 Task: Find connections with filter location Yashan with filter topic #leadershipwith filter profile language Spanish with filter current company MyGov India with filter school Careers for youth in BANGALORE with filter industry Gambling Facilities and Casinos with filter service category Executive Coaching with filter keywords title Animal Trainer
Action: Mouse moved to (557, 82)
Screenshot: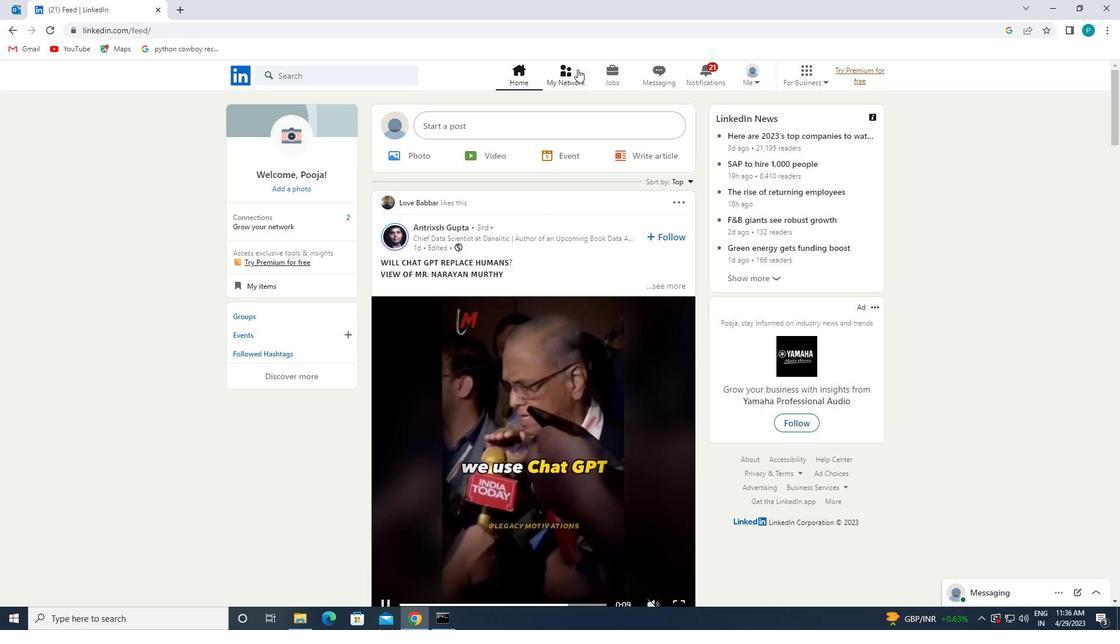 
Action: Mouse pressed left at (557, 82)
Screenshot: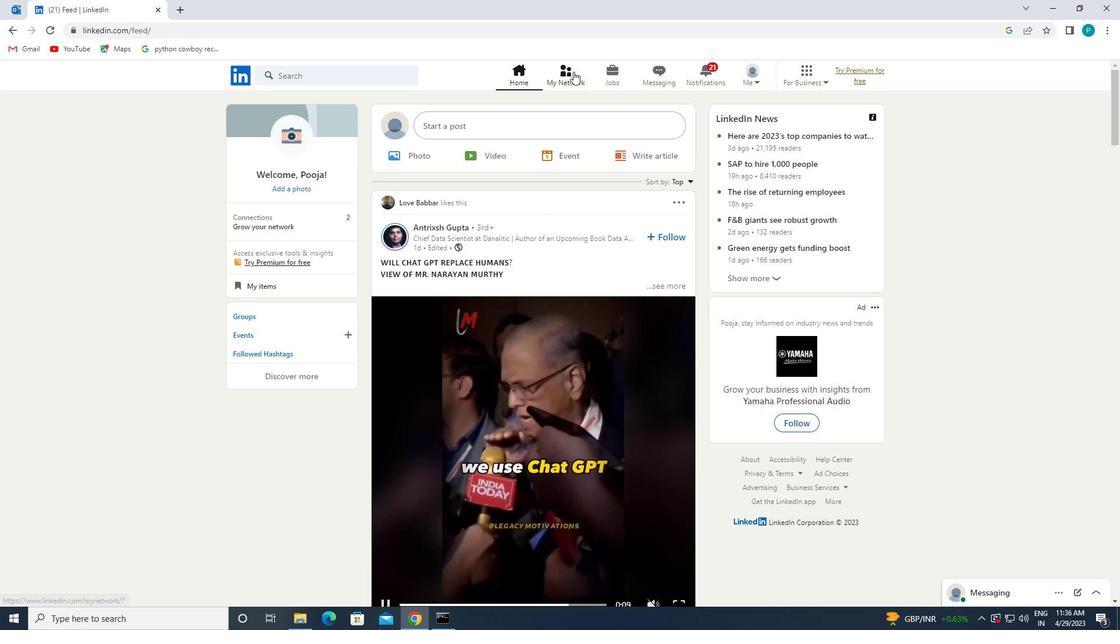 
Action: Mouse moved to (372, 137)
Screenshot: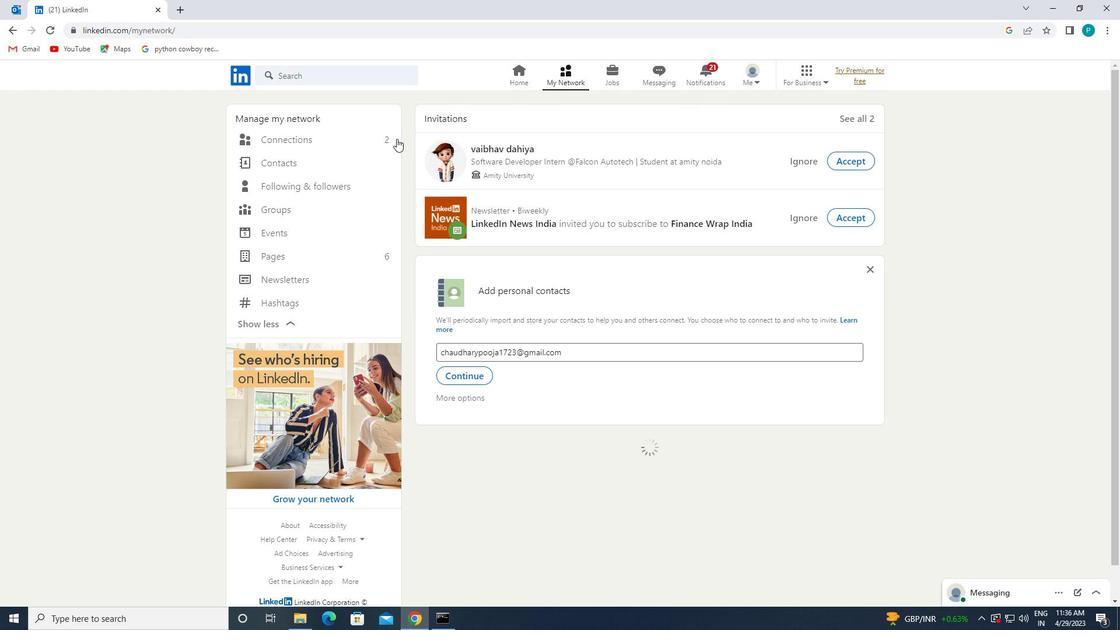 
Action: Mouse pressed left at (372, 137)
Screenshot: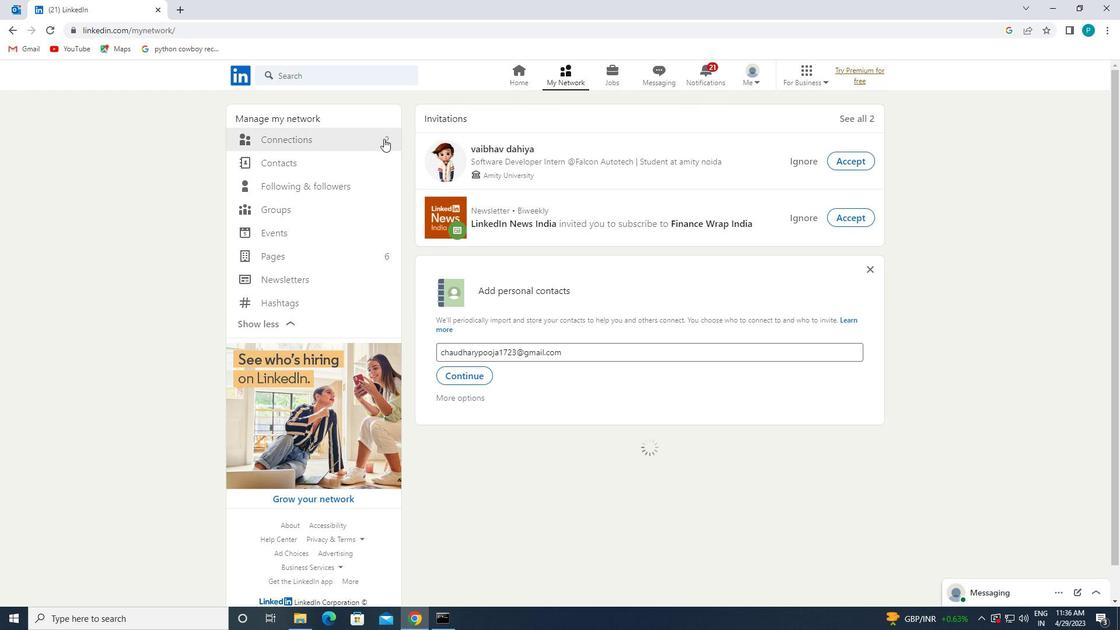 
Action: Mouse moved to (682, 139)
Screenshot: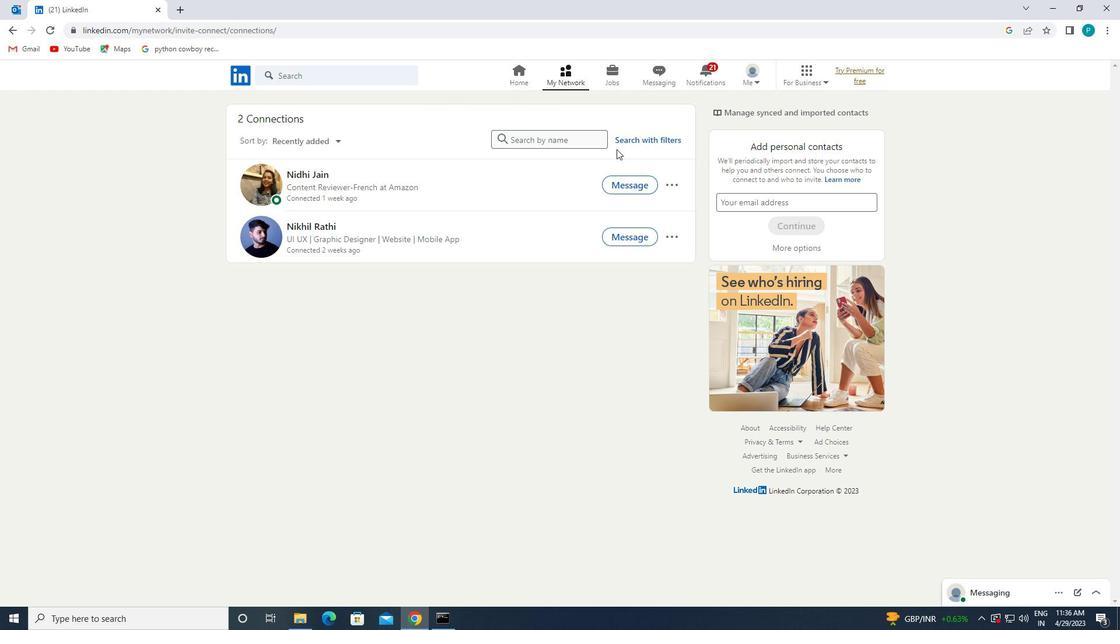 
Action: Mouse pressed left at (682, 139)
Screenshot: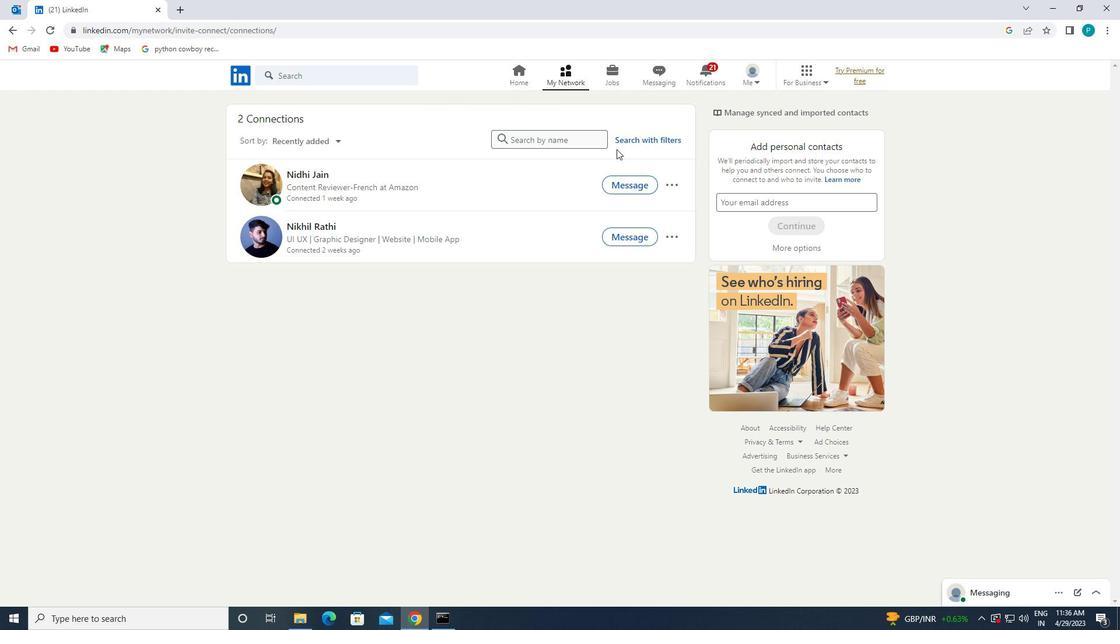 
Action: Mouse moved to (671, 138)
Screenshot: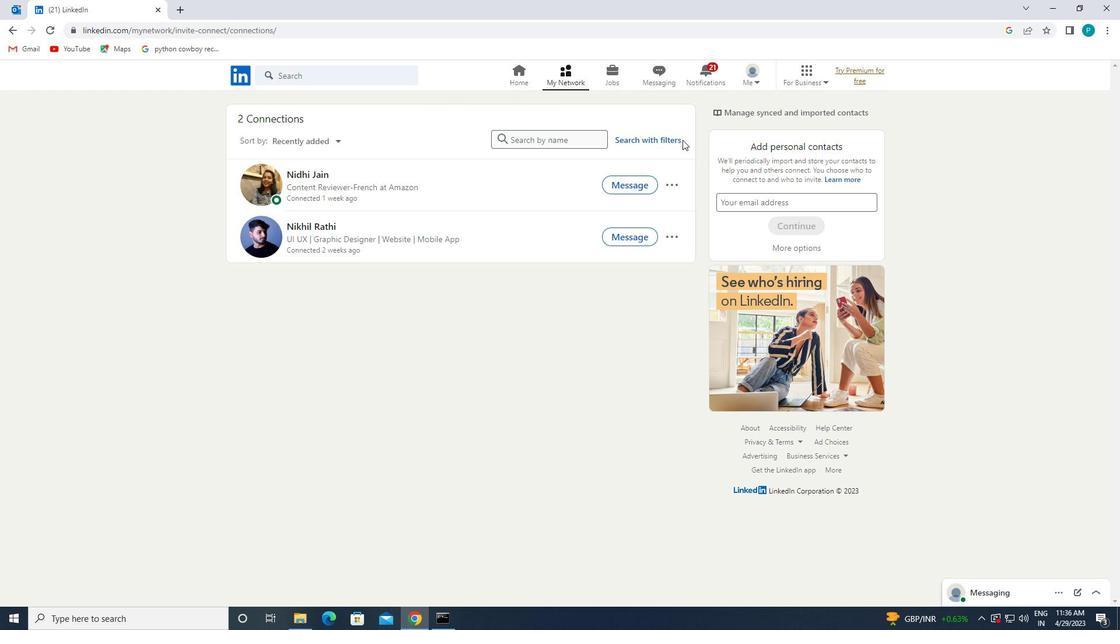 
Action: Mouse pressed left at (671, 138)
Screenshot: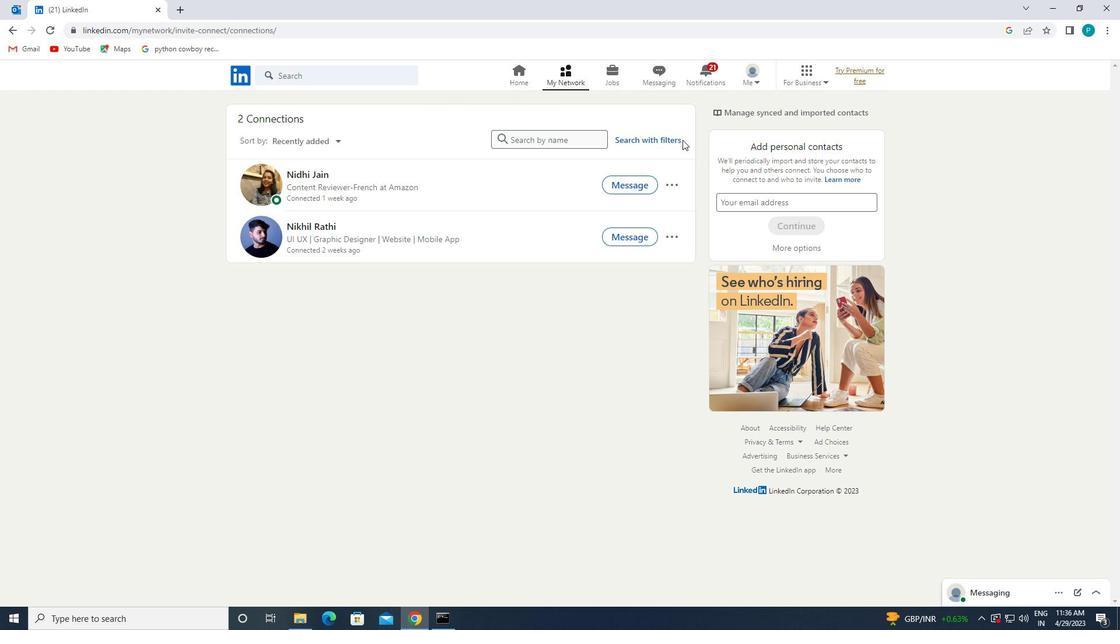 
Action: Mouse moved to (589, 116)
Screenshot: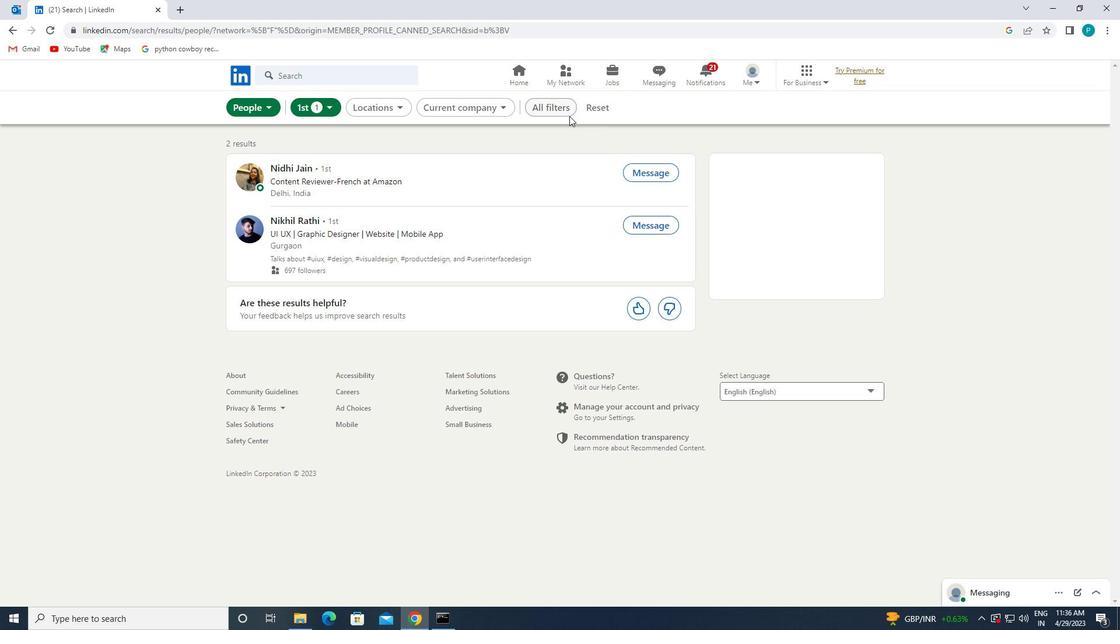 
Action: Mouse pressed left at (589, 116)
Screenshot: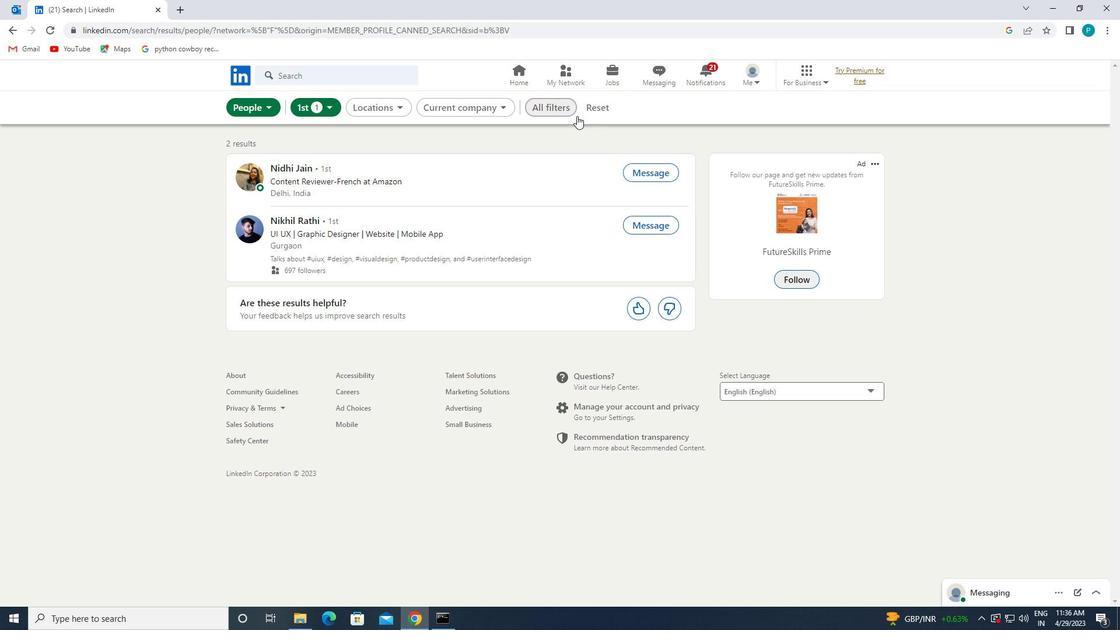 
Action: Mouse moved to (548, 109)
Screenshot: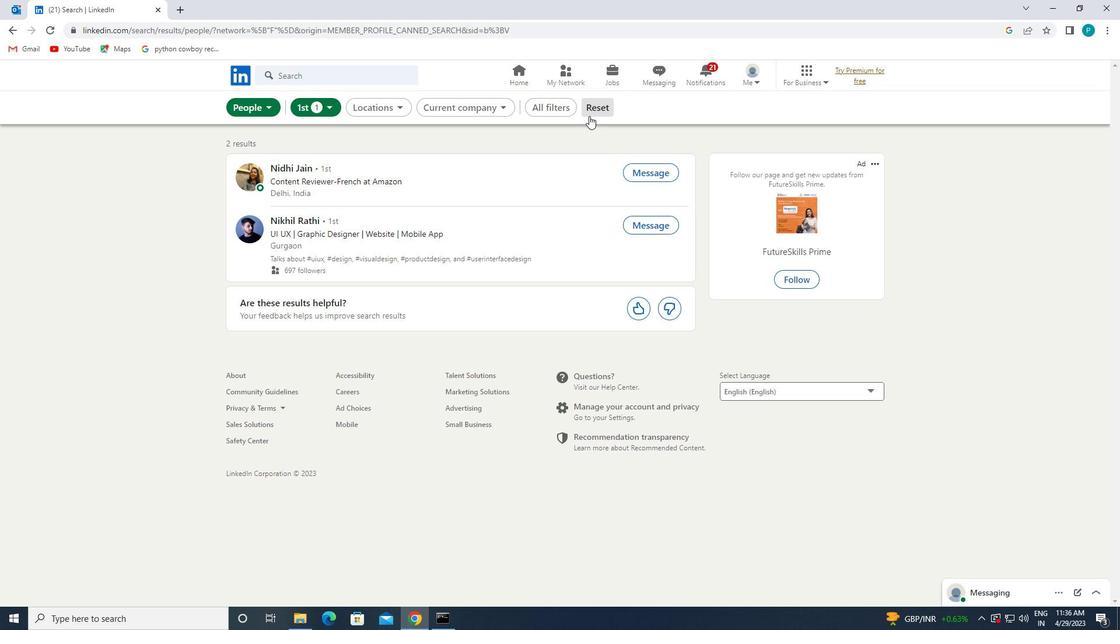 
Action: Mouse pressed left at (548, 109)
Screenshot: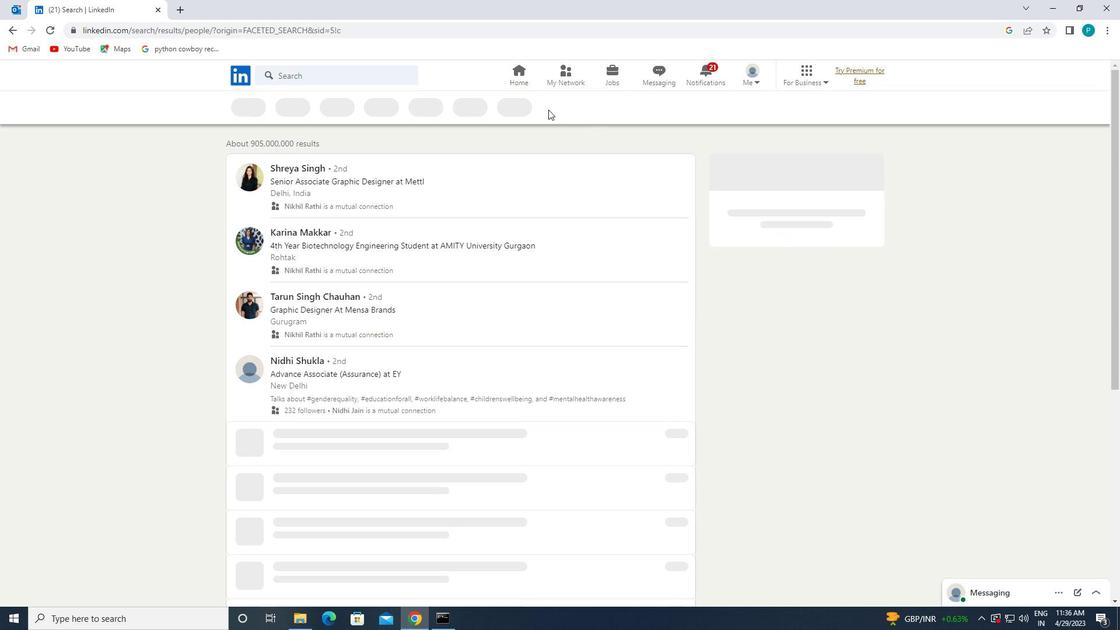 
Action: Mouse moved to (581, 110)
Screenshot: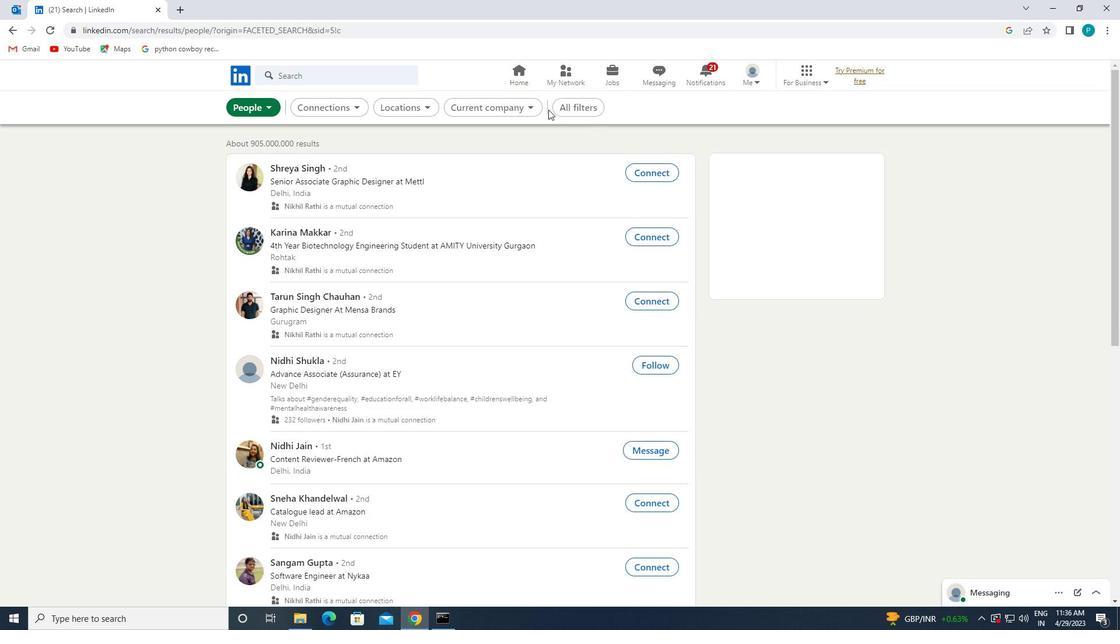
Action: Mouse pressed left at (581, 110)
Screenshot: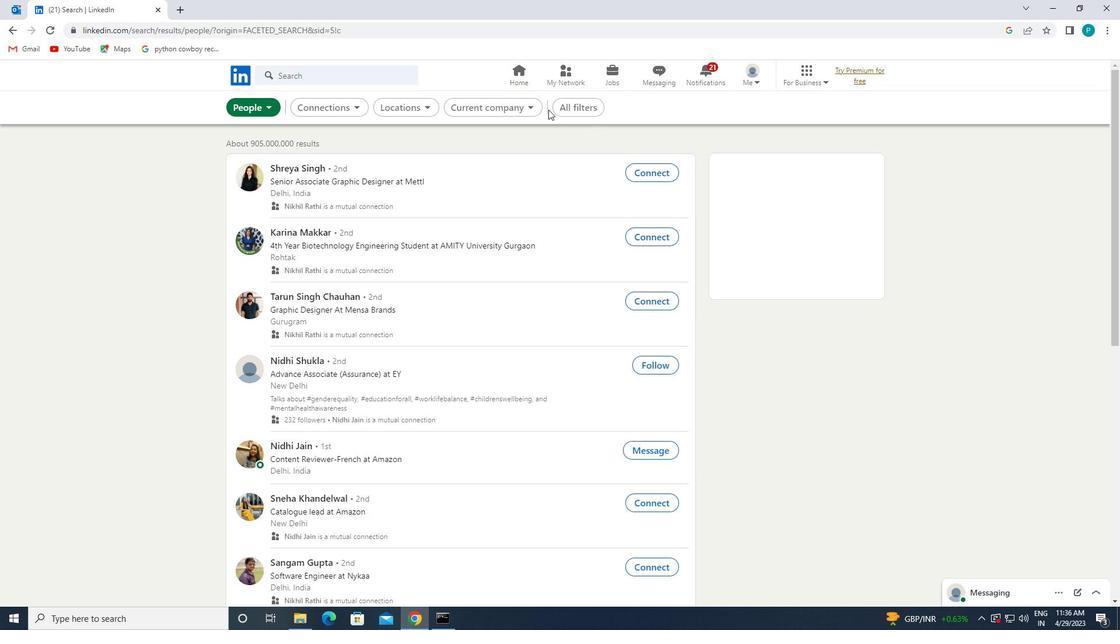 
Action: Mouse moved to (831, 295)
Screenshot: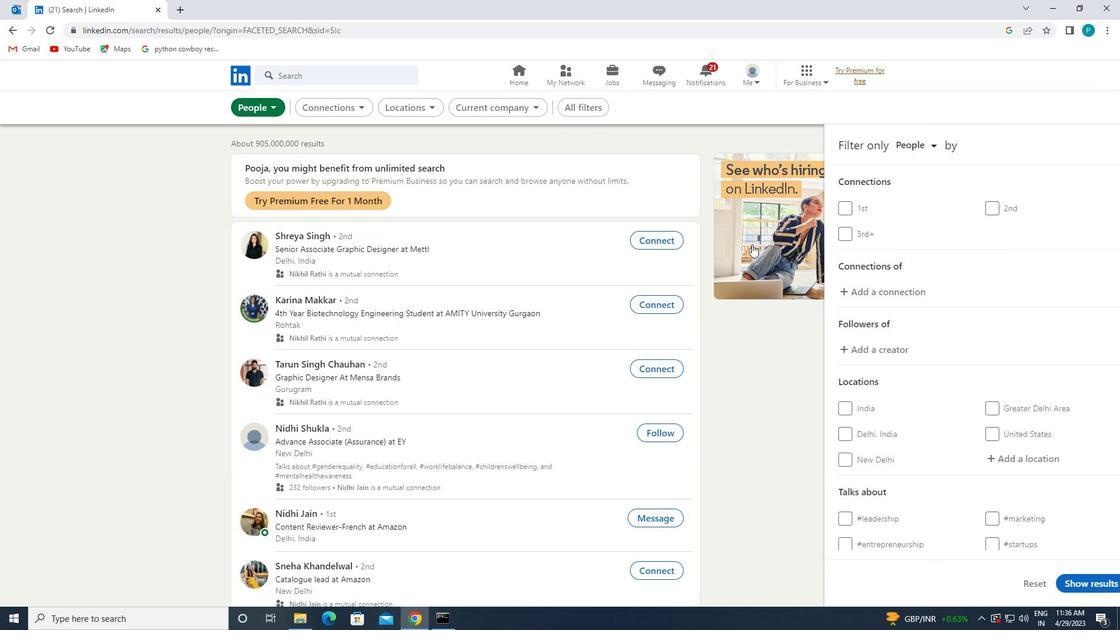 
Action: Mouse scrolled (831, 295) with delta (0, 0)
Screenshot: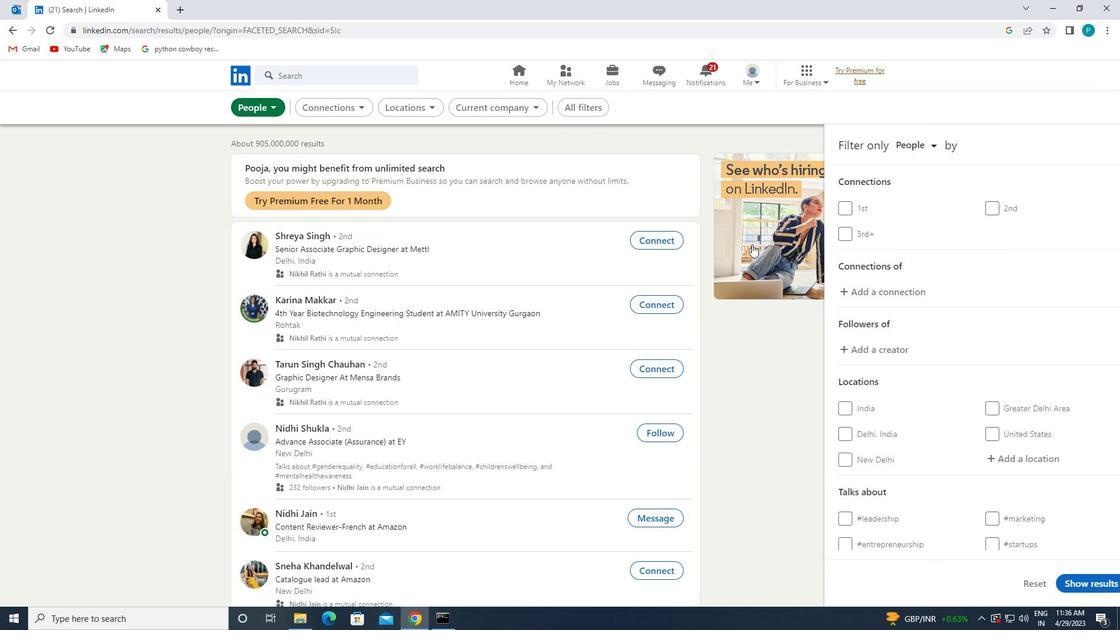 
Action: Mouse moved to (860, 305)
Screenshot: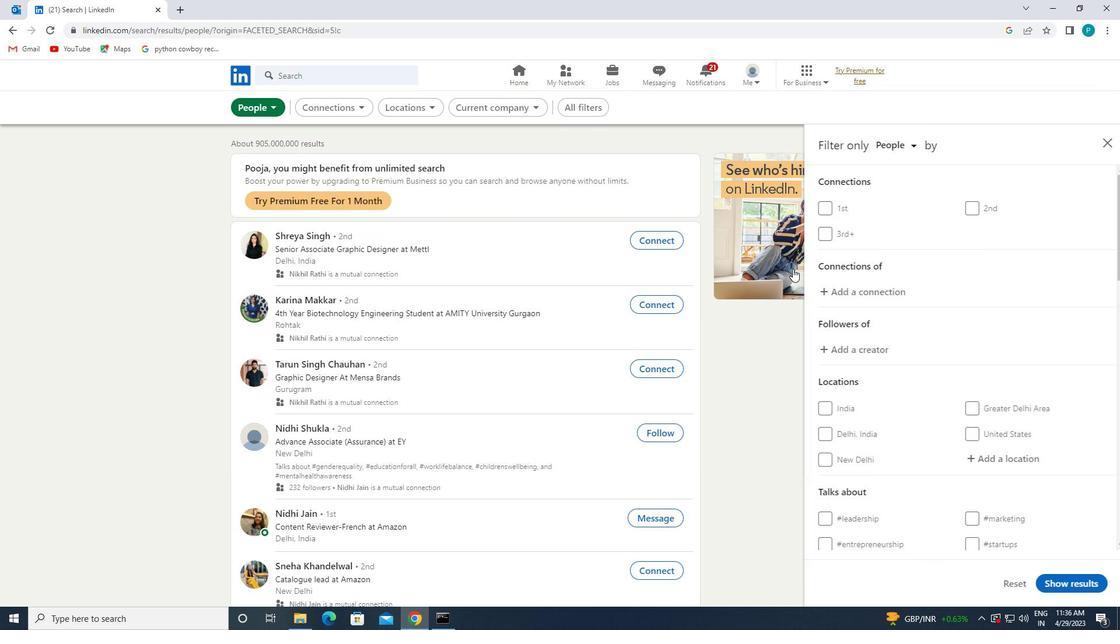 
Action: Mouse scrolled (860, 305) with delta (0, 0)
Screenshot: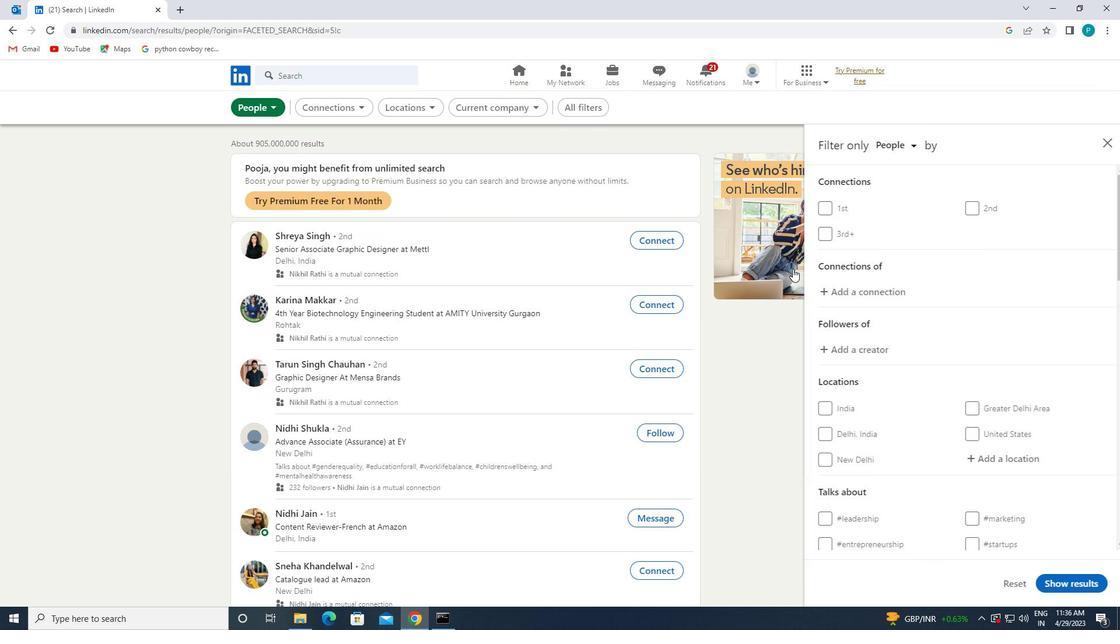 
Action: Mouse moved to (883, 307)
Screenshot: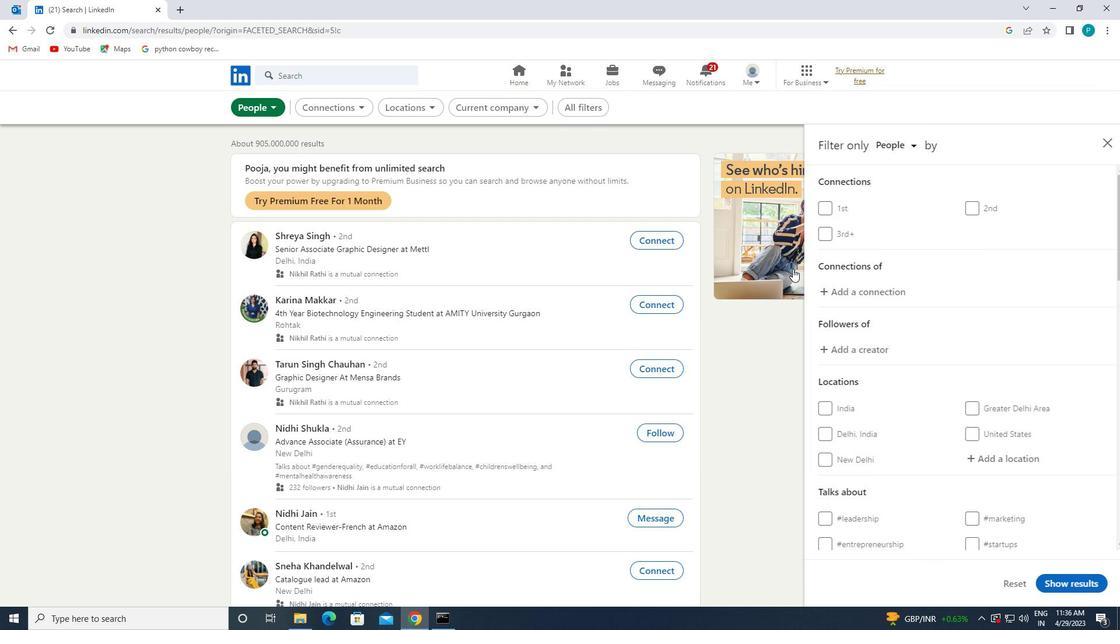 
Action: Mouse scrolled (883, 306) with delta (0, 0)
Screenshot: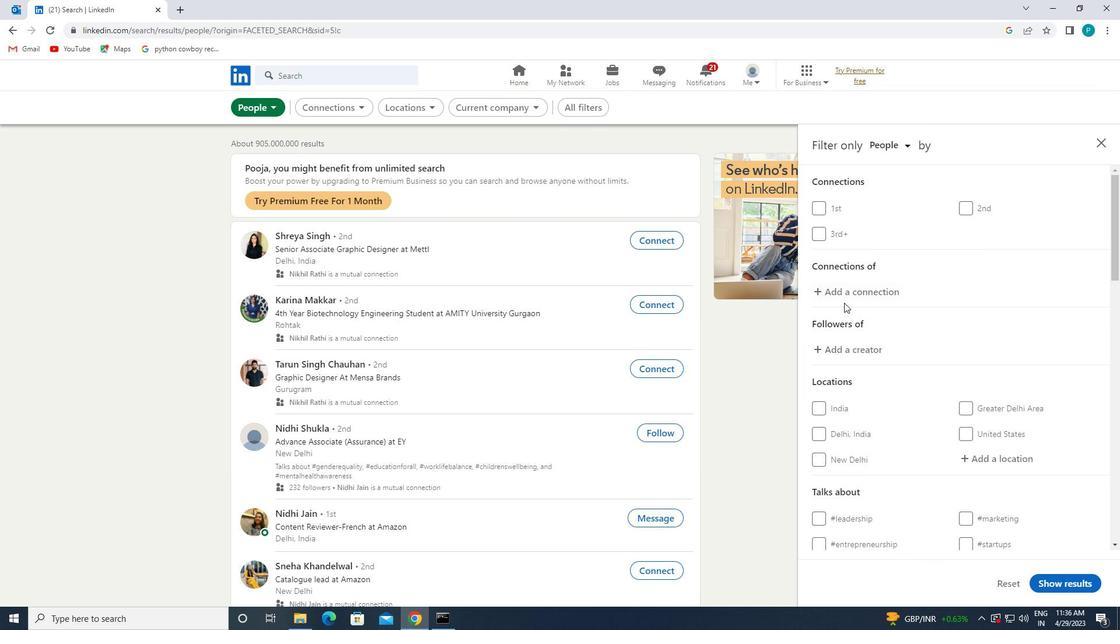 
Action: Mouse moved to (974, 289)
Screenshot: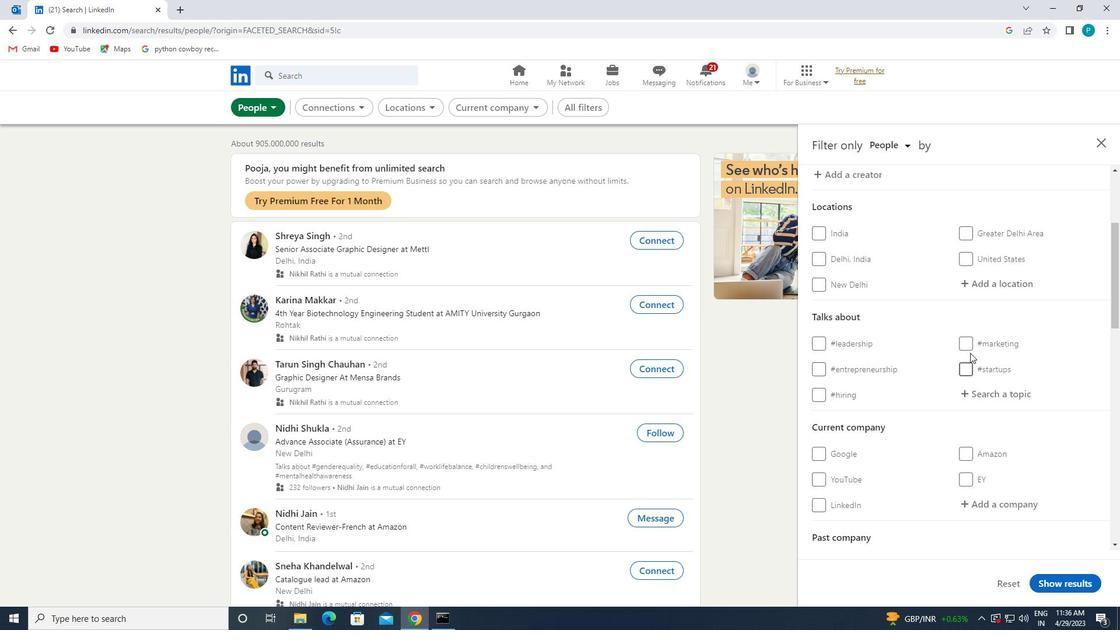 
Action: Mouse pressed left at (974, 289)
Screenshot: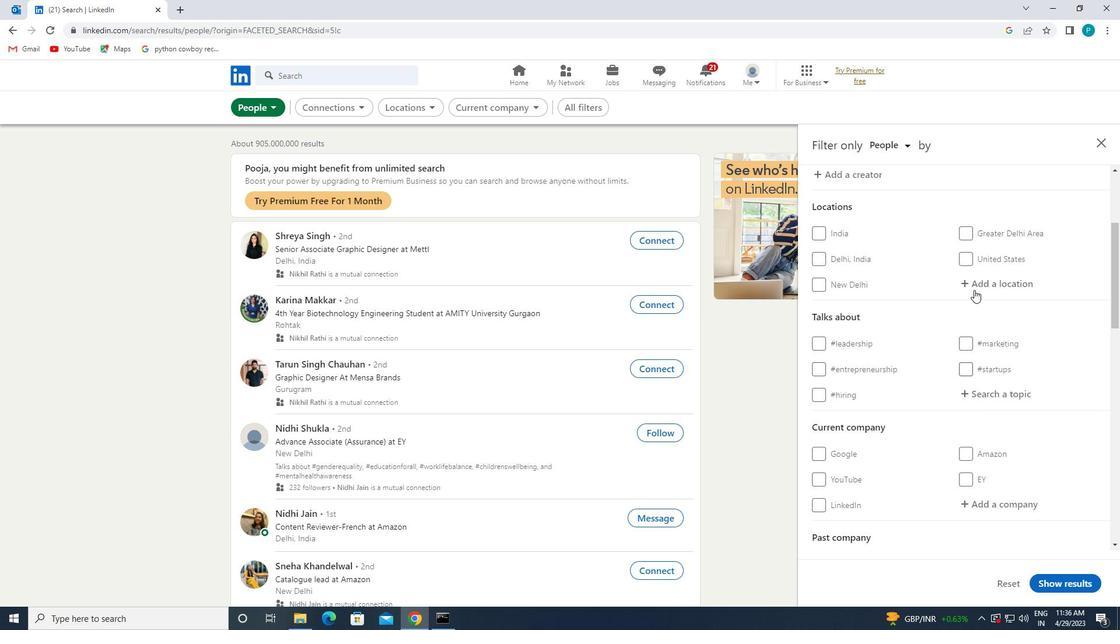 
Action: Mouse moved to (1001, 298)
Screenshot: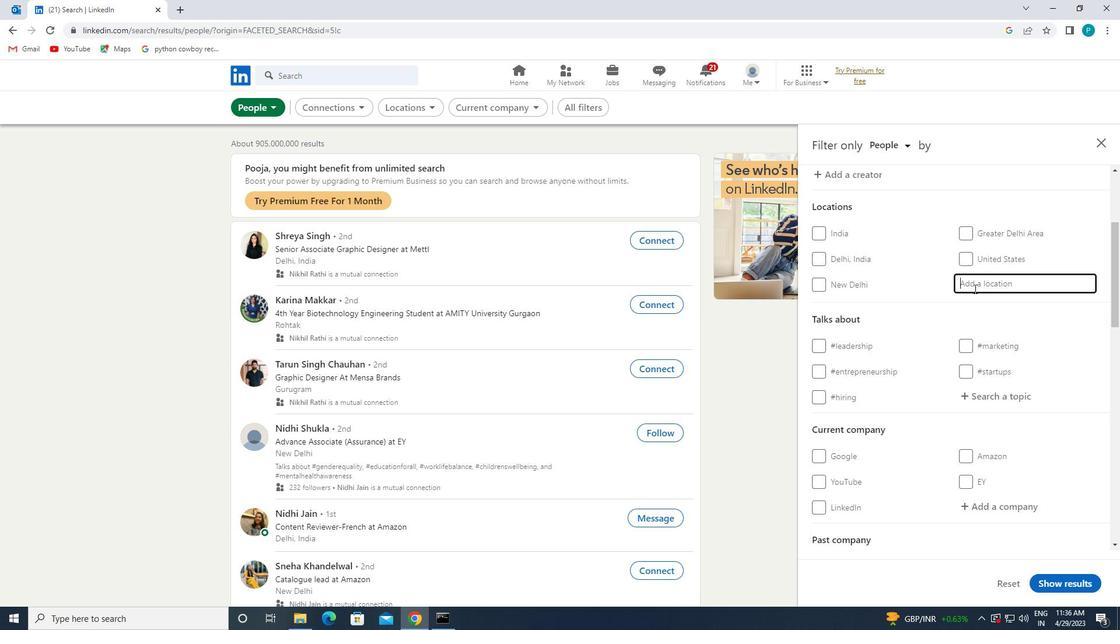 
Action: Key pressed <Key.caps_lock>y<Key.caps_lock>ashan
Screenshot: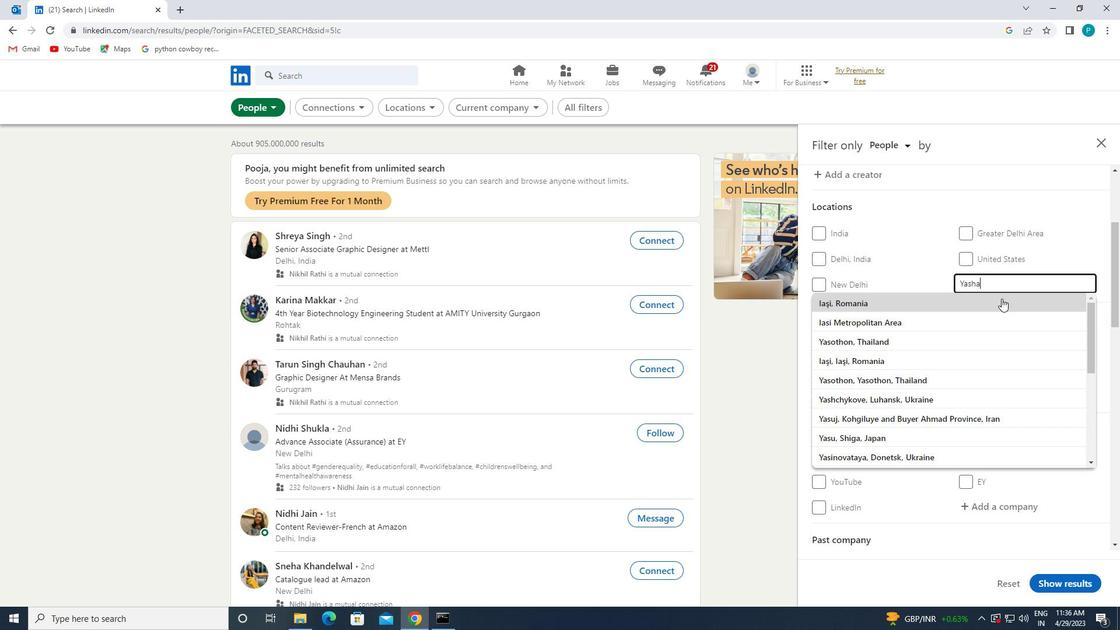 
Action: Mouse moved to (1005, 297)
Screenshot: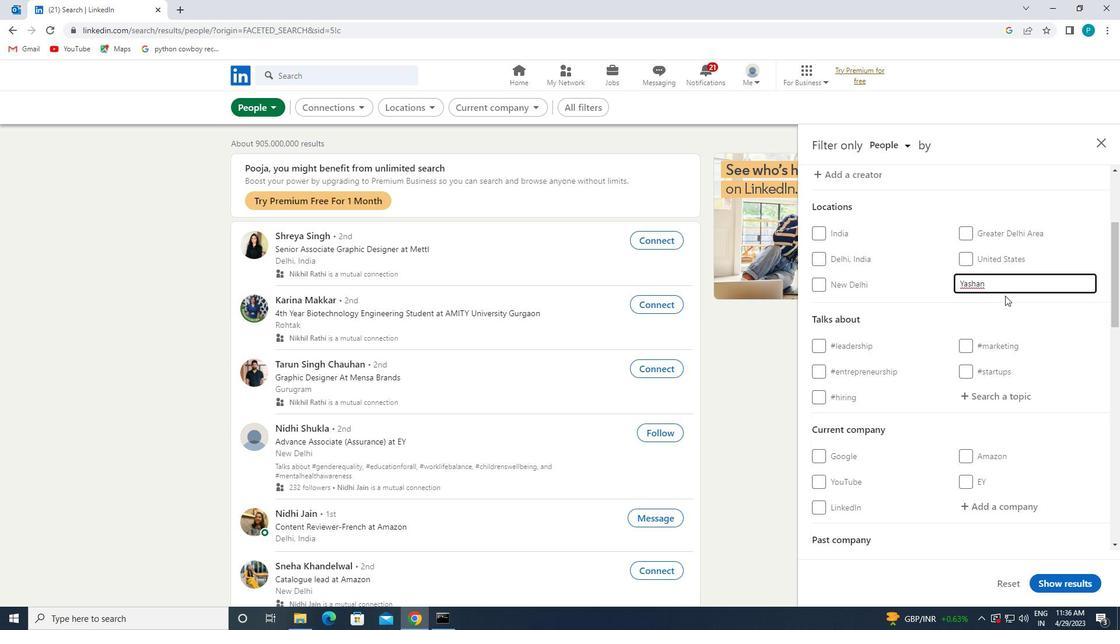 
Action: Mouse scrolled (1005, 296) with delta (0, 0)
Screenshot: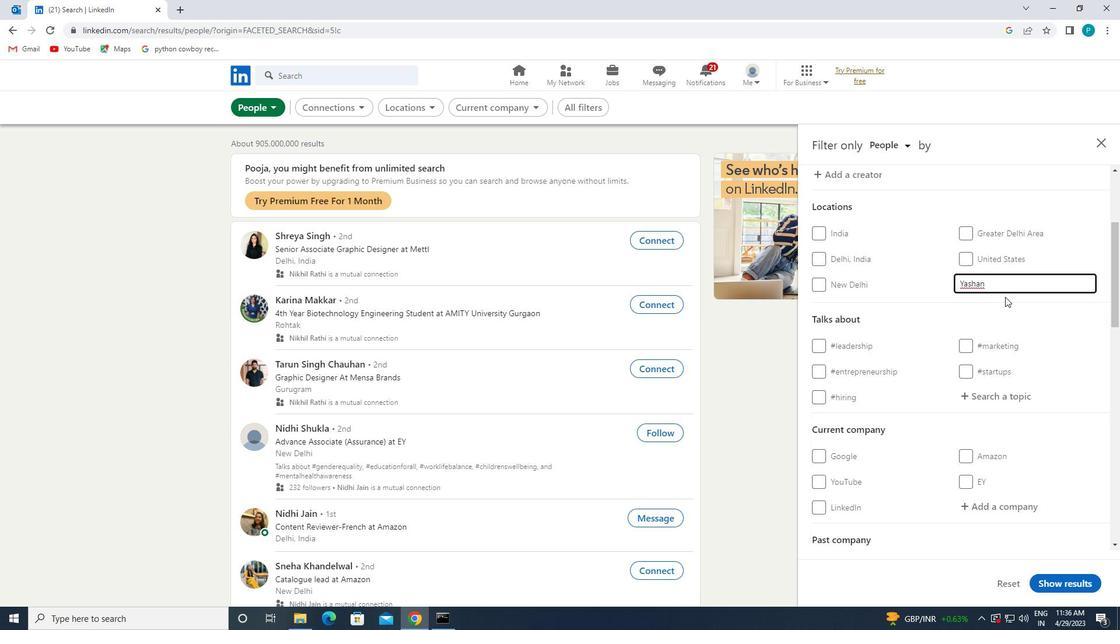 
Action: Mouse moved to (1004, 301)
Screenshot: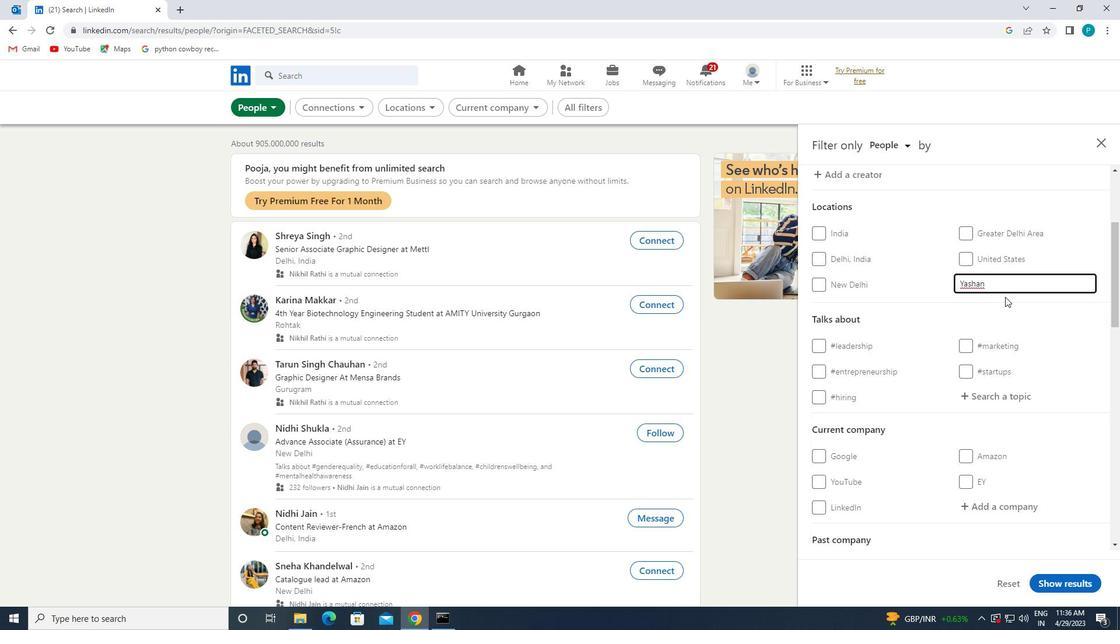 
Action: Mouse scrolled (1004, 300) with delta (0, 0)
Screenshot: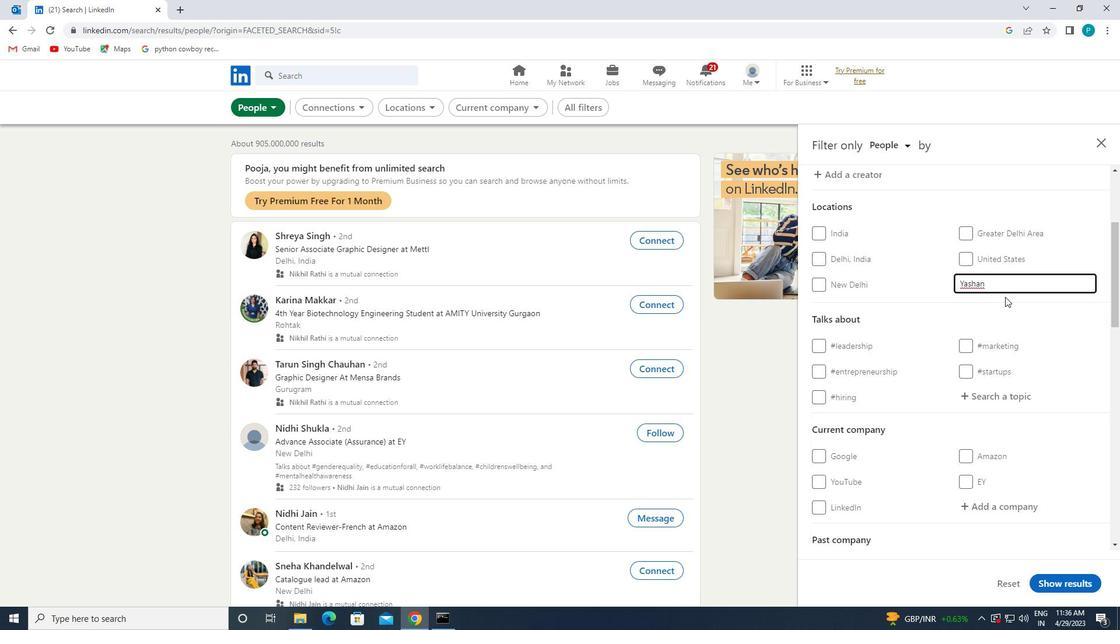 
Action: Mouse moved to (987, 284)
Screenshot: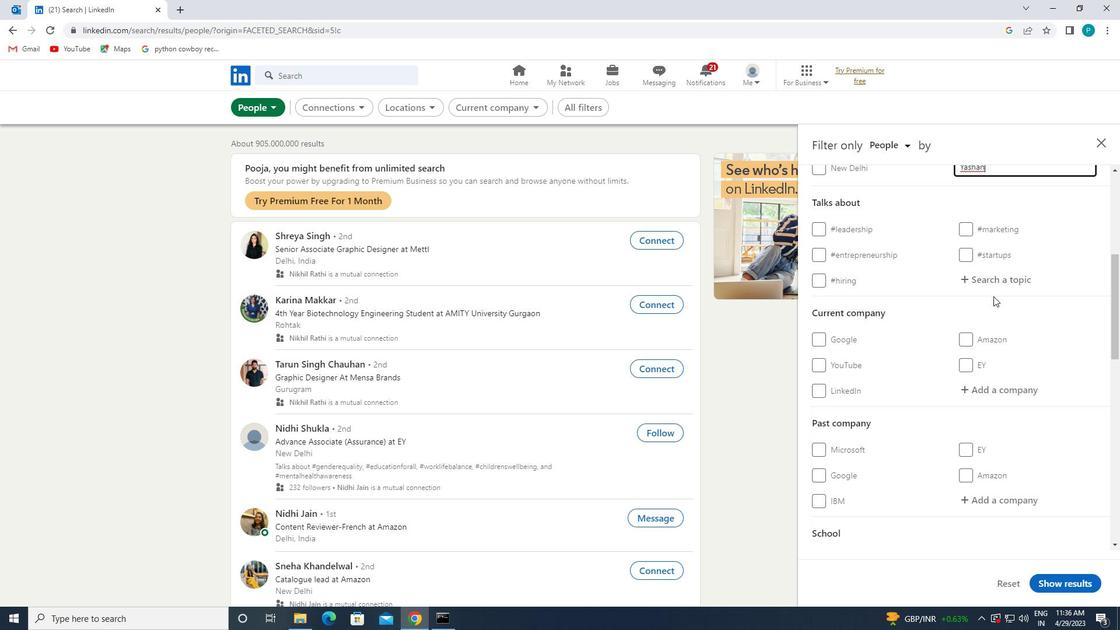 
Action: Mouse pressed left at (987, 284)
Screenshot: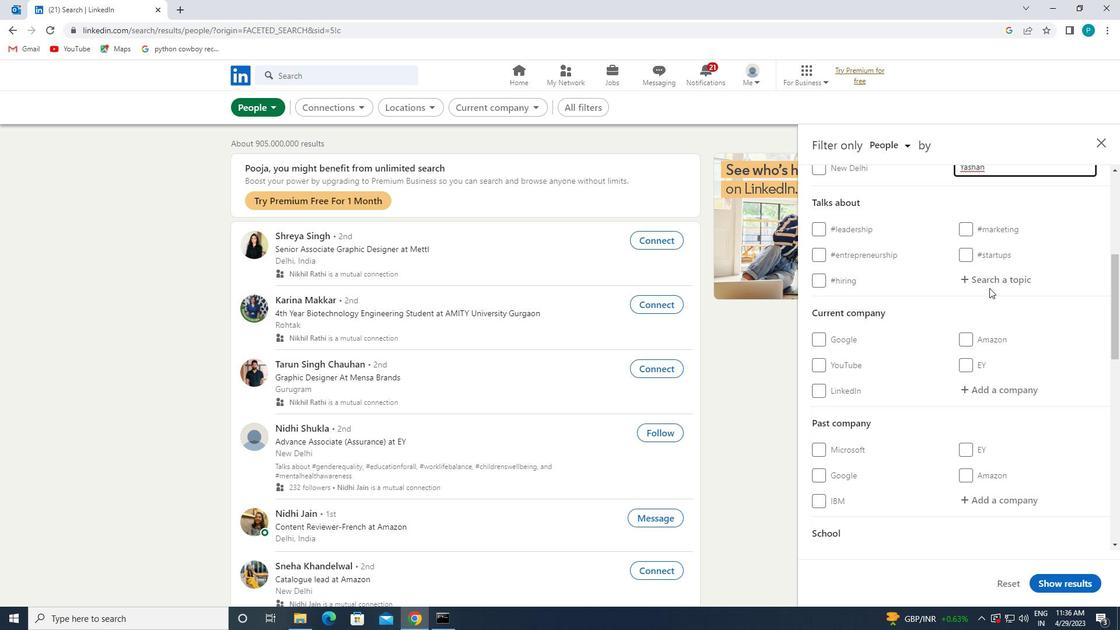 
Action: Mouse moved to (986, 285)
Screenshot: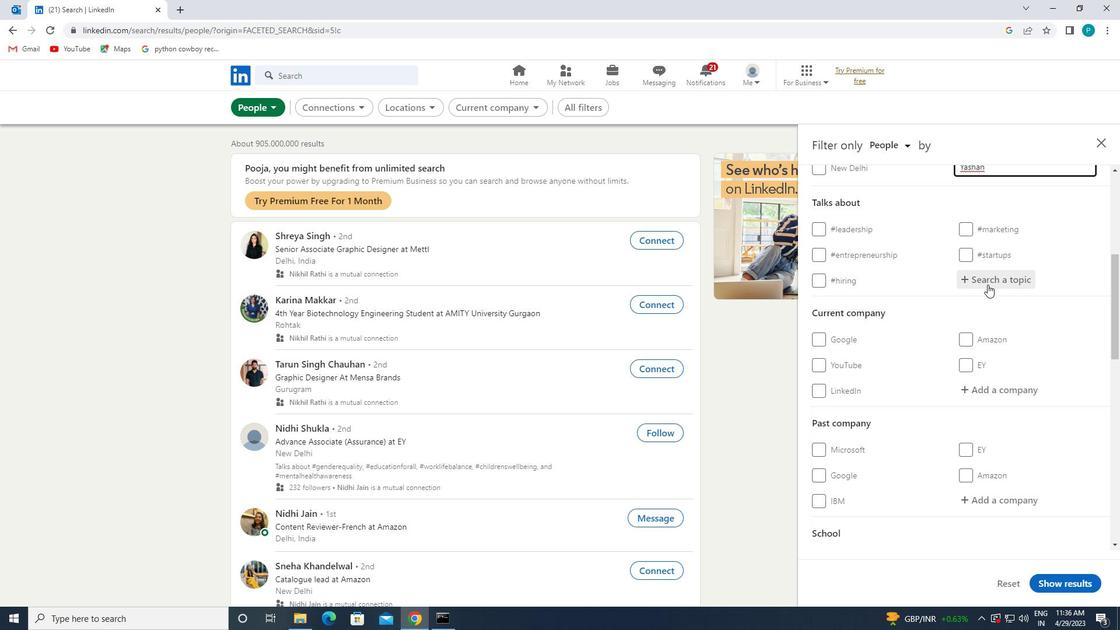 
Action: Key pressed <Key.shift>#LEARN<Key.backspace><Key.backspace><Key.backspace>ADERSHIP
Screenshot: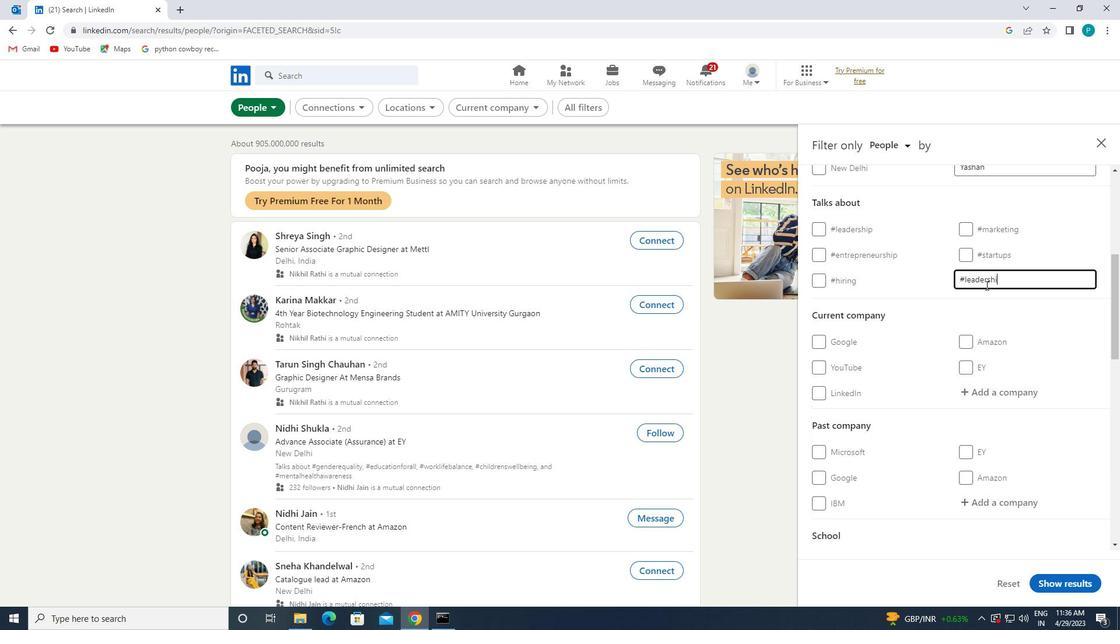 
Action: Mouse moved to (979, 283)
Screenshot: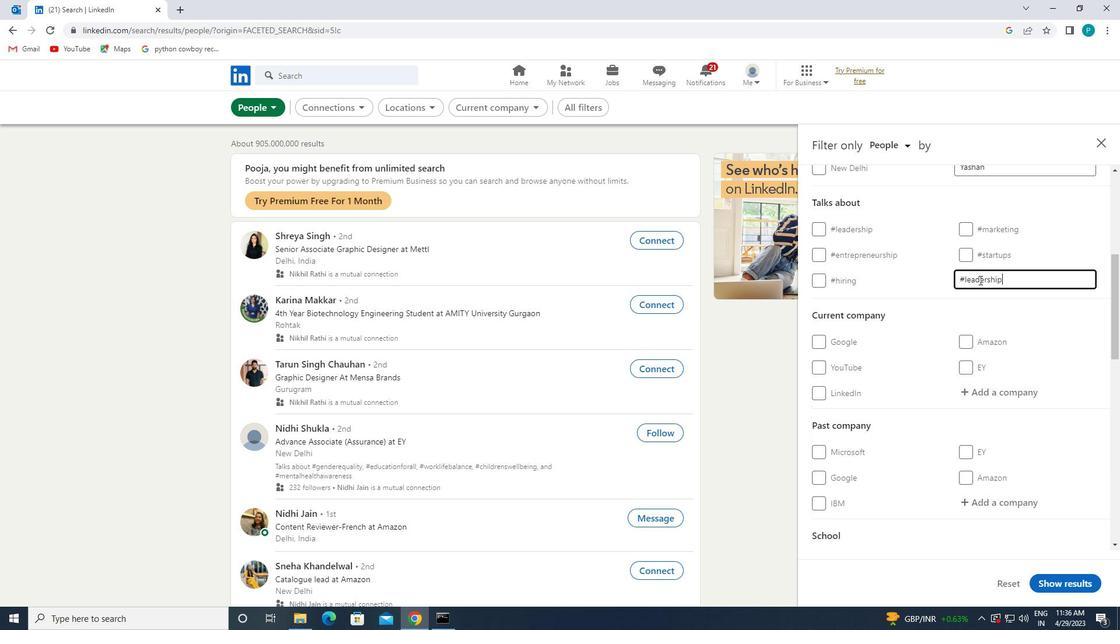 
Action: Mouse scrolled (979, 282) with delta (0, 0)
Screenshot: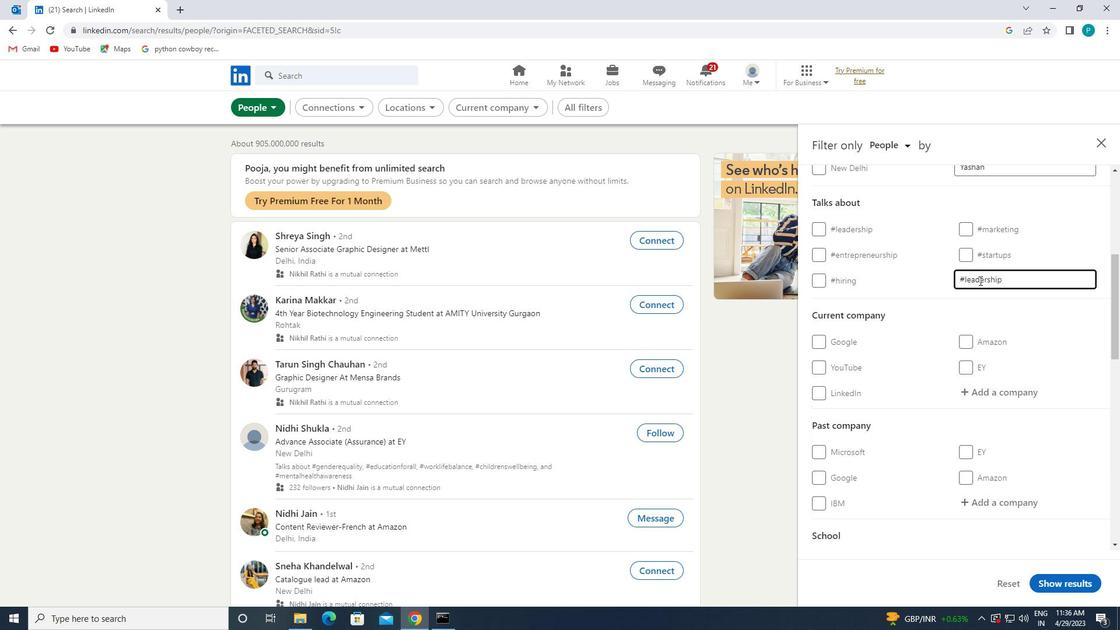 
Action: Mouse moved to (952, 334)
Screenshot: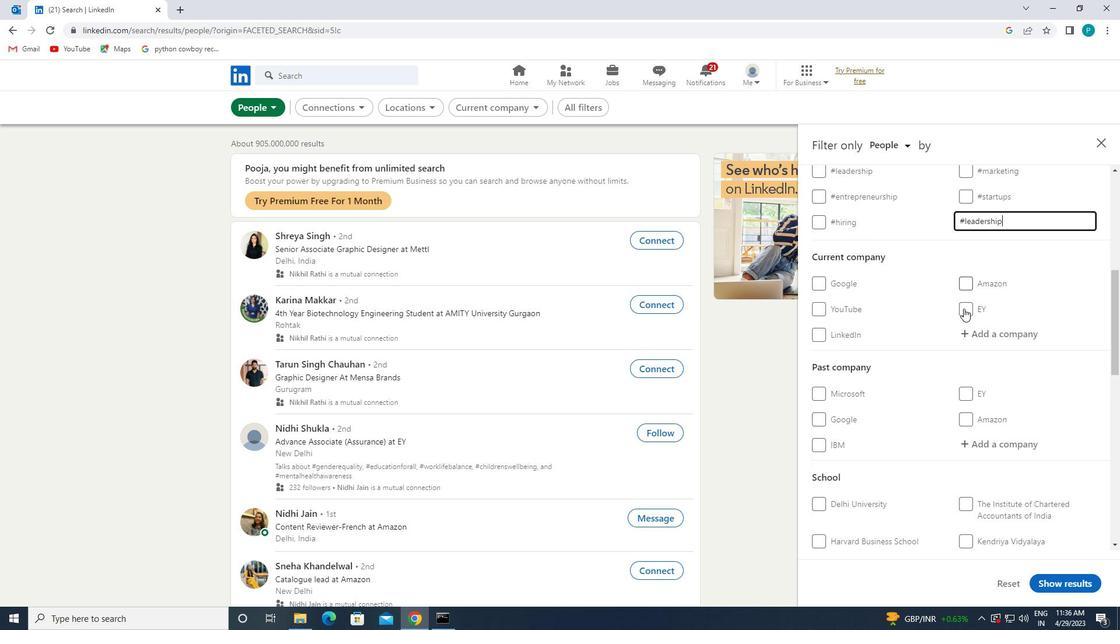 
Action: Mouse scrolled (952, 333) with delta (0, 0)
Screenshot: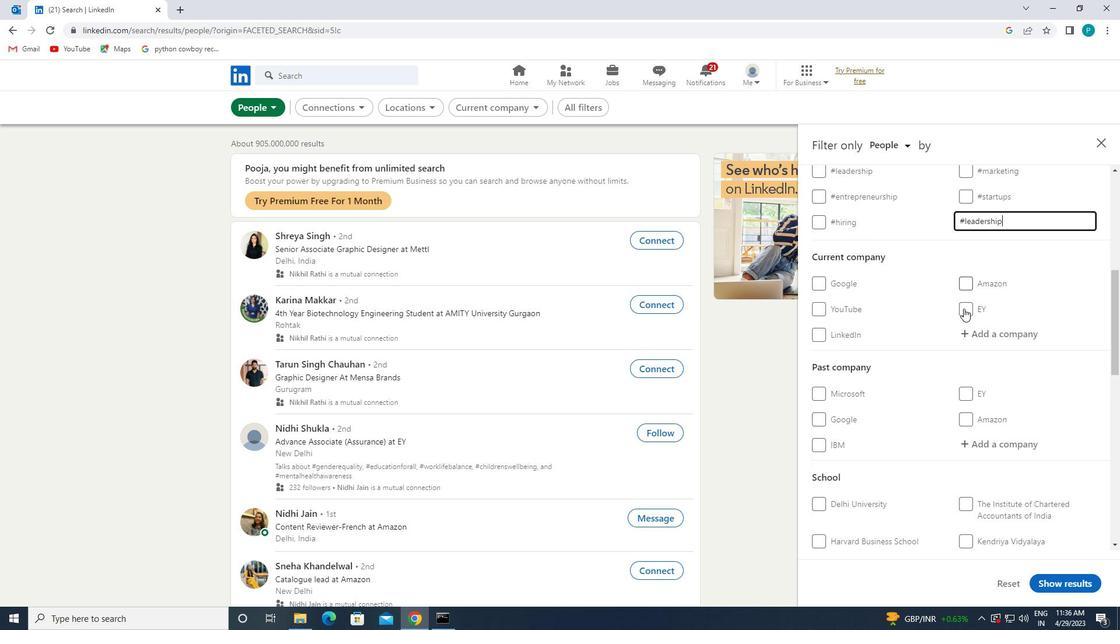 
Action: Mouse moved to (951, 336)
Screenshot: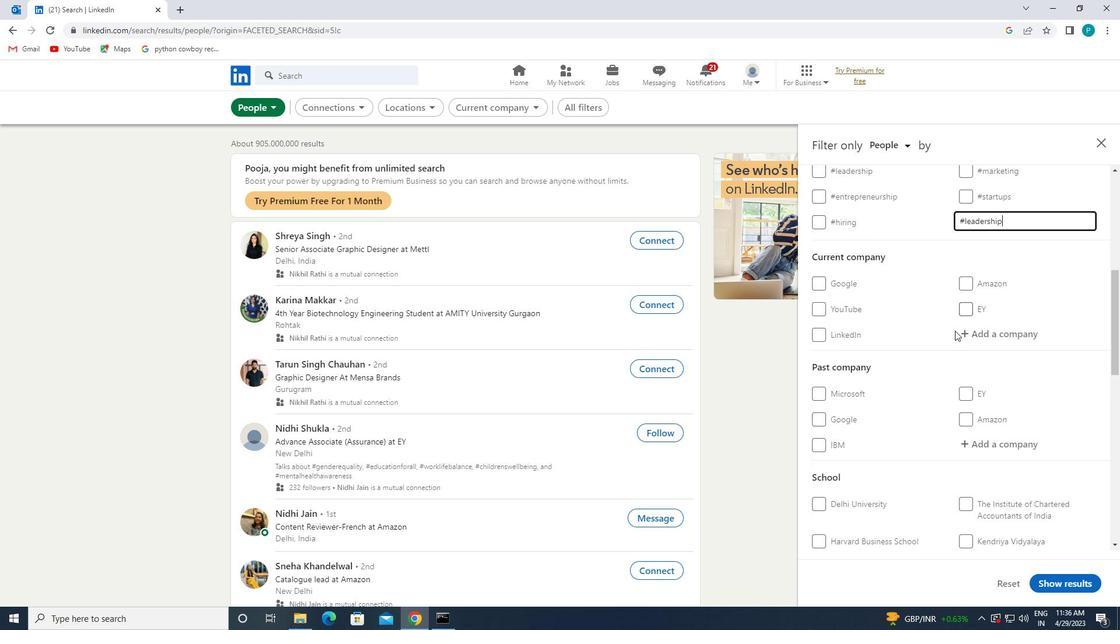 
Action: Mouse scrolled (951, 335) with delta (0, 0)
Screenshot: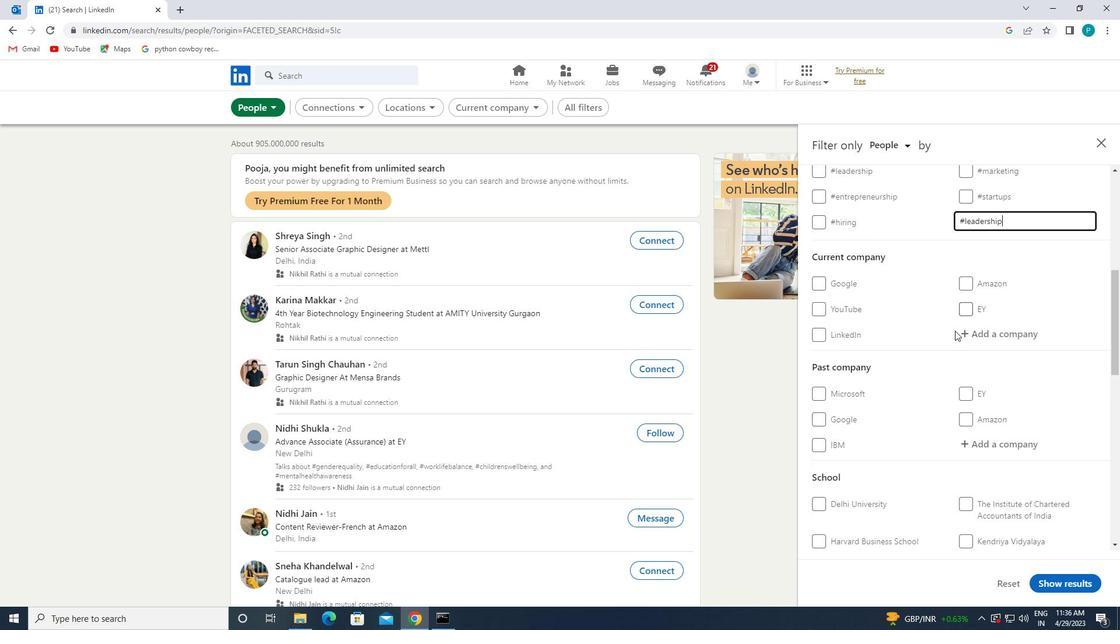 
Action: Mouse moved to (951, 336)
Screenshot: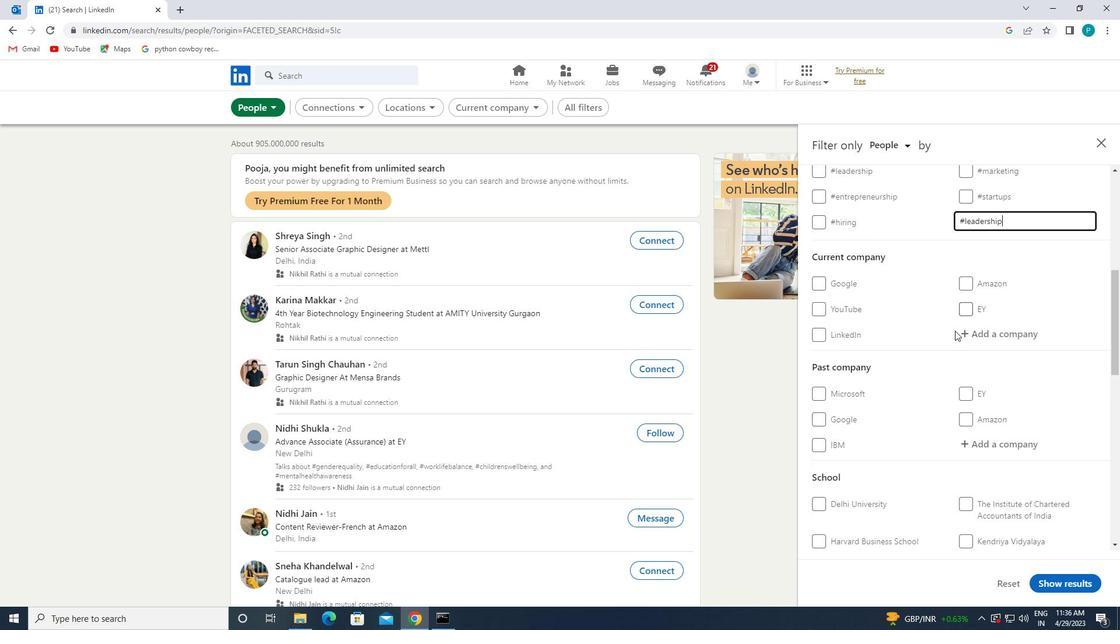 
Action: Mouse scrolled (951, 336) with delta (0, 0)
Screenshot: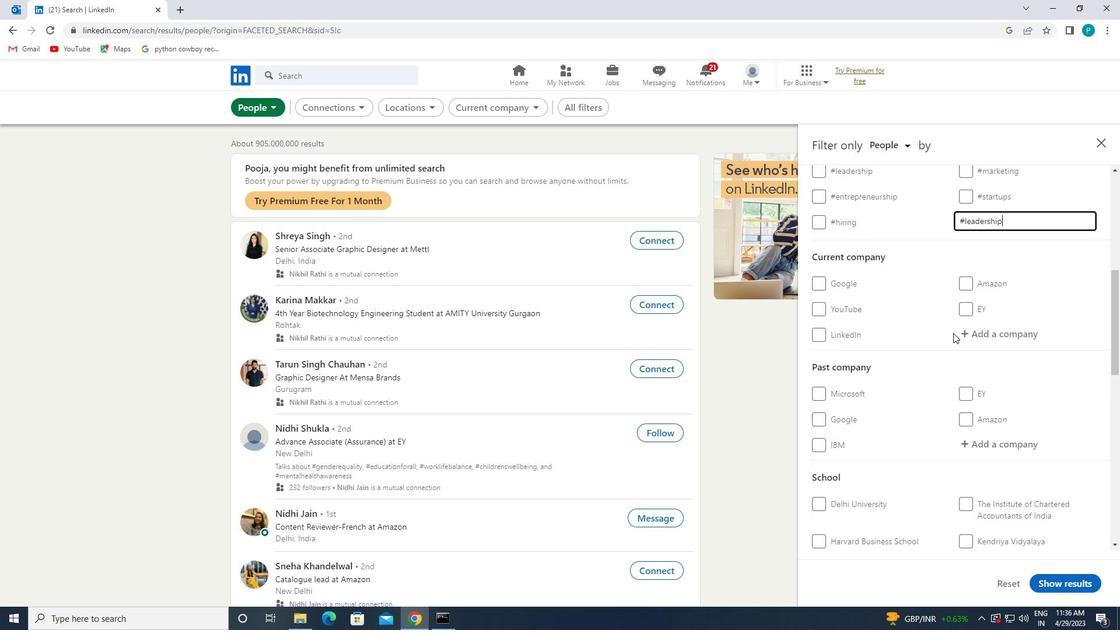
Action: Mouse moved to (946, 343)
Screenshot: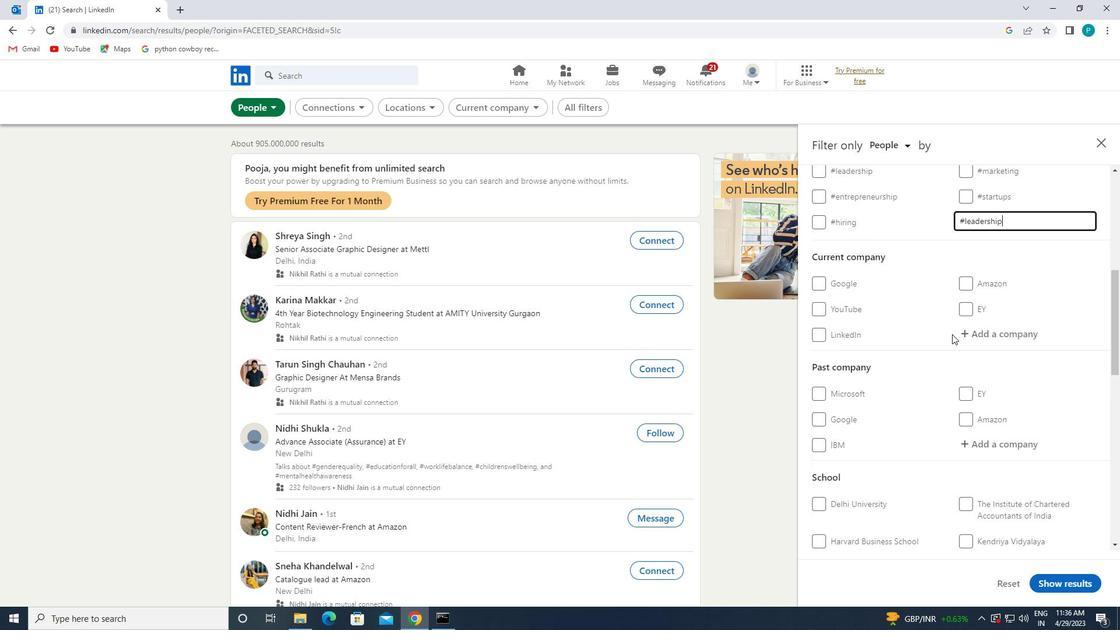 
Action: Mouse scrolled (946, 342) with delta (0, 0)
Screenshot: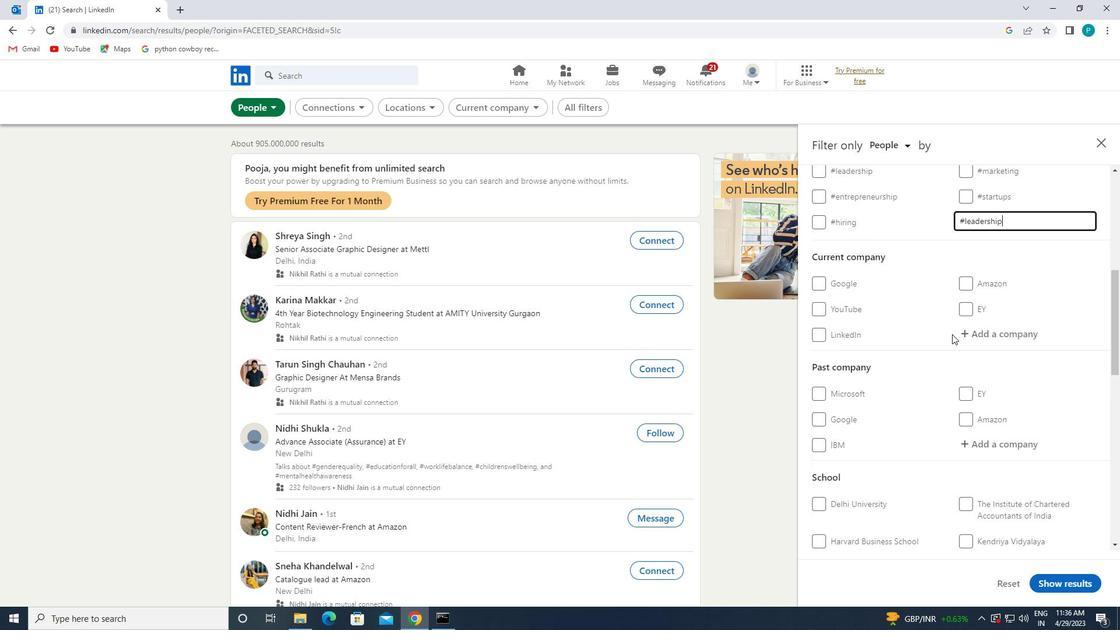 
Action: Mouse moved to (892, 386)
Screenshot: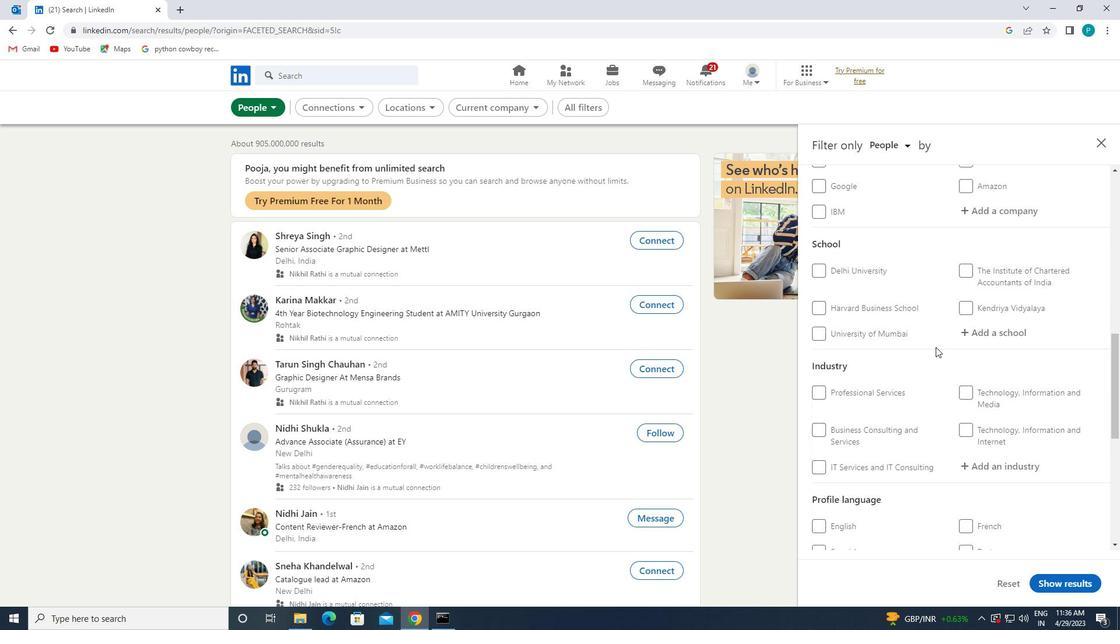 
Action: Mouse scrolled (892, 385) with delta (0, 0)
Screenshot: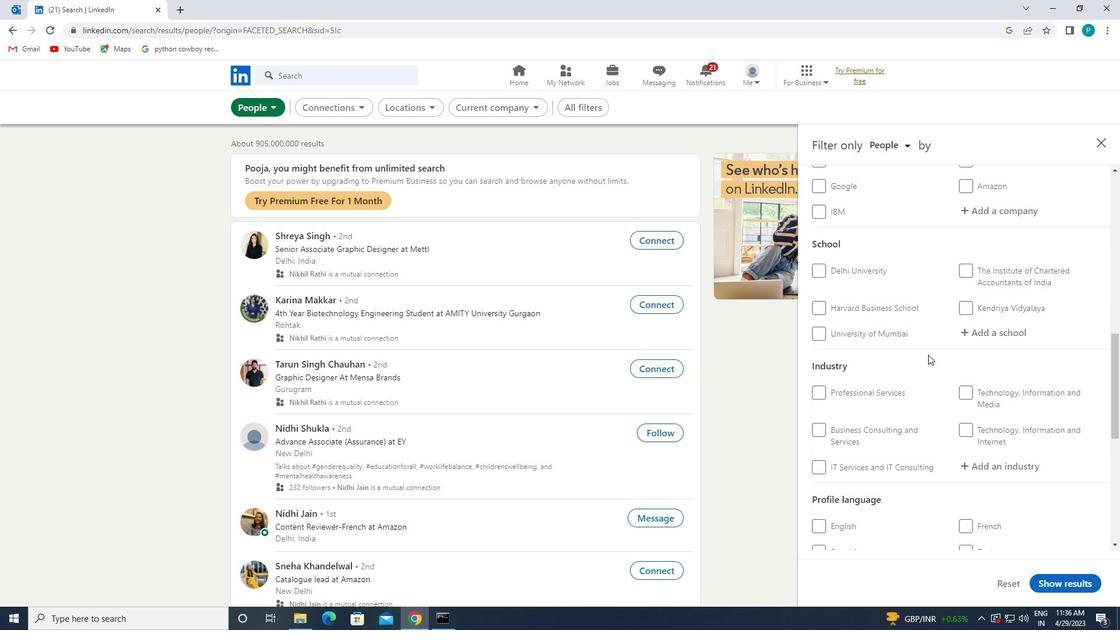 
Action: Mouse scrolled (892, 385) with delta (0, 0)
Screenshot: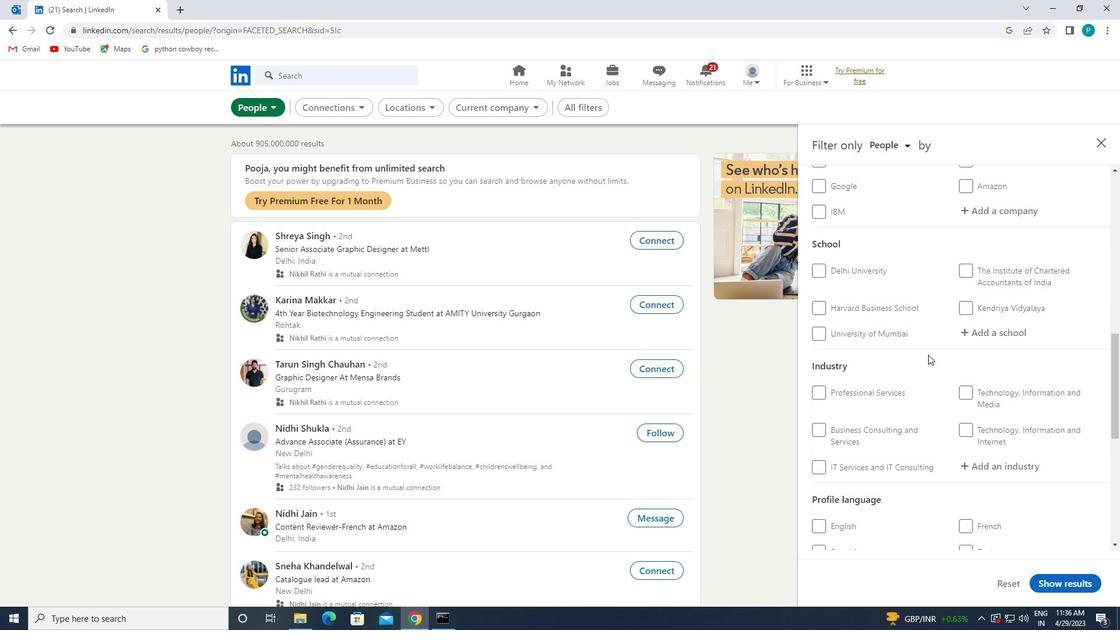 
Action: Mouse scrolled (892, 385) with delta (0, 0)
Screenshot: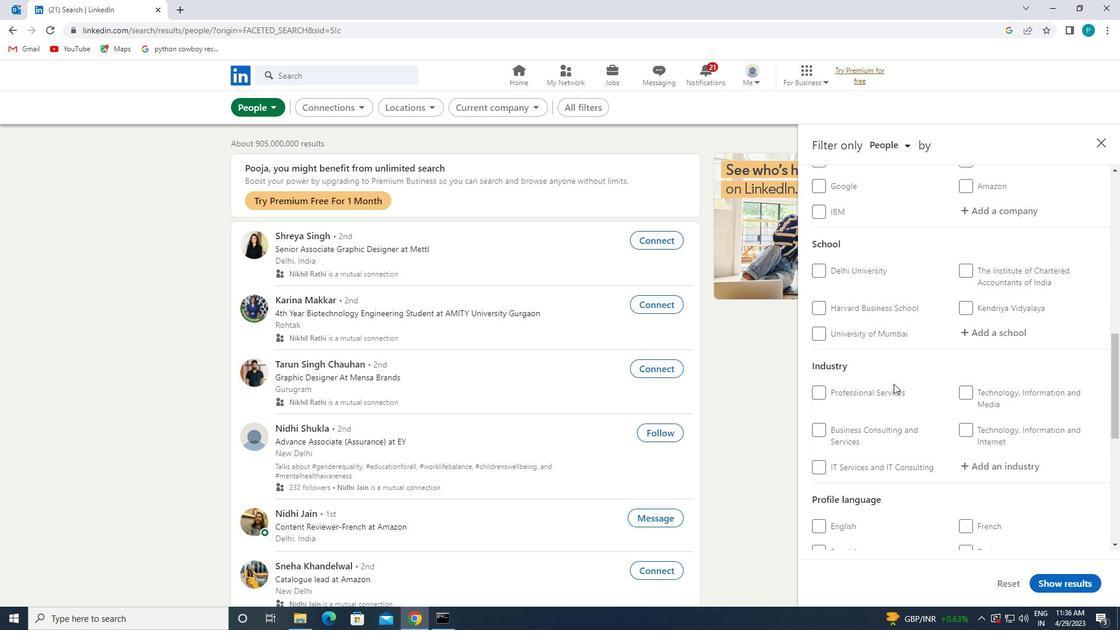 
Action: Mouse moved to (845, 379)
Screenshot: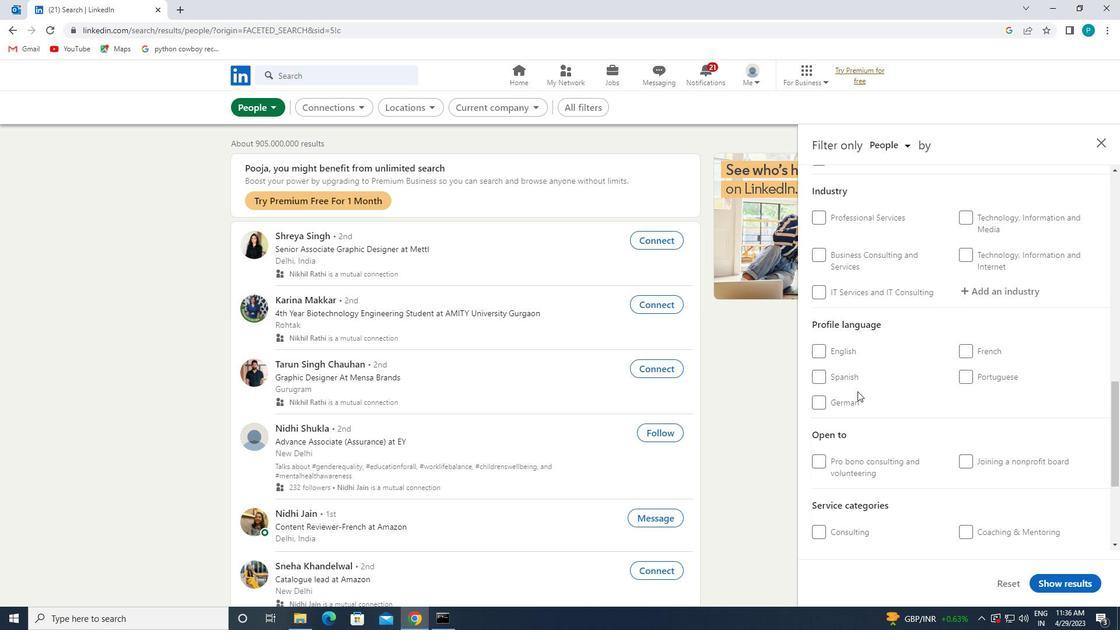 
Action: Mouse pressed left at (845, 379)
Screenshot: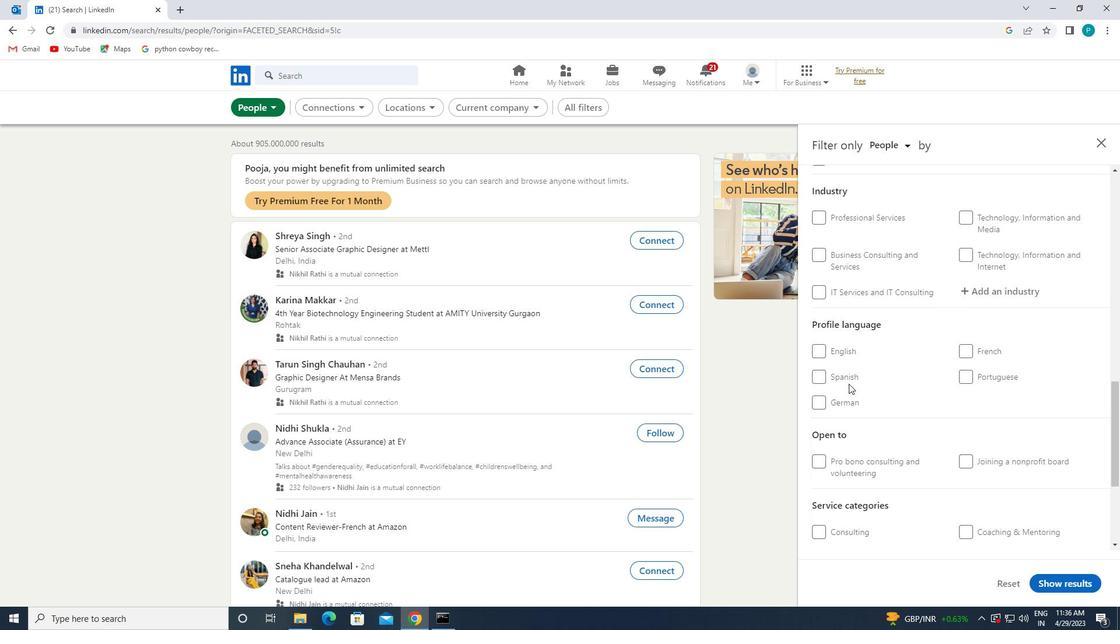 
Action: Mouse moved to (904, 383)
Screenshot: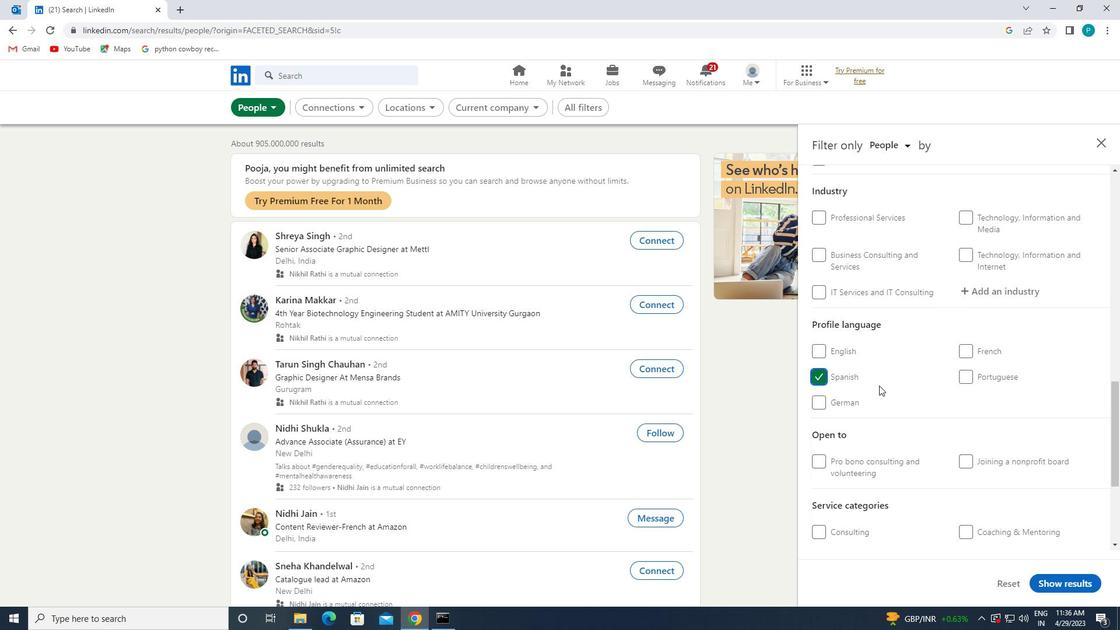 
Action: Mouse scrolled (904, 384) with delta (0, 0)
Screenshot: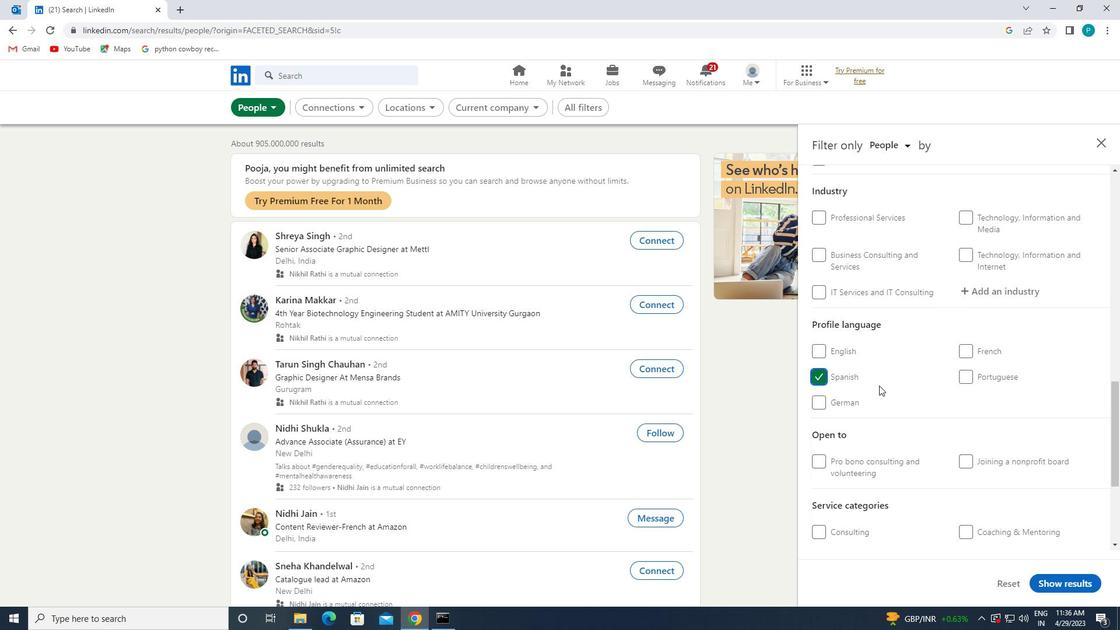 
Action: Mouse scrolled (904, 384) with delta (0, 0)
Screenshot: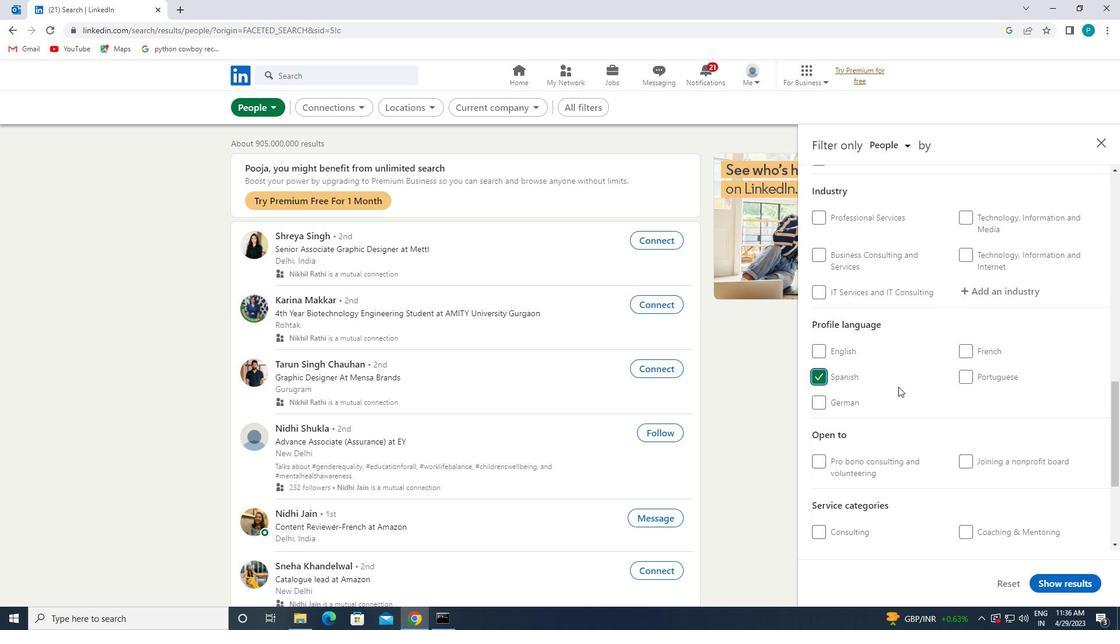 
Action: Mouse scrolled (904, 384) with delta (0, 0)
Screenshot: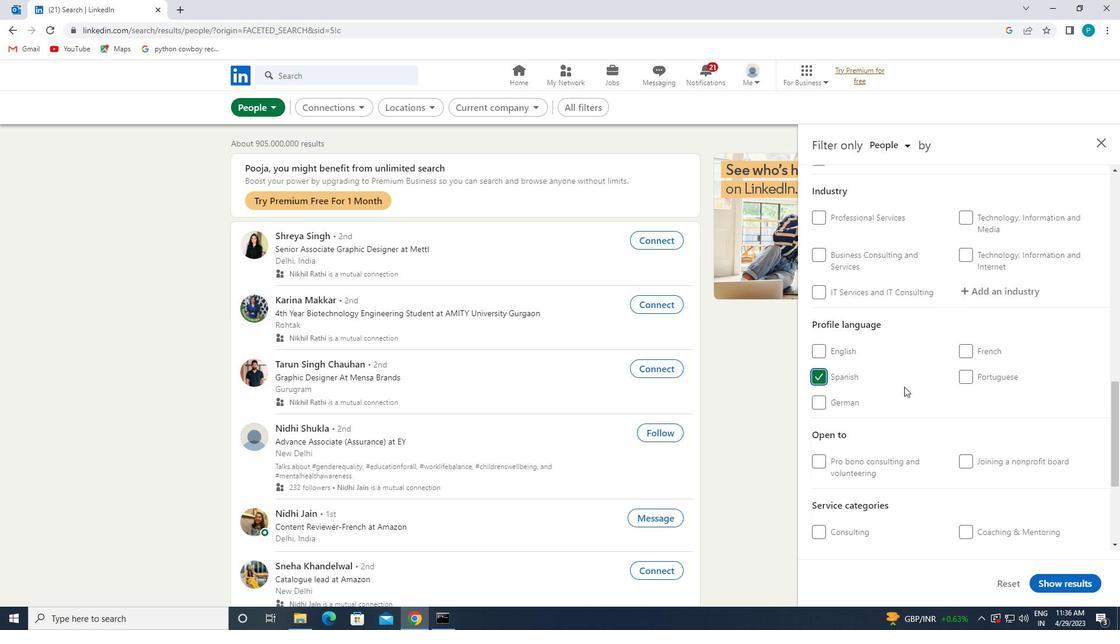 
Action: Mouse scrolled (904, 384) with delta (0, 0)
Screenshot: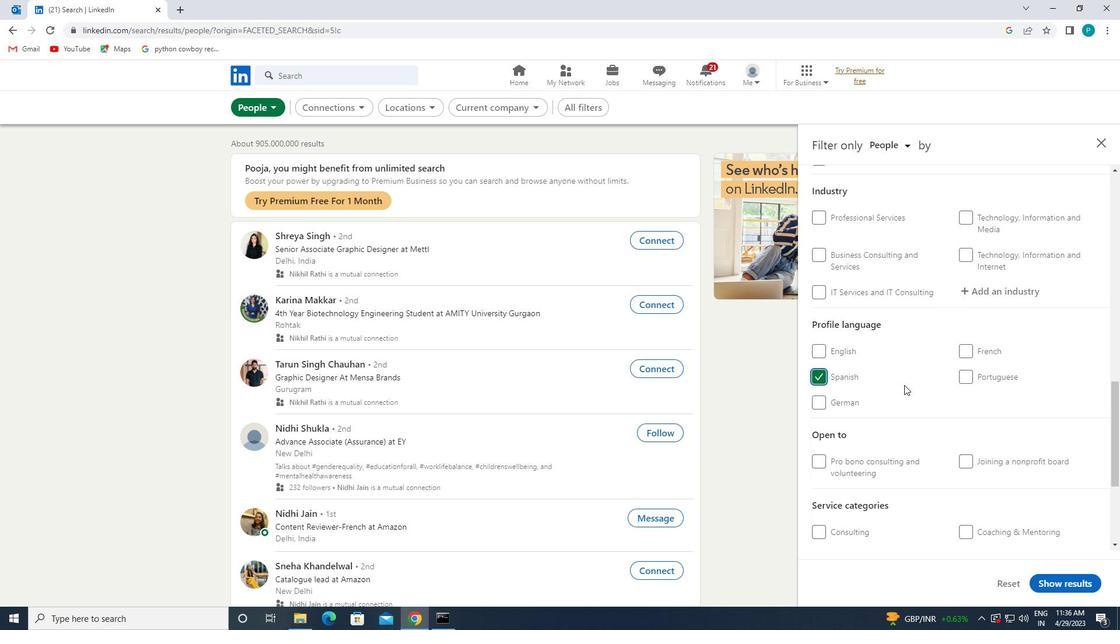 
Action: Mouse moved to (972, 329)
Screenshot: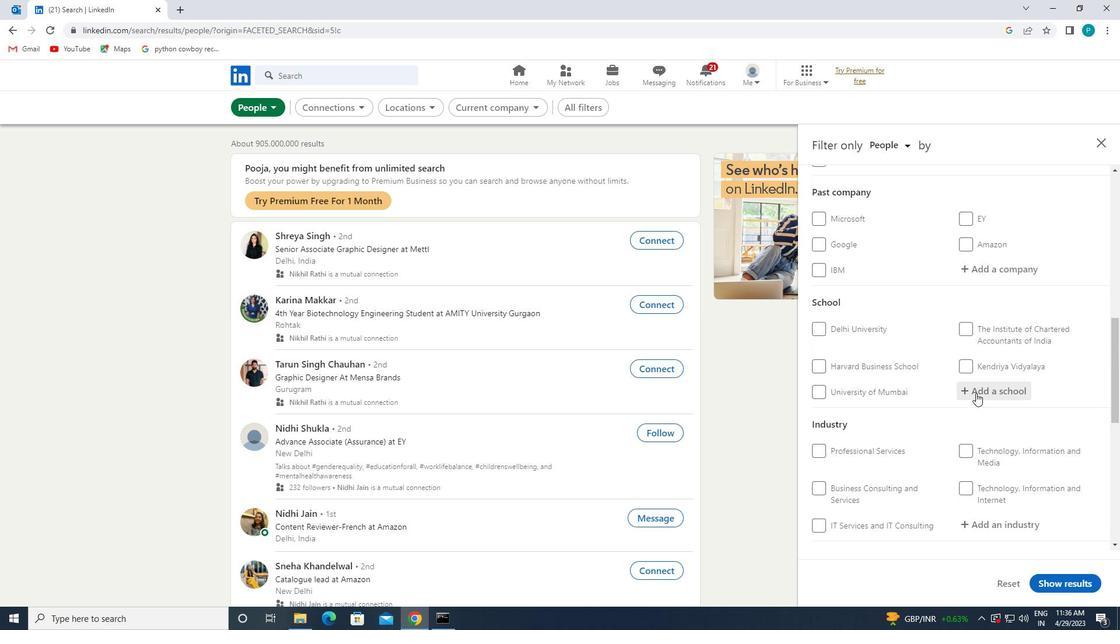 
Action: Mouse scrolled (972, 330) with delta (0, 0)
Screenshot: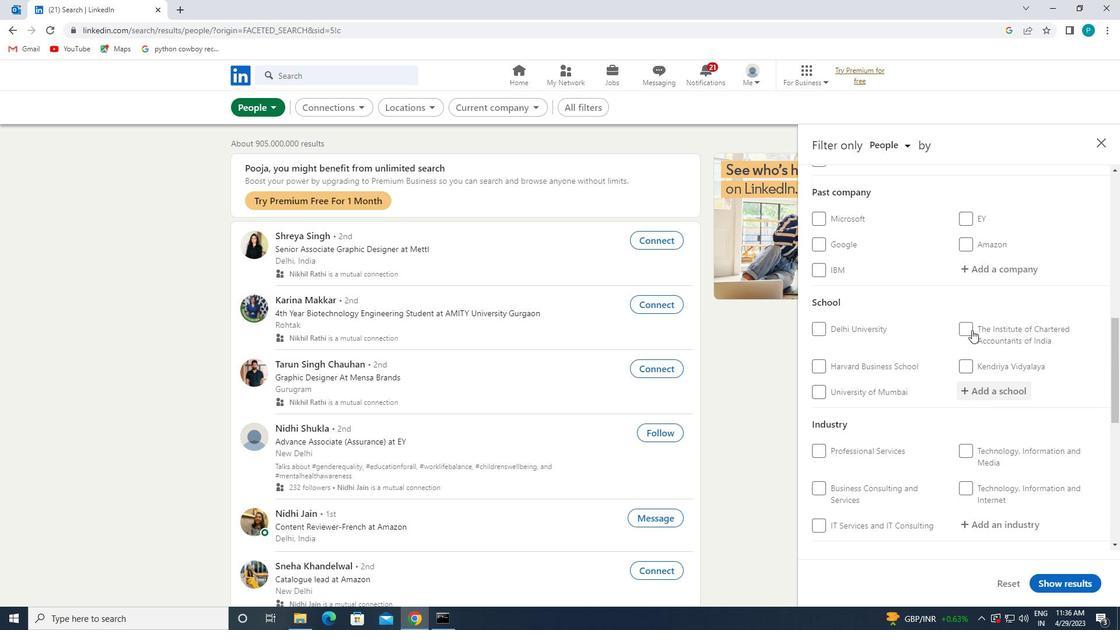 
Action: Mouse moved to (972, 331)
Screenshot: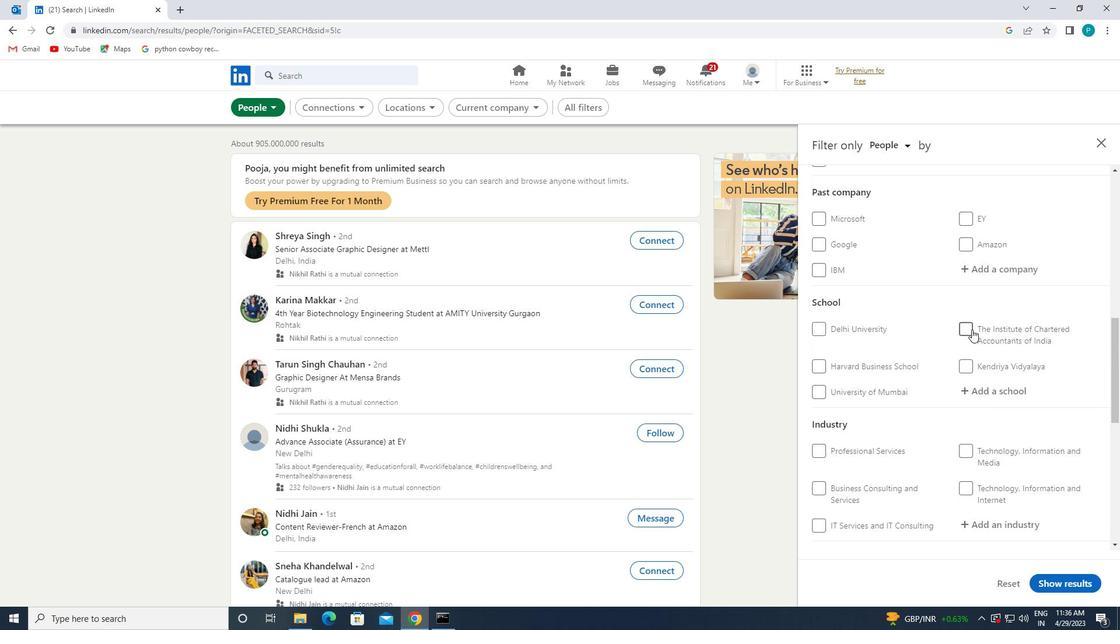 
Action: Mouse scrolled (972, 332) with delta (0, 0)
Screenshot: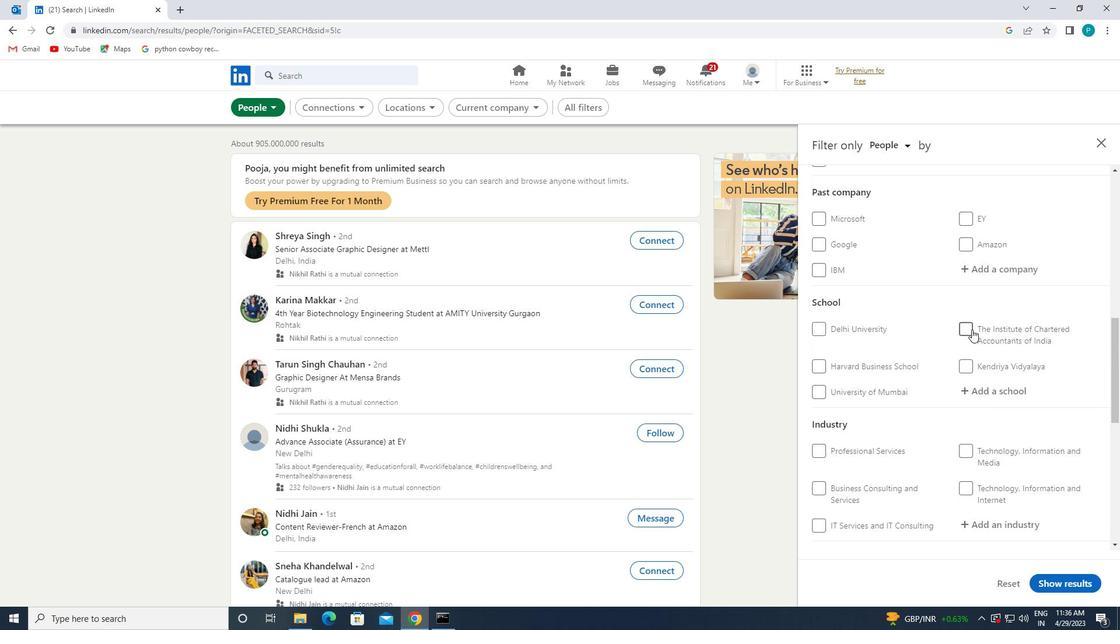 
Action: Mouse moved to (977, 285)
Screenshot: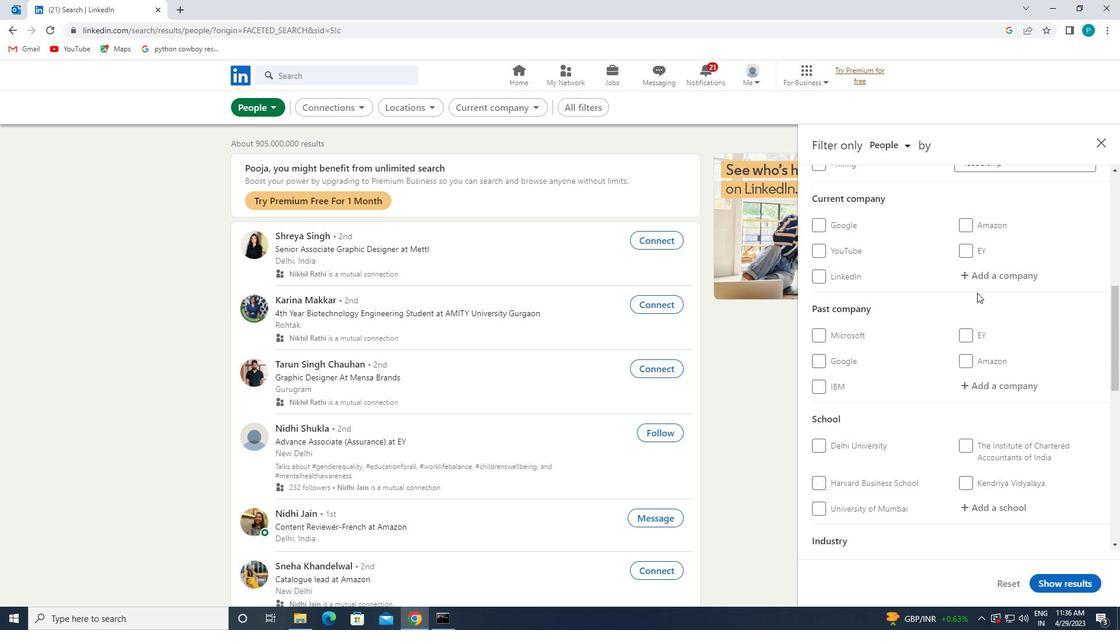 
Action: Mouse pressed left at (977, 285)
Screenshot: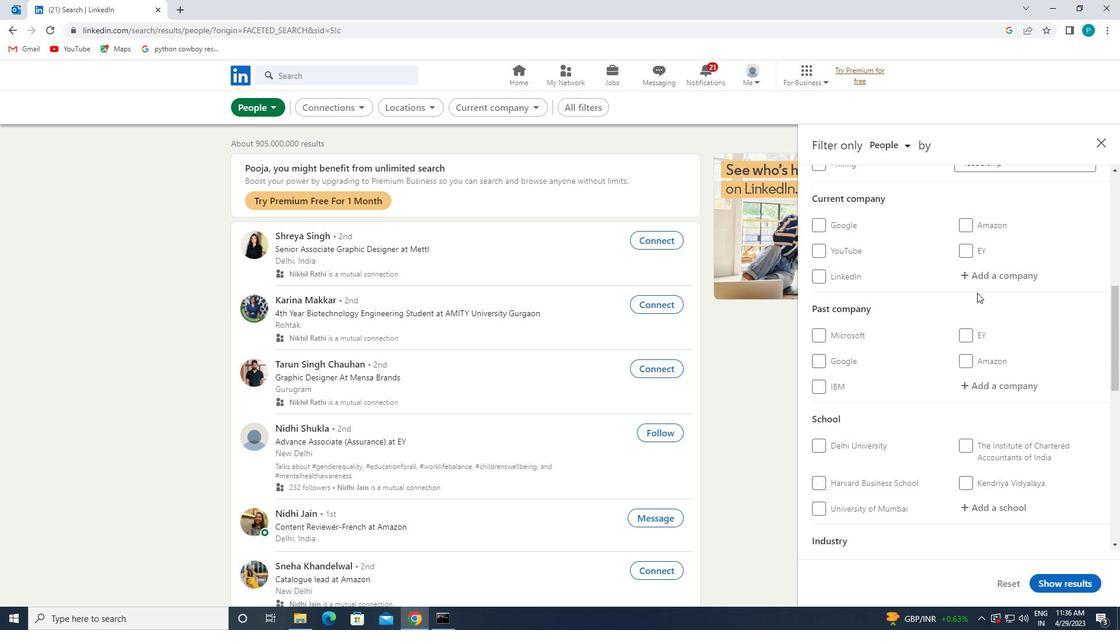 
Action: Mouse moved to (973, 282)
Screenshot: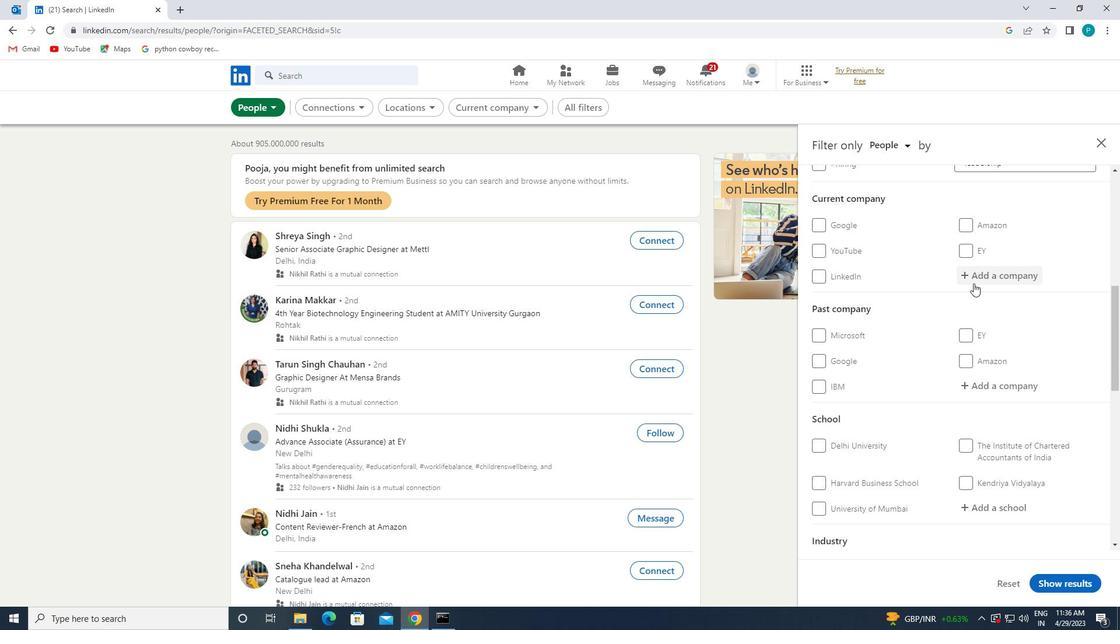 
Action: Mouse pressed left at (973, 282)
Screenshot: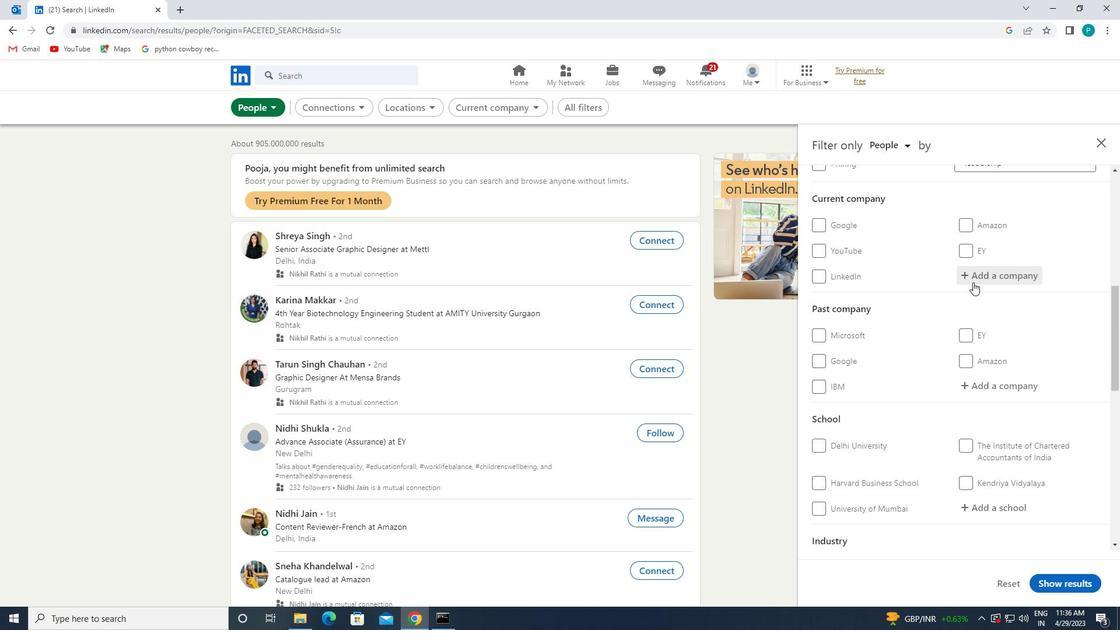 
Action: Mouse moved to (968, 298)
Screenshot: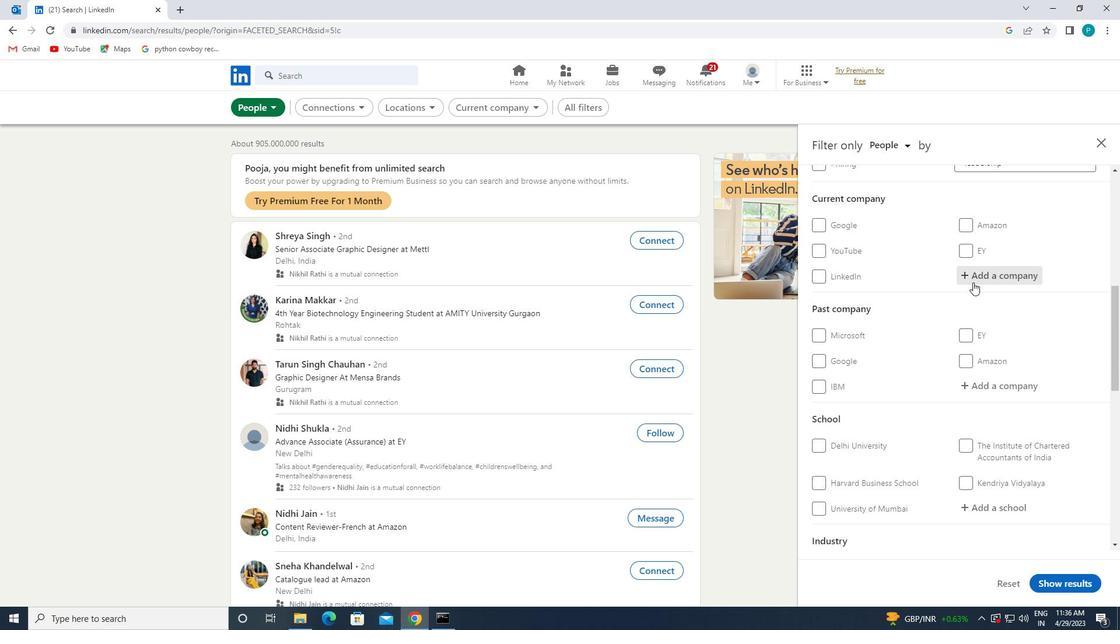 
Action: Key pressed <Key.caps_lock>M<Key.caps_lock>Y
Screenshot: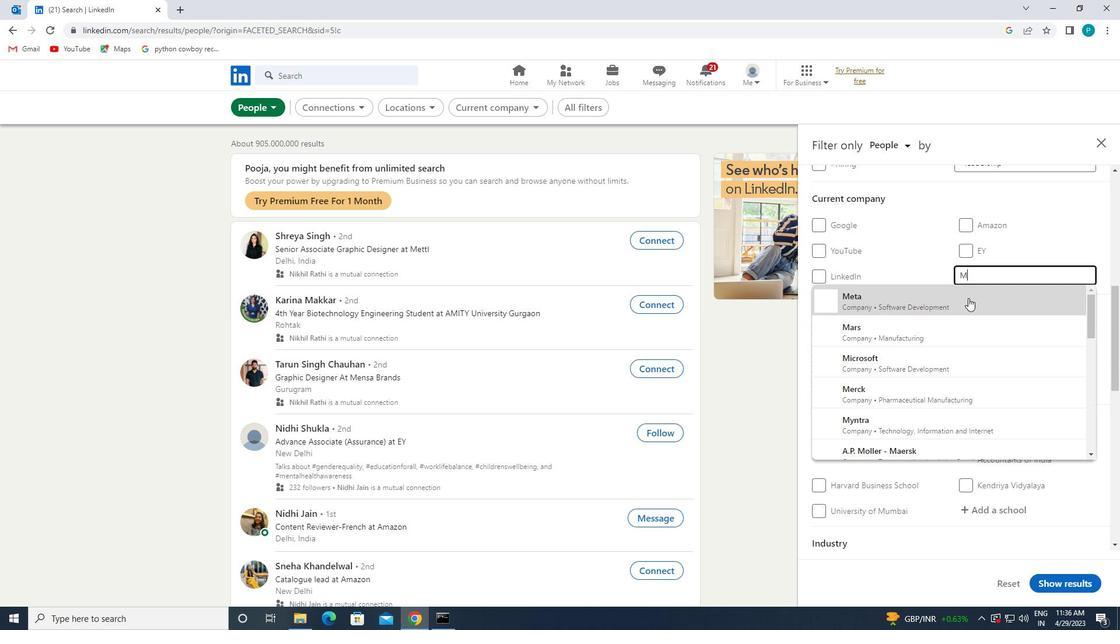 
Action: Mouse moved to (968, 298)
Screenshot: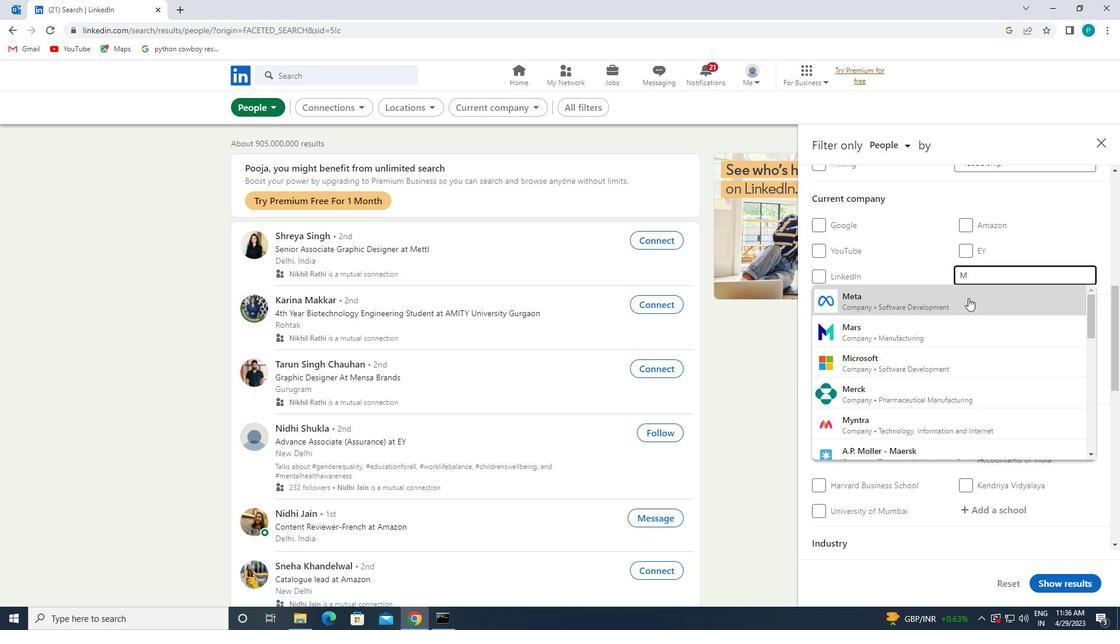 
Action: Key pressed <Key.caps_lock>G<Key.caps_lock>OV
Screenshot: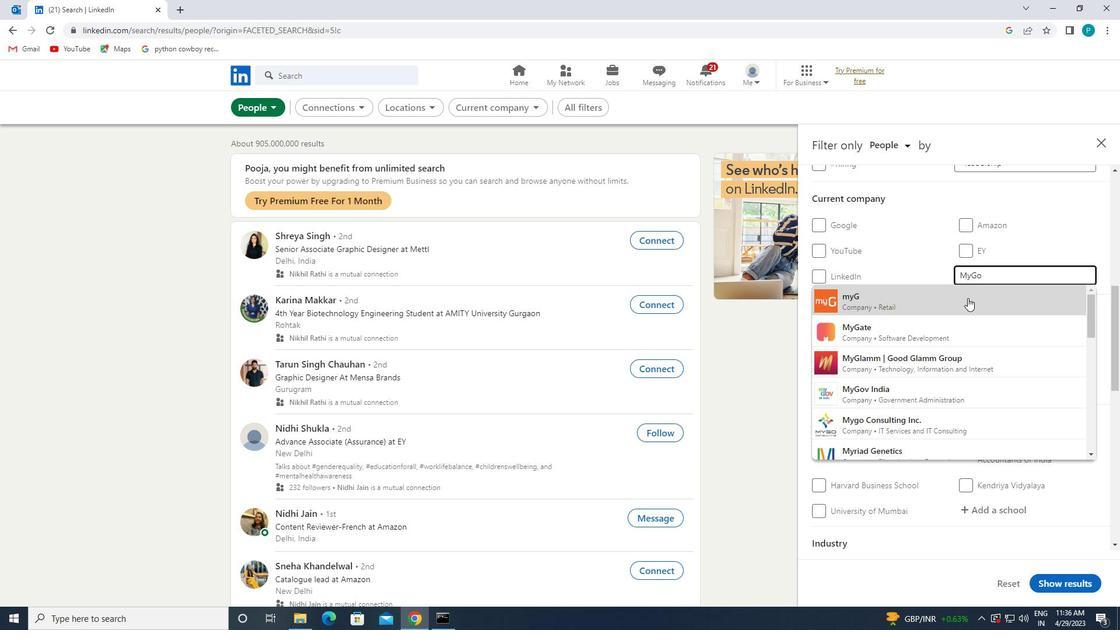 
Action: Mouse moved to (887, 302)
Screenshot: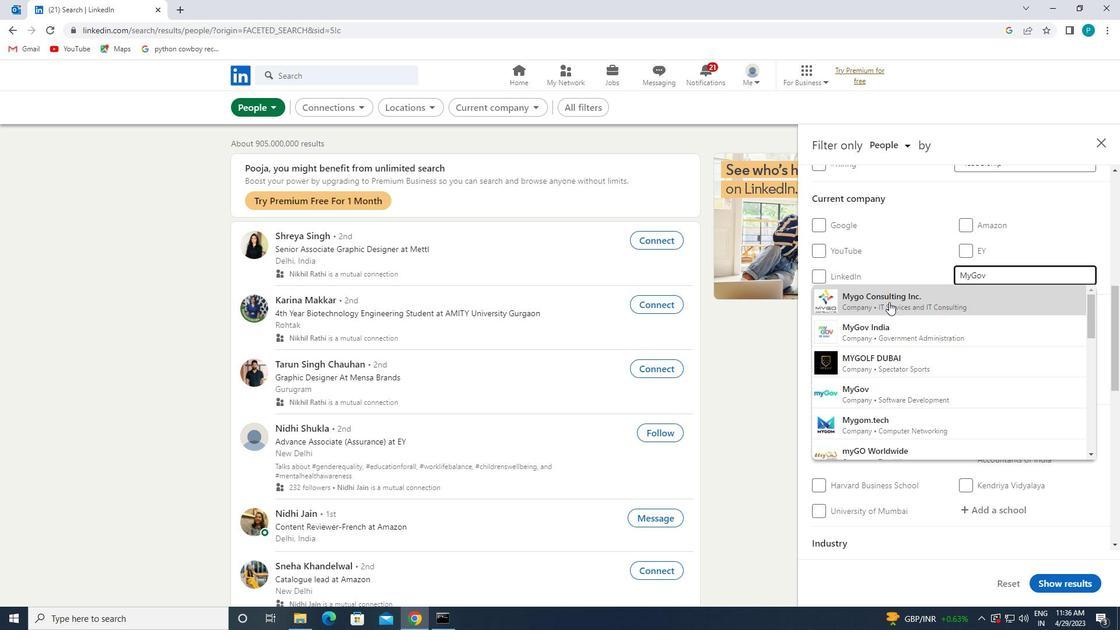 
Action: Mouse pressed left at (887, 302)
Screenshot: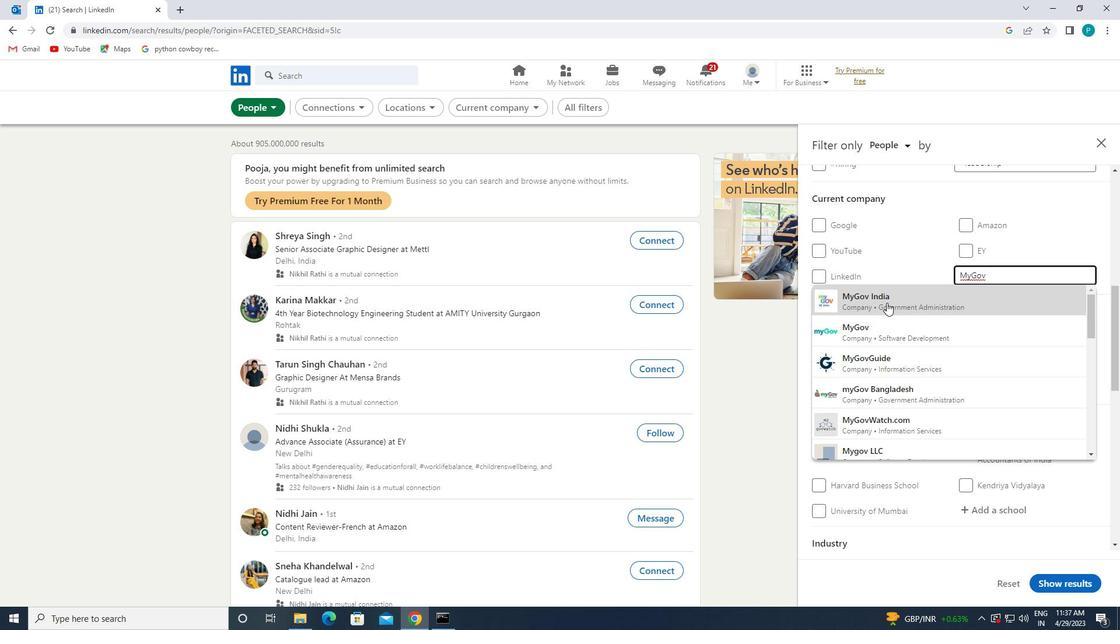 
Action: Mouse scrolled (887, 302) with delta (0, 0)
Screenshot: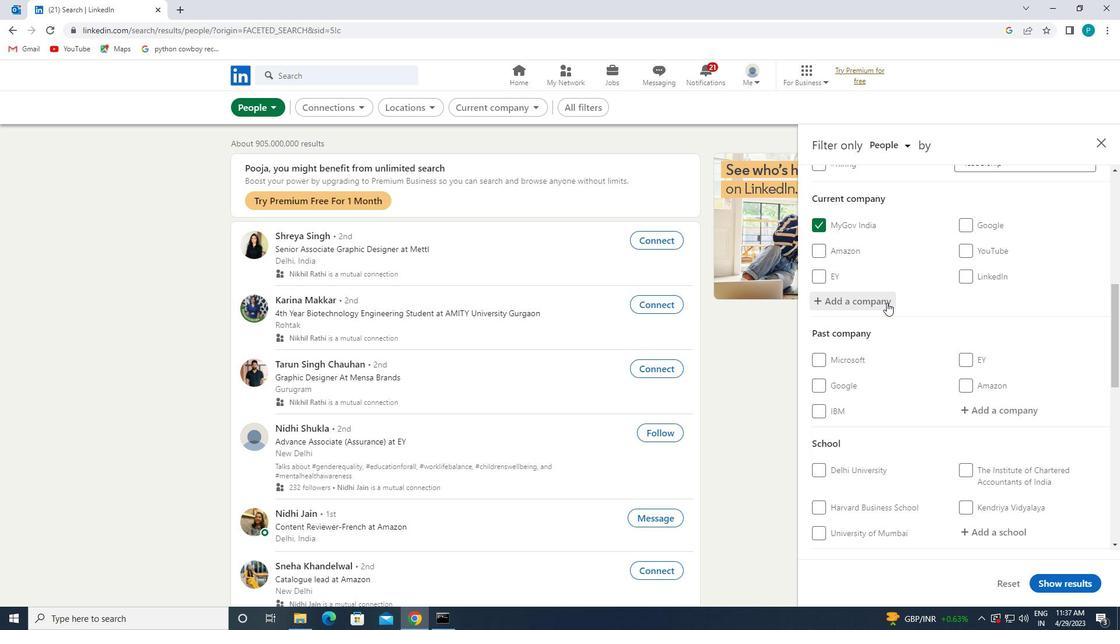 
Action: Mouse scrolled (887, 302) with delta (0, 0)
Screenshot: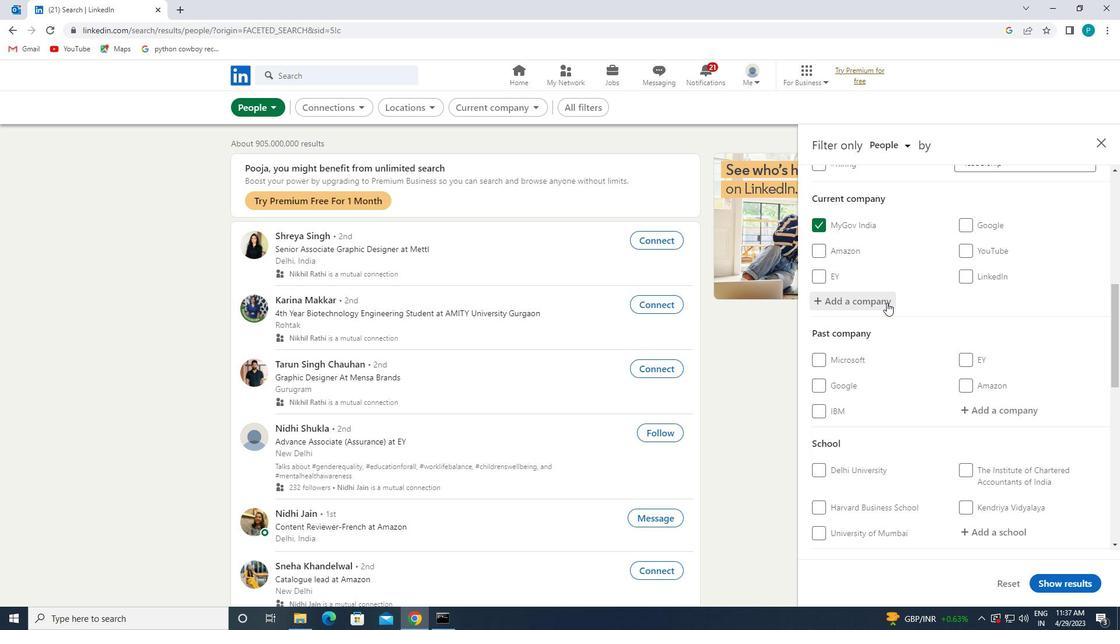 
Action: Mouse scrolled (887, 302) with delta (0, 0)
Screenshot: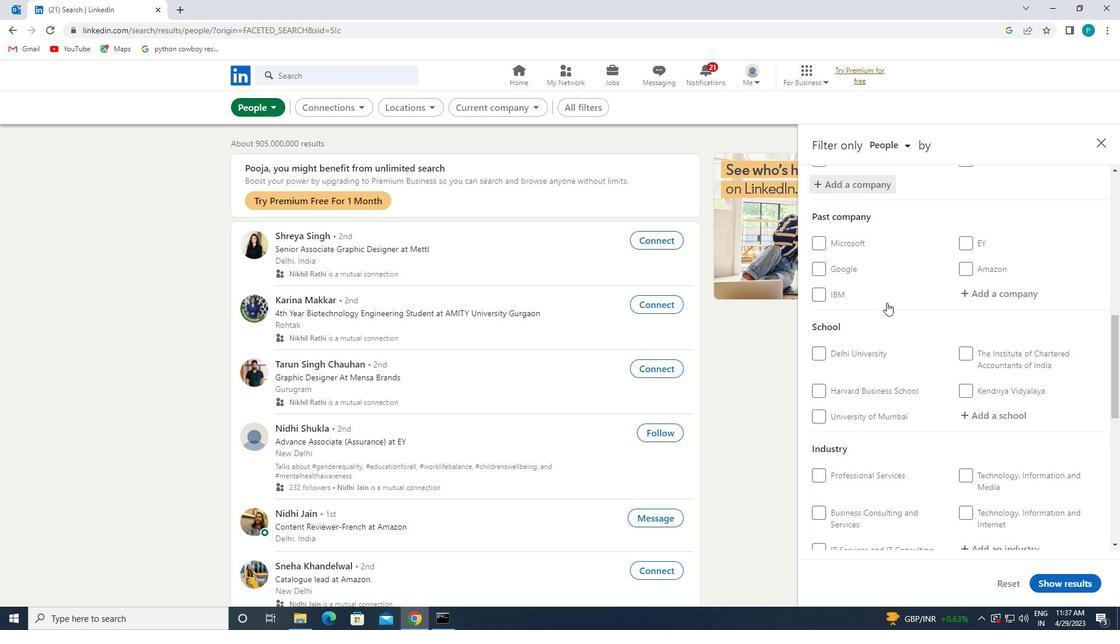 
Action: Mouse moved to (1000, 348)
Screenshot: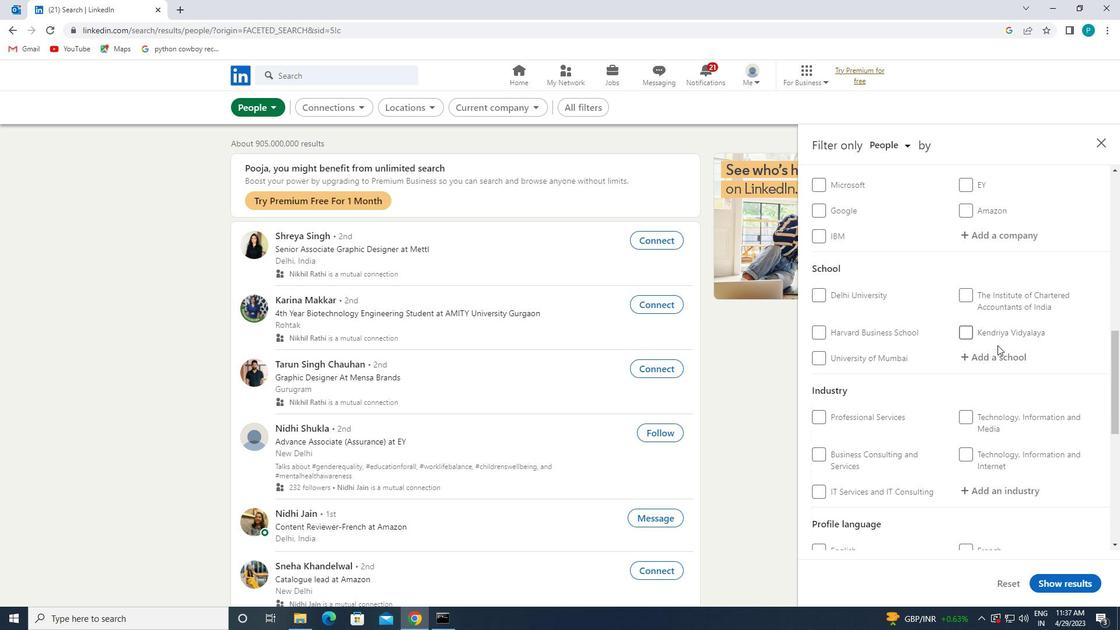 
Action: Mouse pressed left at (1000, 348)
Screenshot: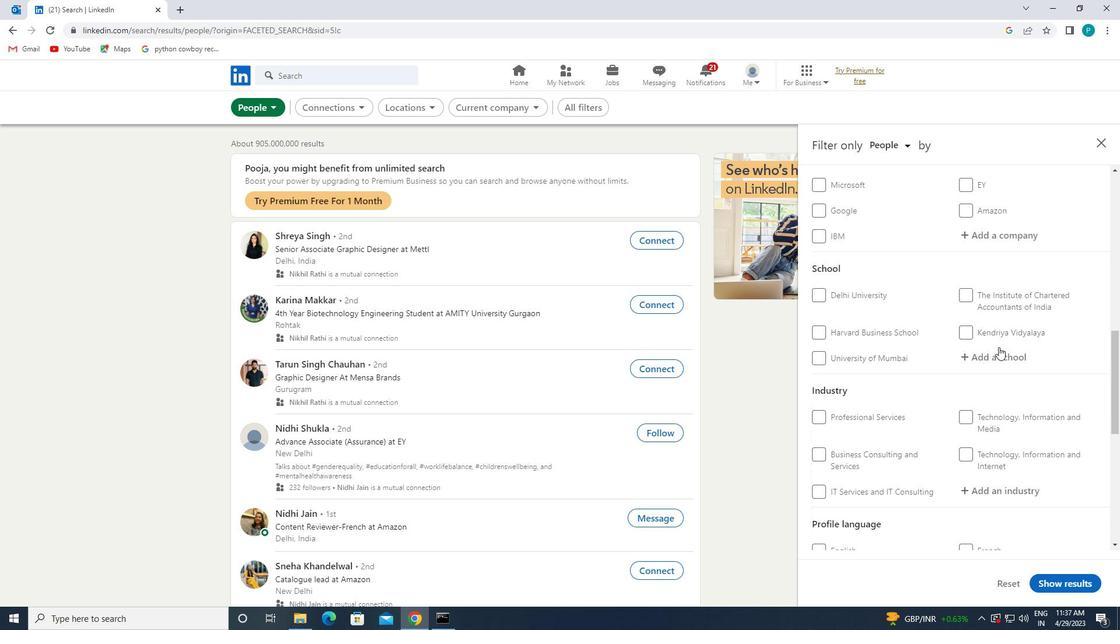 
Action: Mouse moved to (1003, 347)
Screenshot: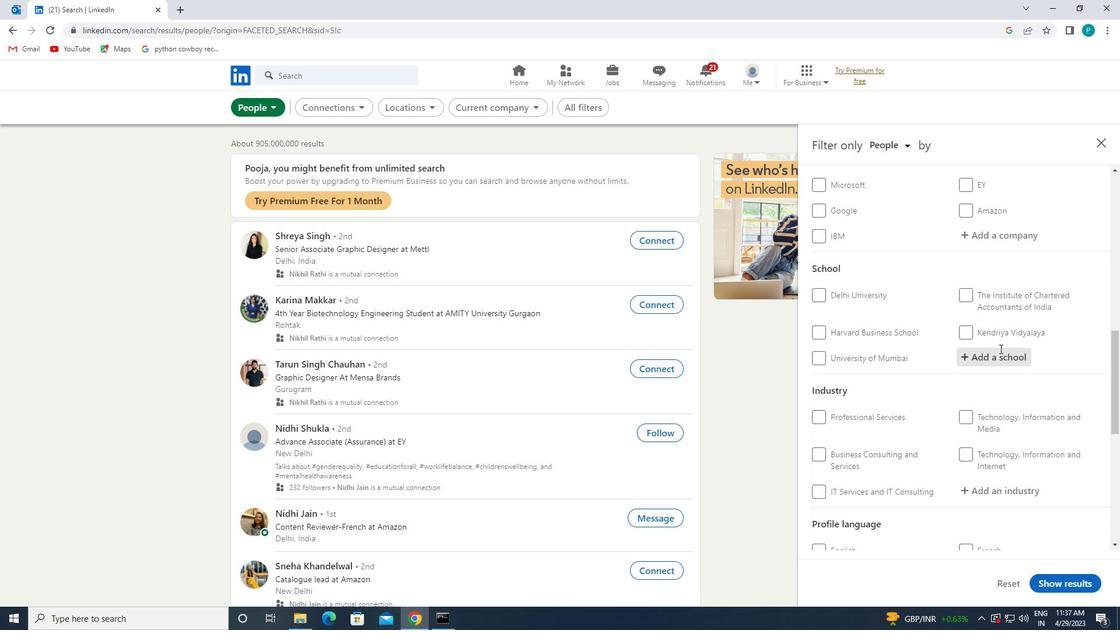 
Action: Key pressed <Key.caps_lock>C<Key.caps_lock>AREERS
Screenshot: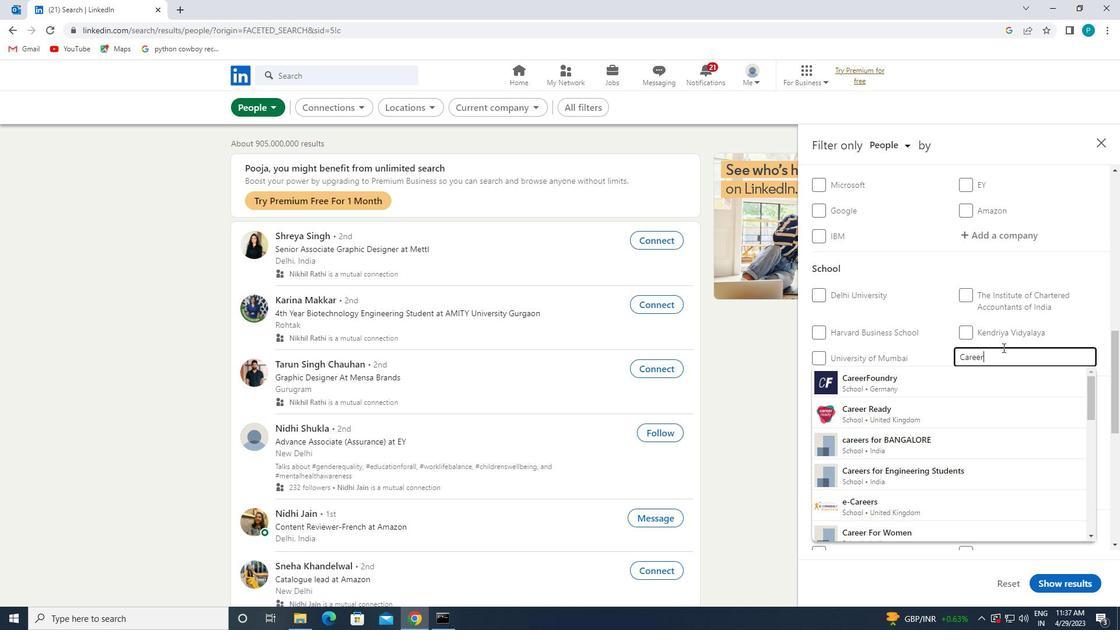 
Action: Mouse moved to (948, 469)
Screenshot: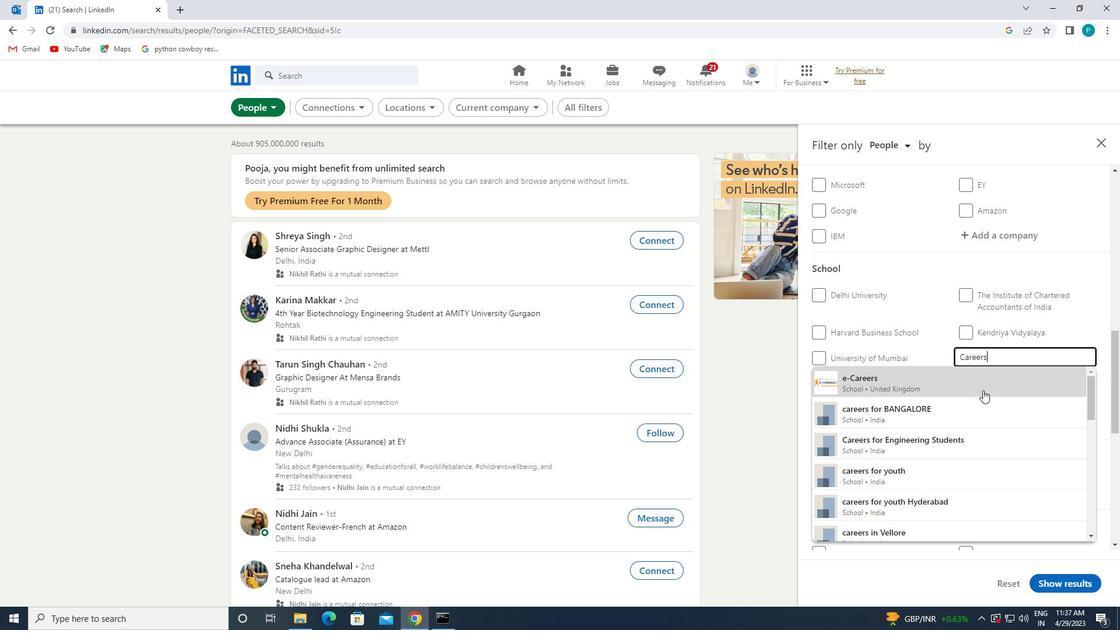 
Action: Mouse scrolled (948, 469) with delta (0, 0)
Screenshot: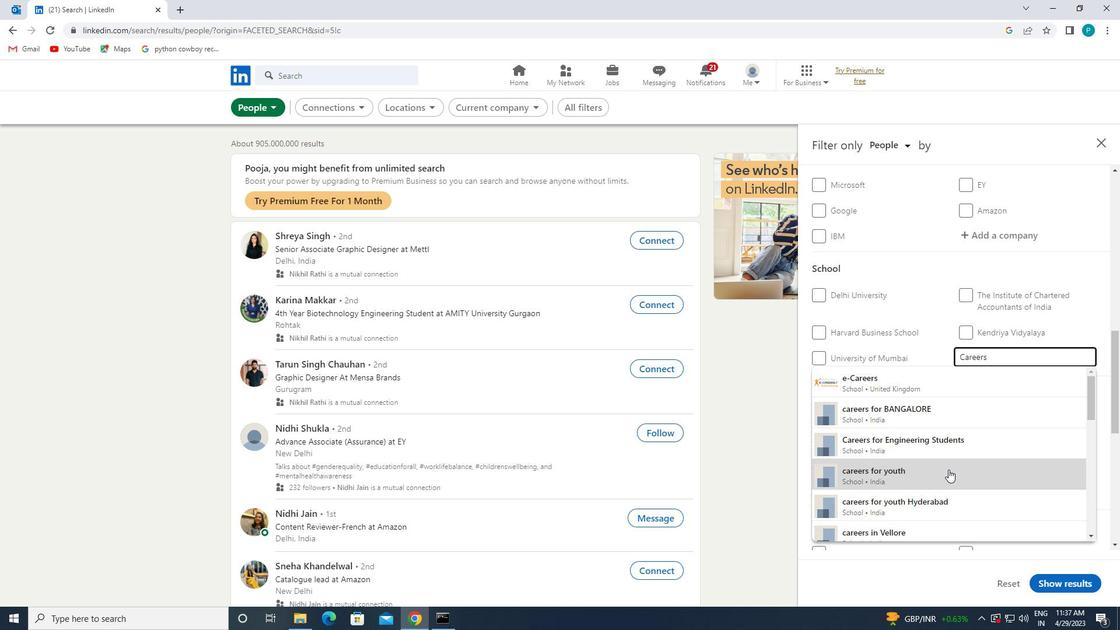 
Action: Mouse moved to (964, 460)
Screenshot: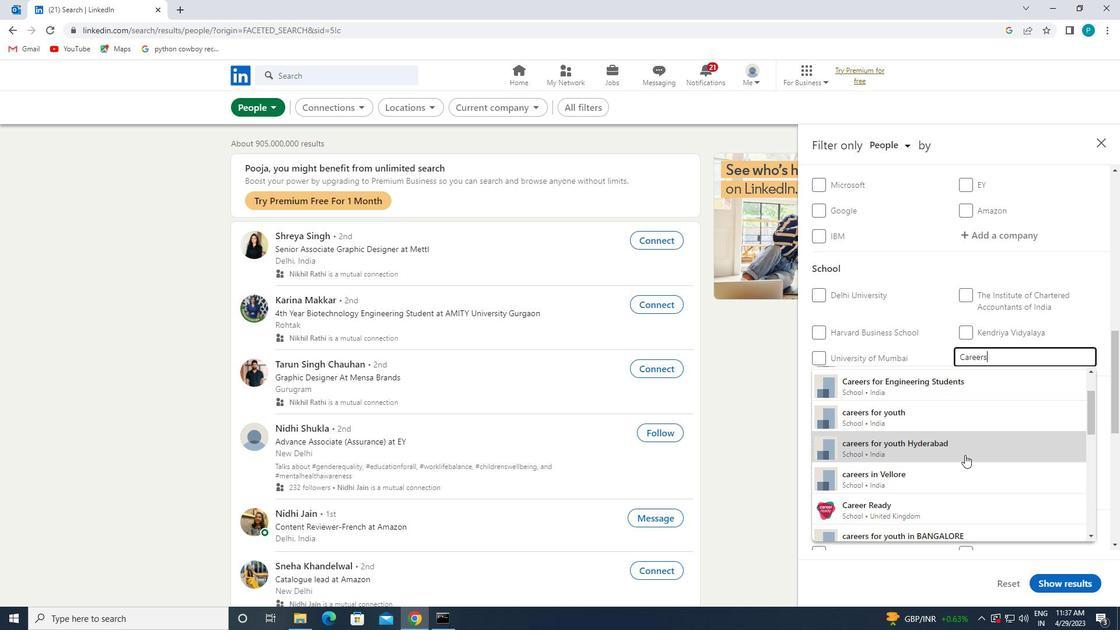 
Action: Mouse scrolled (964, 459) with delta (0, 0)
Screenshot: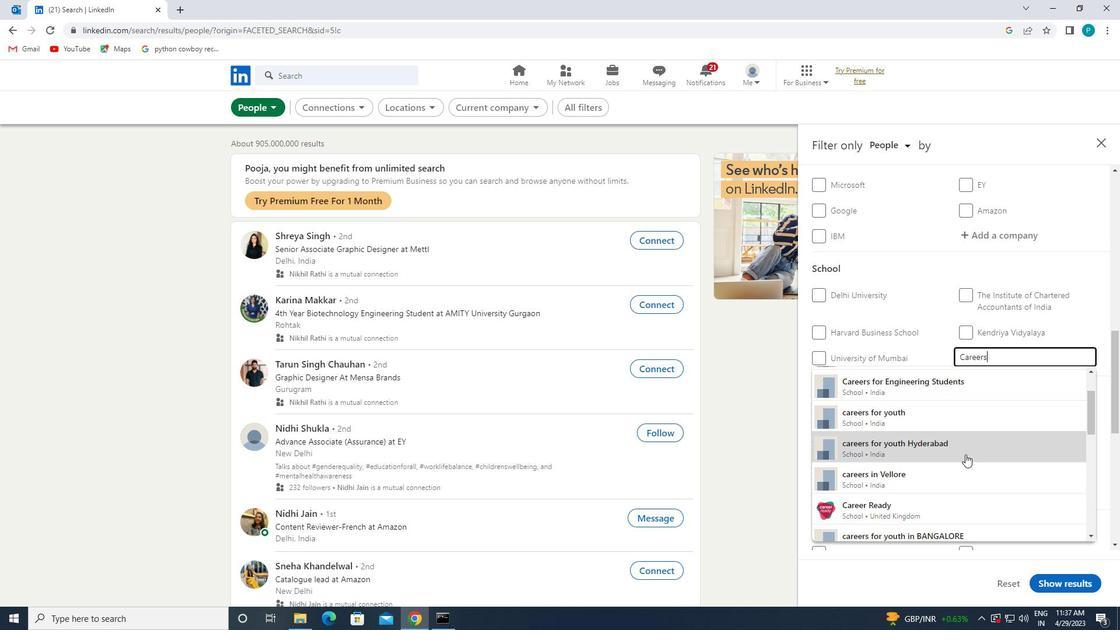 
Action: Mouse moved to (959, 469)
Screenshot: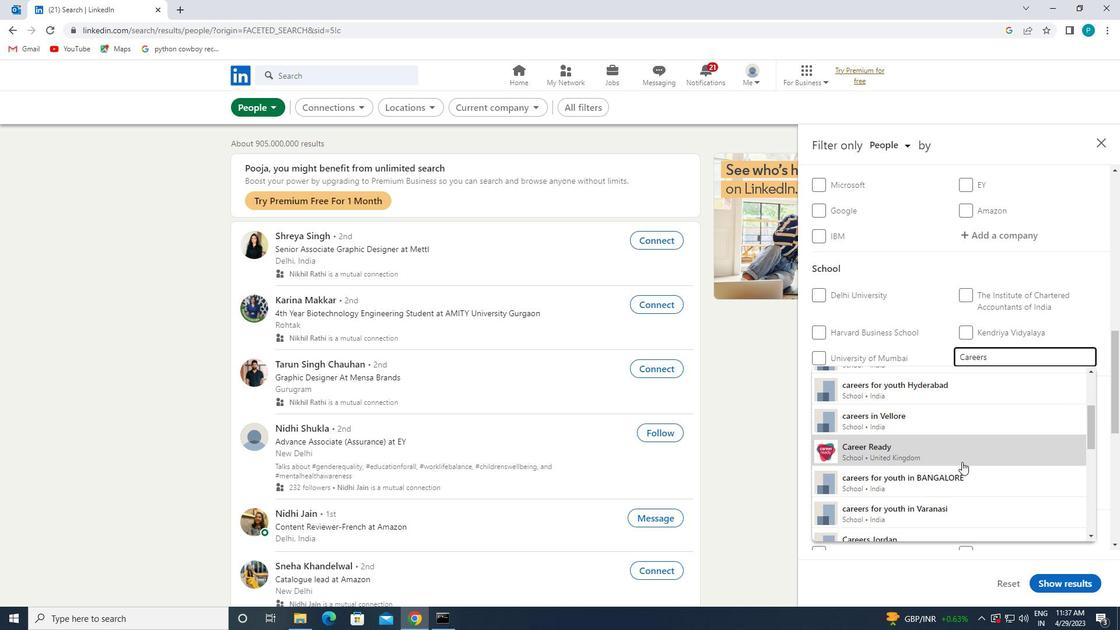 
Action: Mouse pressed left at (959, 469)
Screenshot: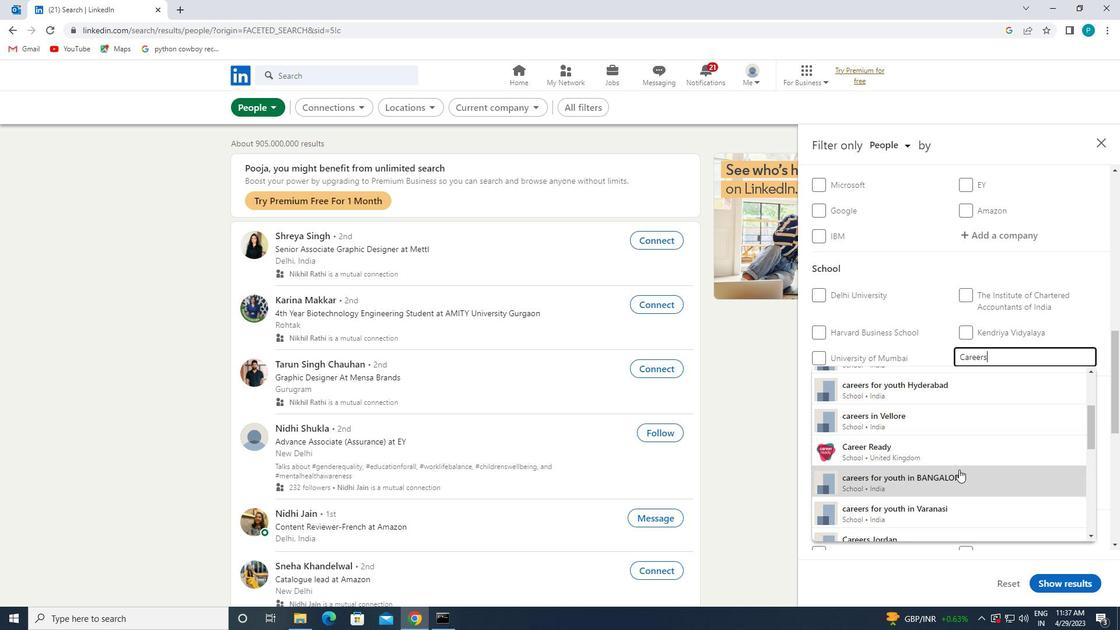 
Action: Mouse scrolled (959, 469) with delta (0, 0)
Screenshot: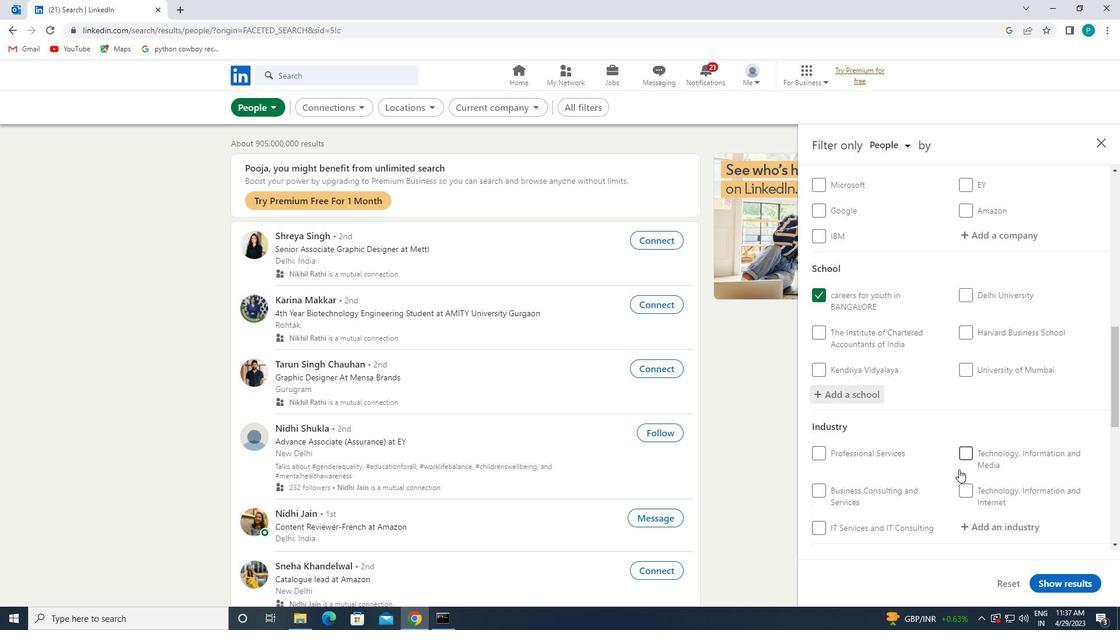 
Action: Mouse scrolled (959, 469) with delta (0, 0)
Screenshot: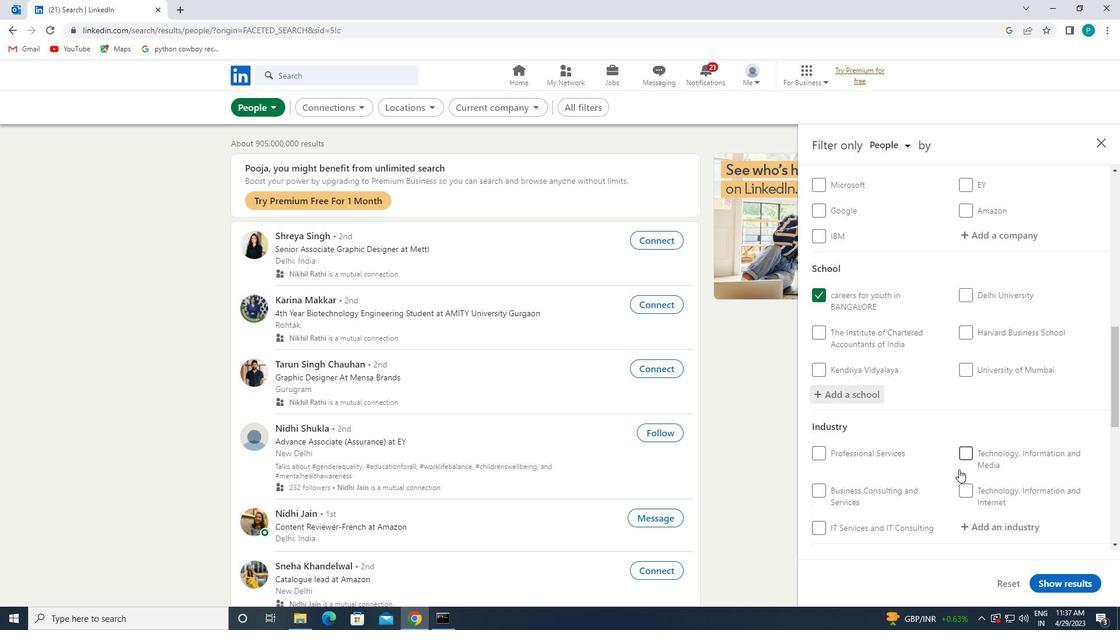
Action: Mouse scrolled (959, 469) with delta (0, 0)
Screenshot: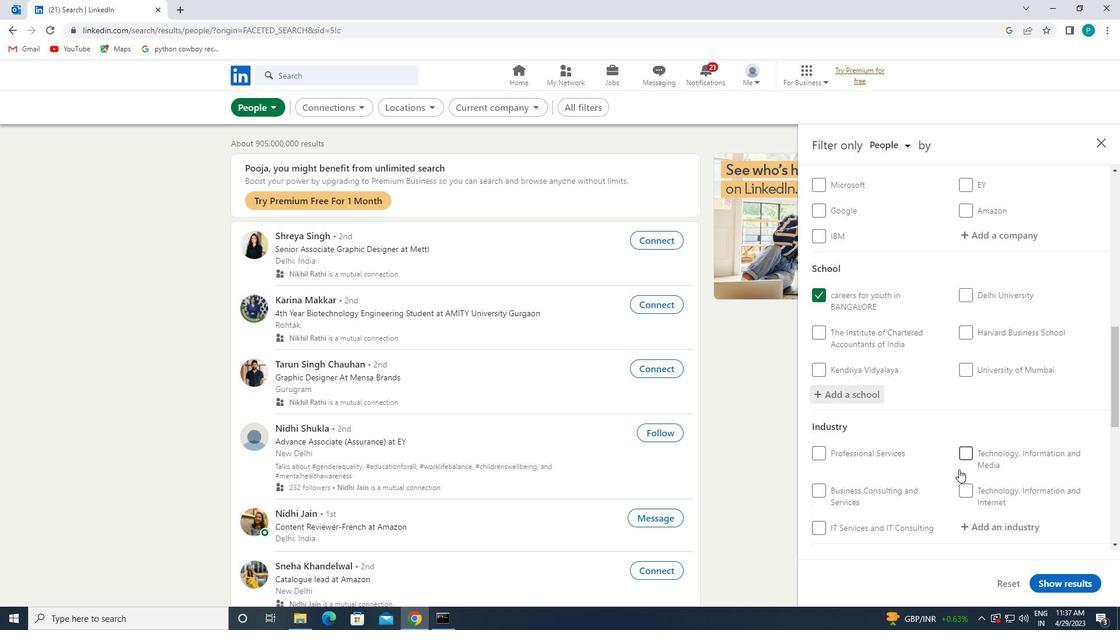 
Action: Mouse moved to (981, 362)
Screenshot: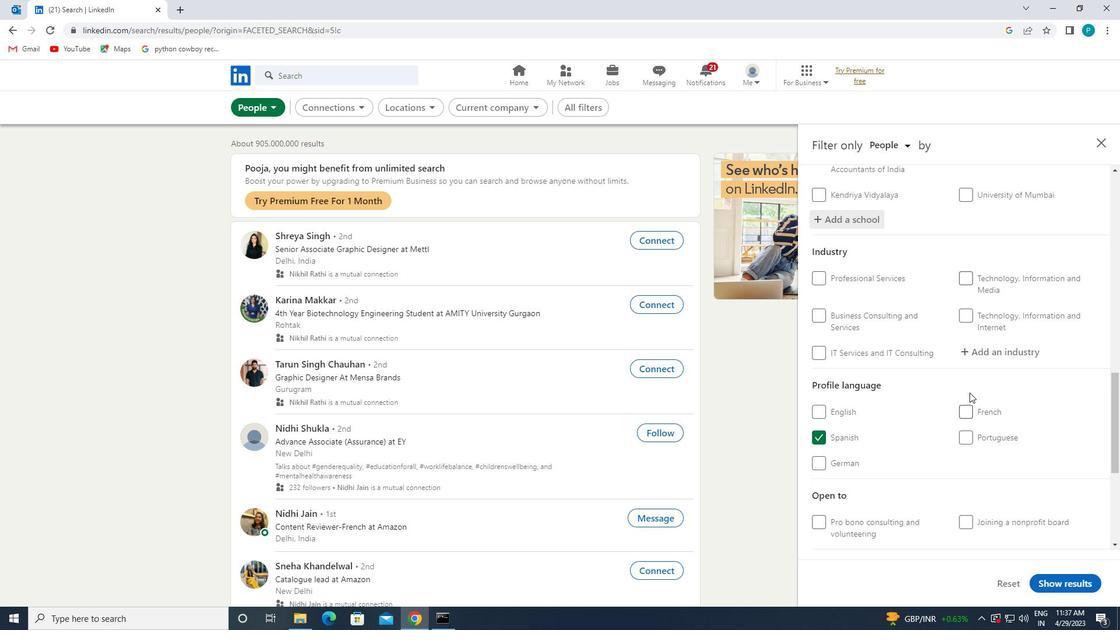 
Action: Mouse pressed left at (981, 362)
Screenshot: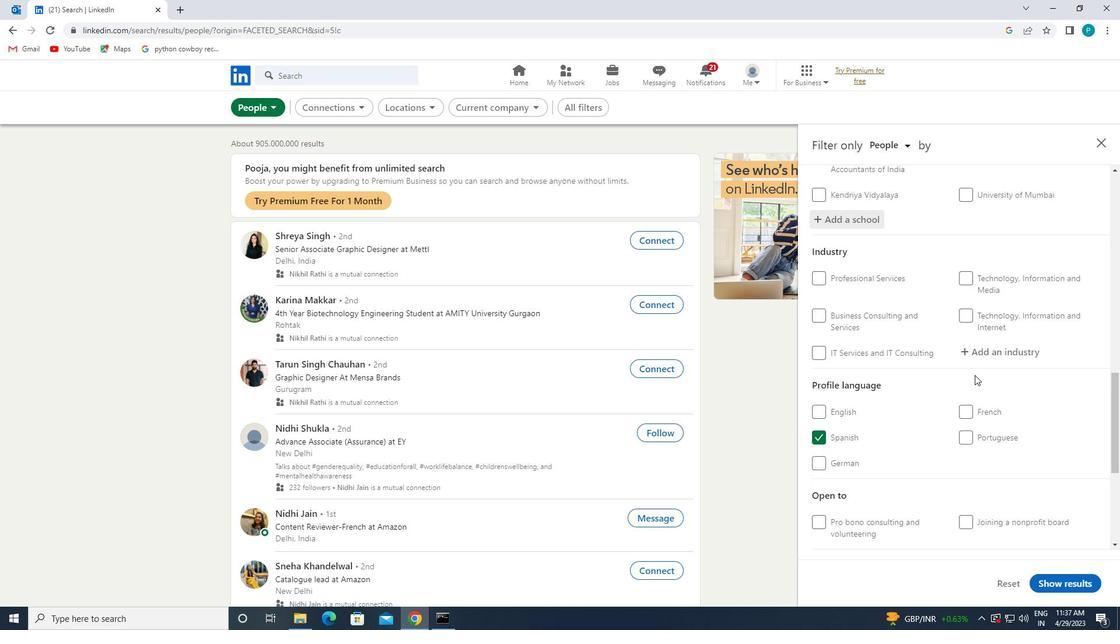
Action: Mouse moved to (986, 347)
Screenshot: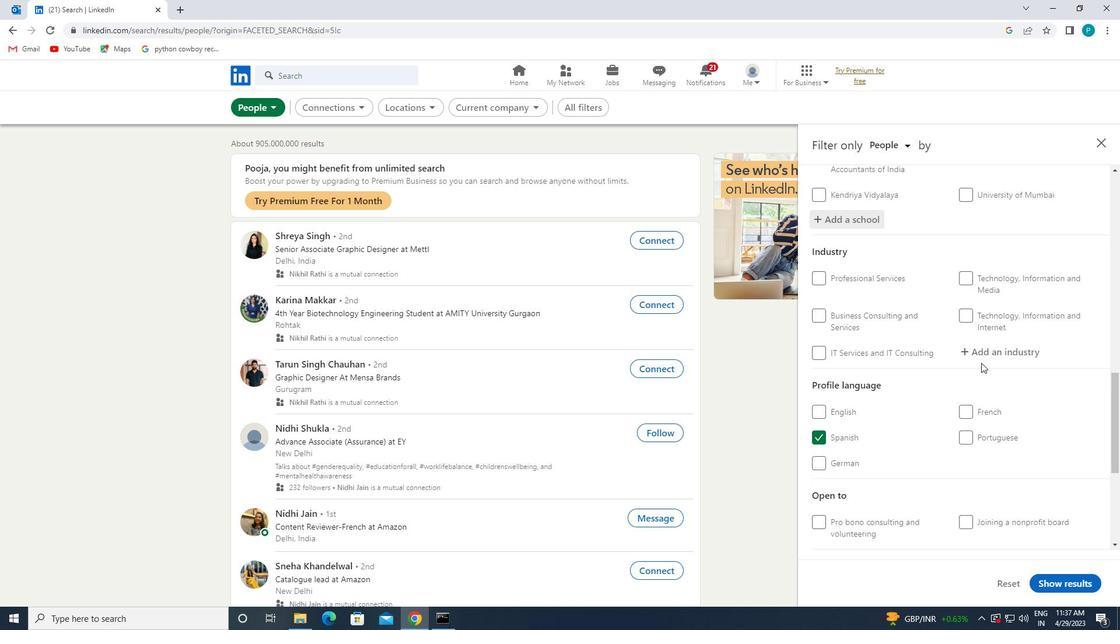 
Action: Mouse pressed left at (986, 347)
Screenshot: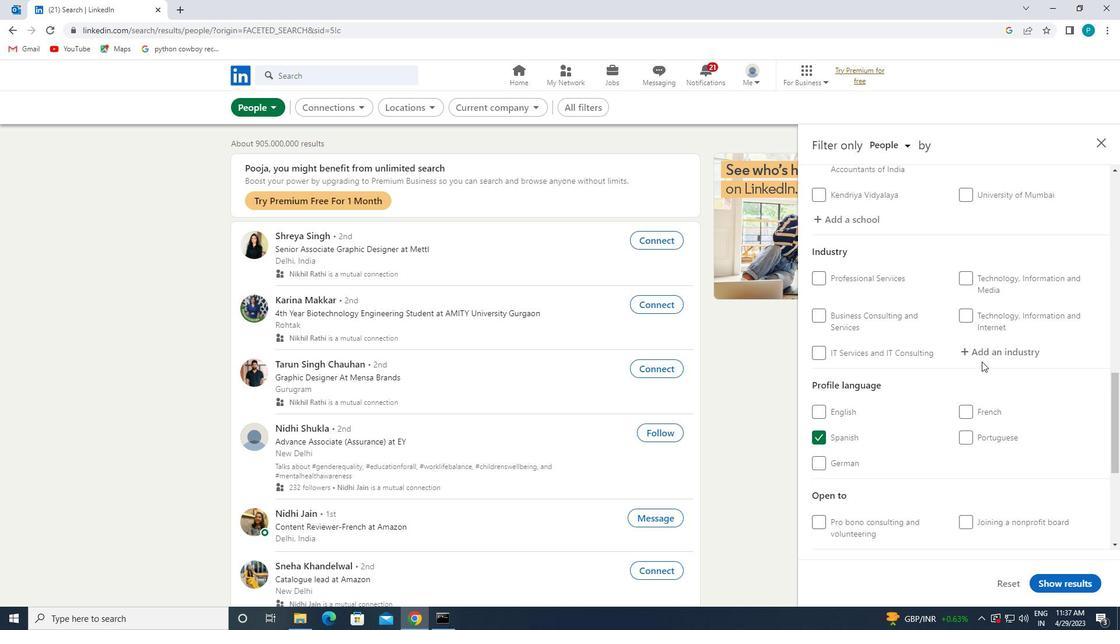 
Action: Key pressed <Key.caps_lock>G<Key.caps_lock>AMBLIM<Key.backspace>NG
Screenshot: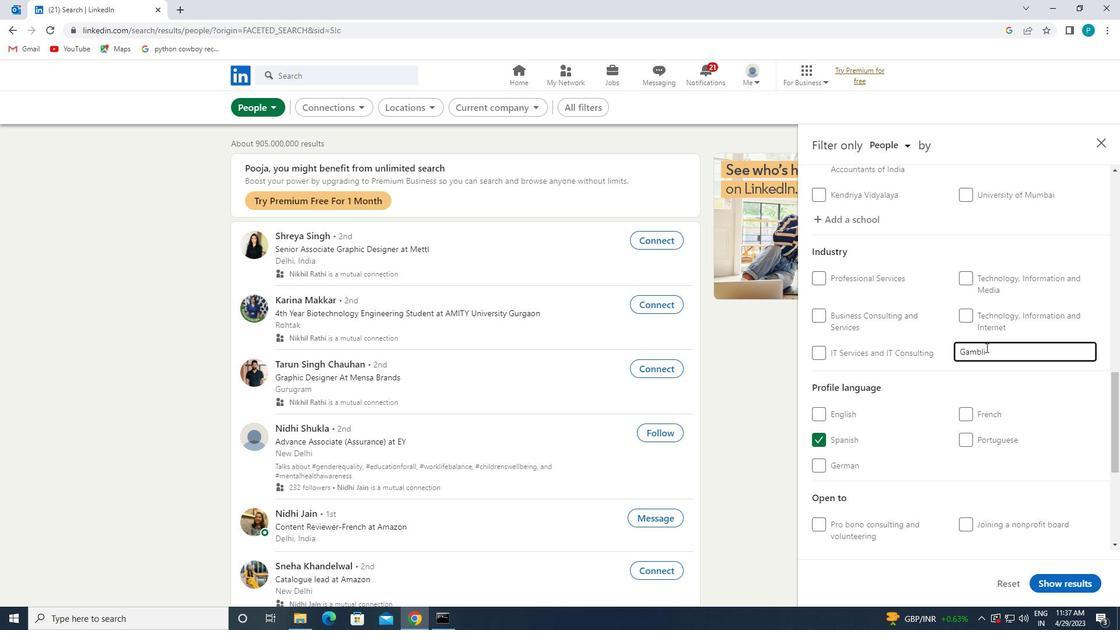 
Action: Mouse moved to (897, 374)
Screenshot: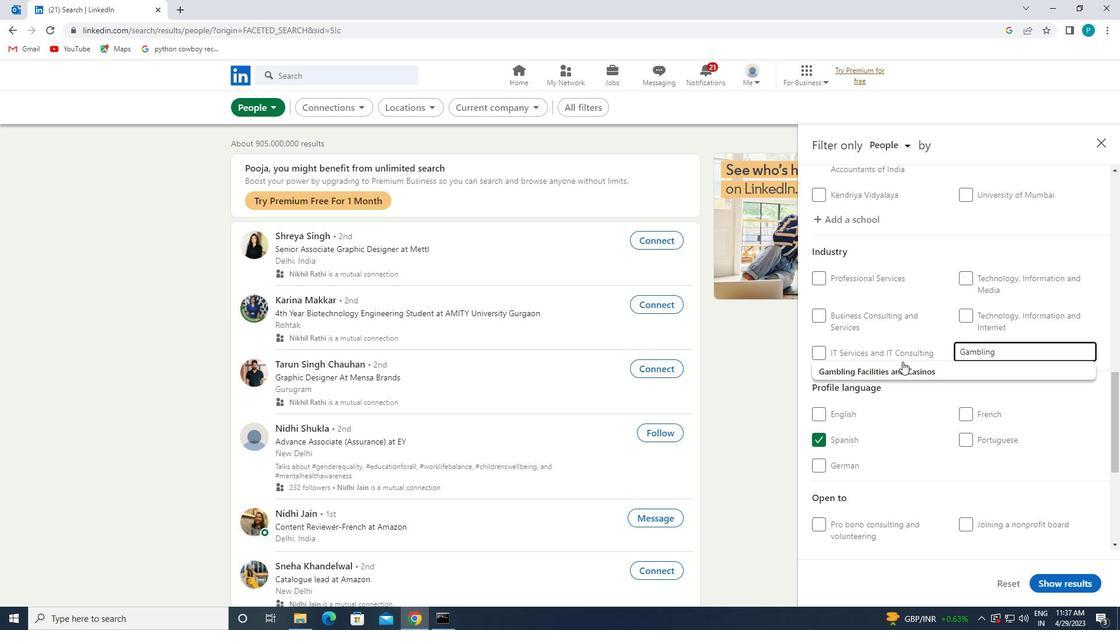 
Action: Mouse pressed left at (897, 374)
Screenshot: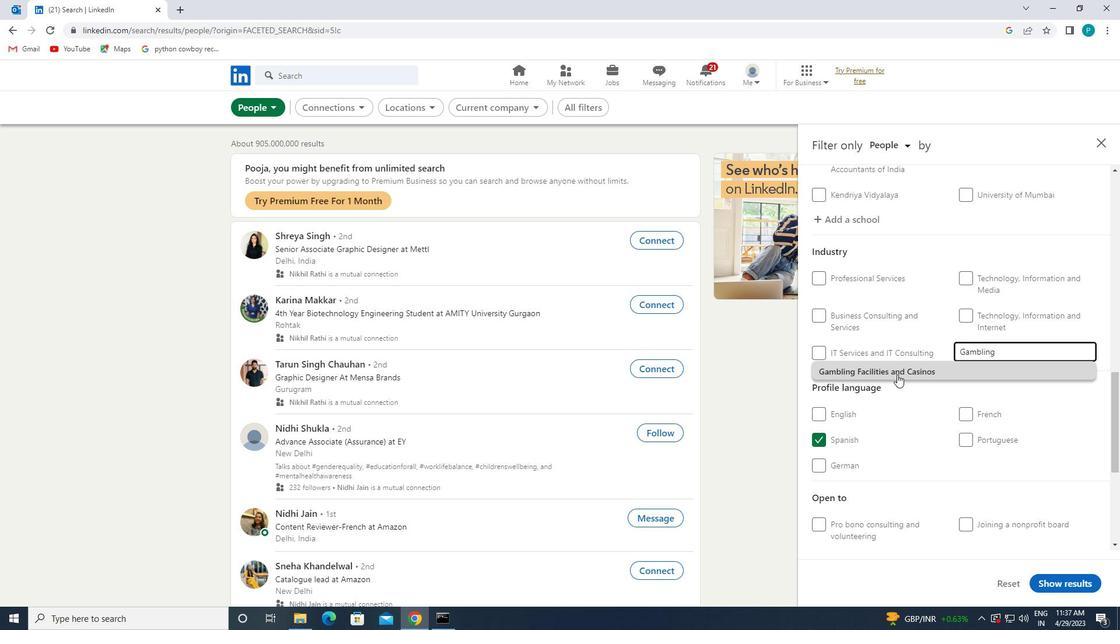 
Action: Mouse moved to (939, 393)
Screenshot: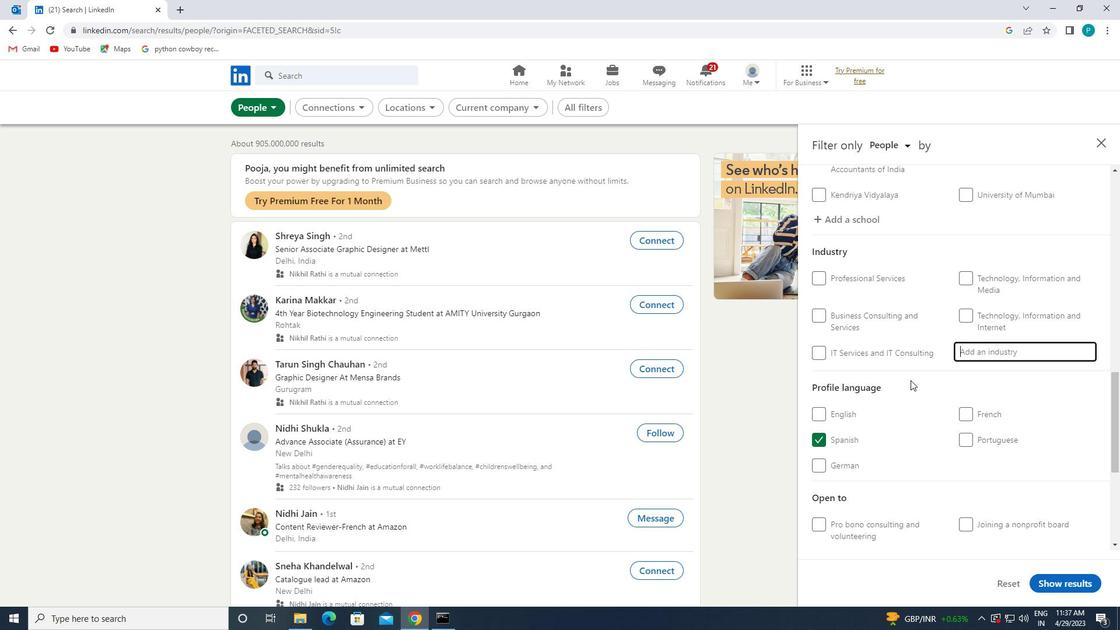 
Action: Mouse scrolled (939, 393) with delta (0, 0)
Screenshot: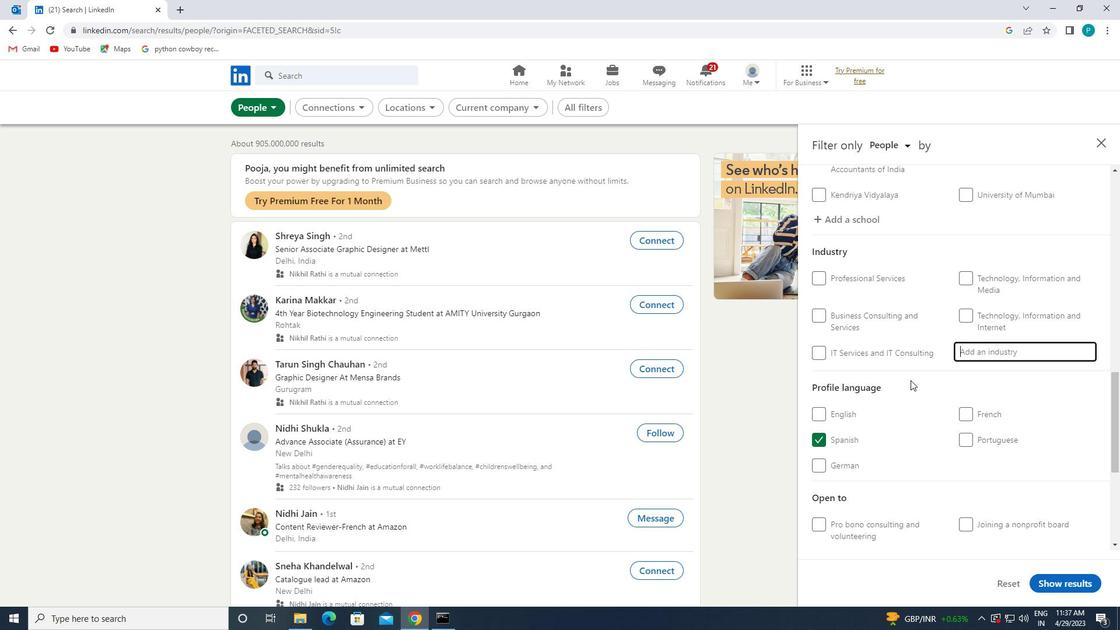 
Action: Mouse moved to (940, 395)
Screenshot: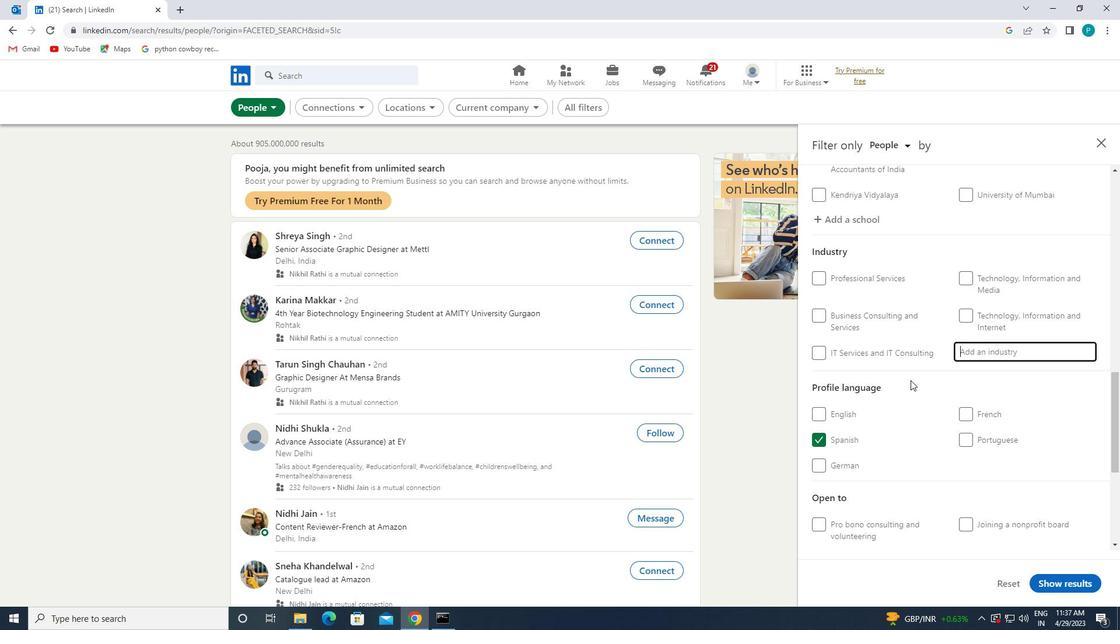 
Action: Mouse scrolled (940, 395) with delta (0, 0)
Screenshot: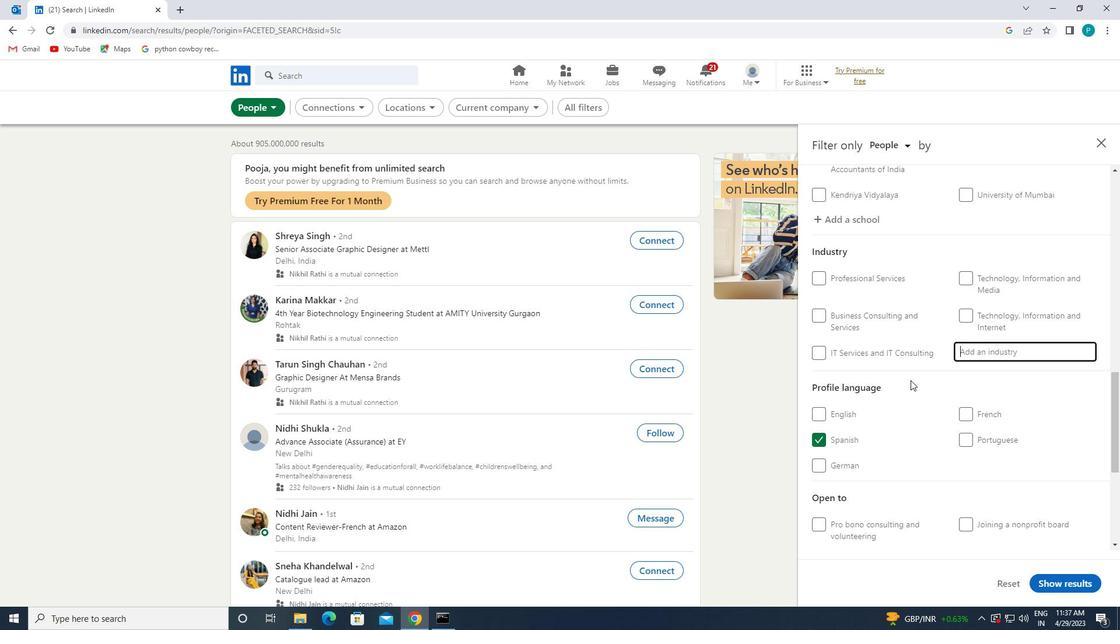 
Action: Mouse scrolled (940, 395) with delta (0, 0)
Screenshot: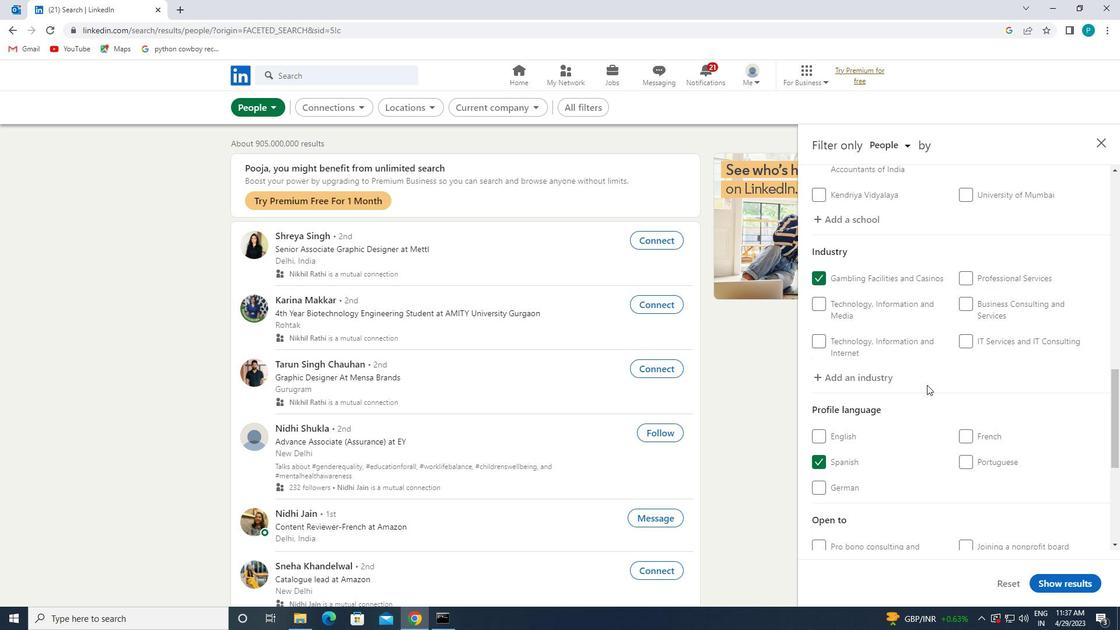 
Action: Mouse moved to (957, 424)
Screenshot: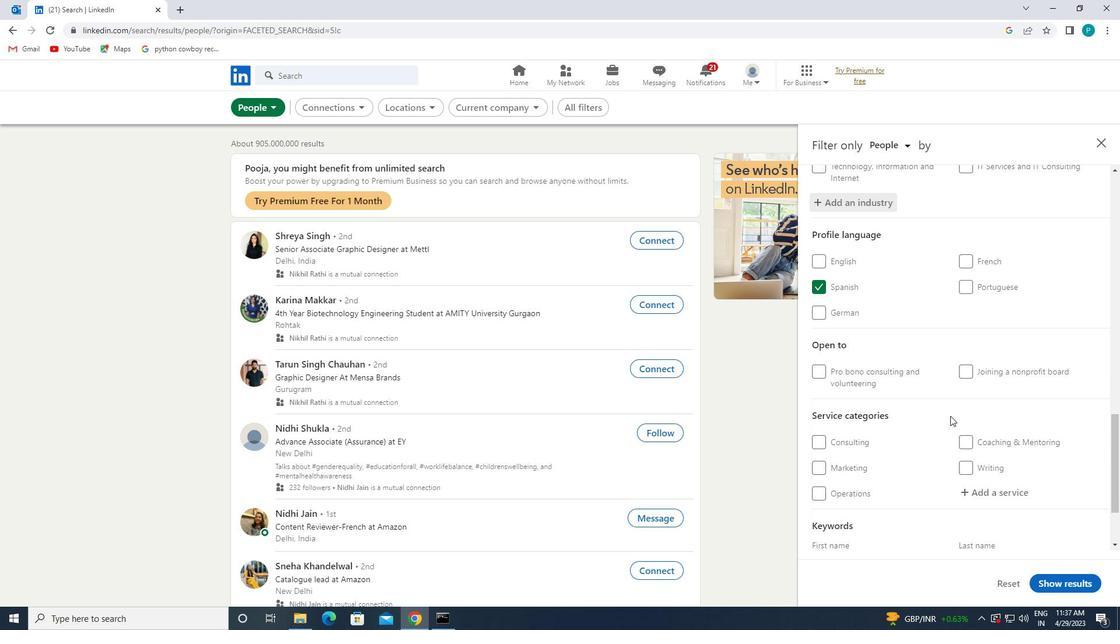 
Action: Mouse scrolled (957, 424) with delta (0, 0)
Screenshot: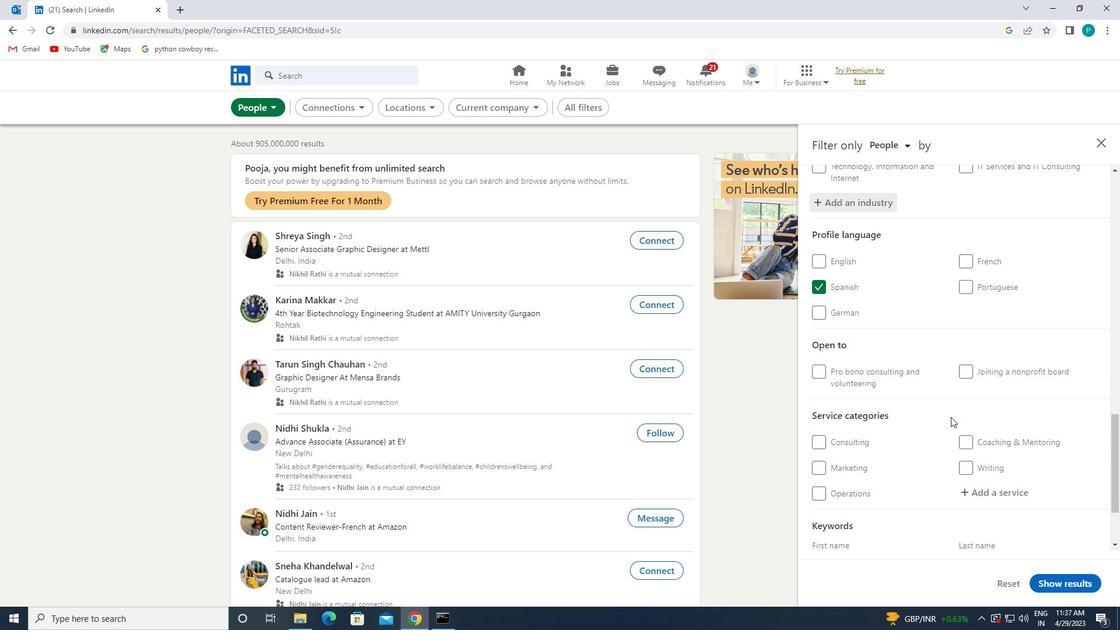 
Action: Mouse moved to (968, 427)
Screenshot: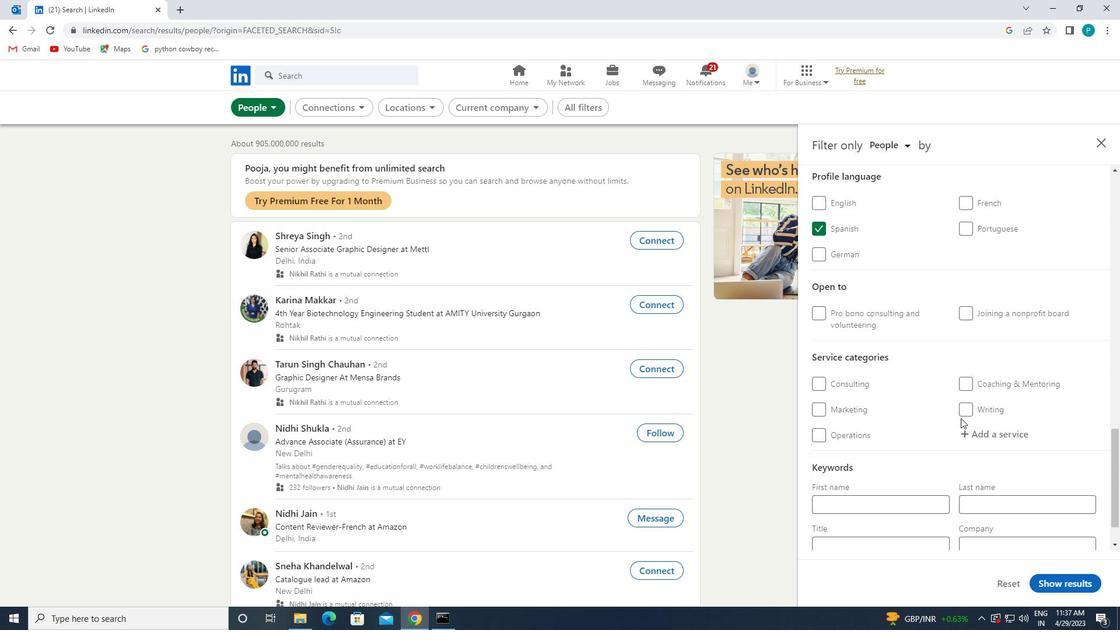 
Action: Mouse pressed left at (968, 427)
Screenshot: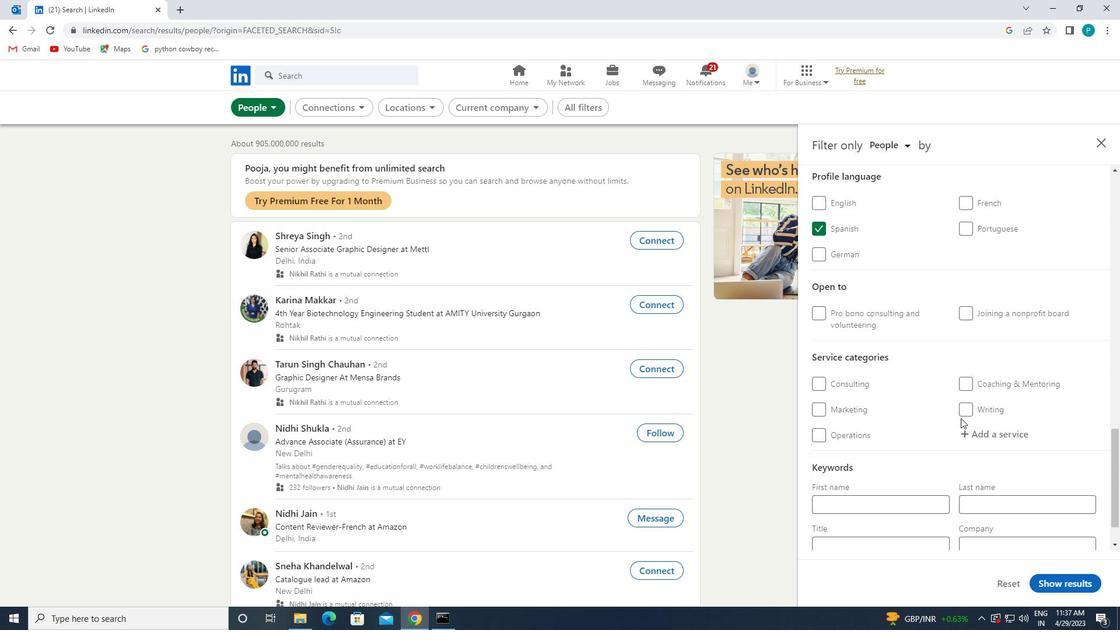 
Action: Mouse moved to (968, 428)
Screenshot: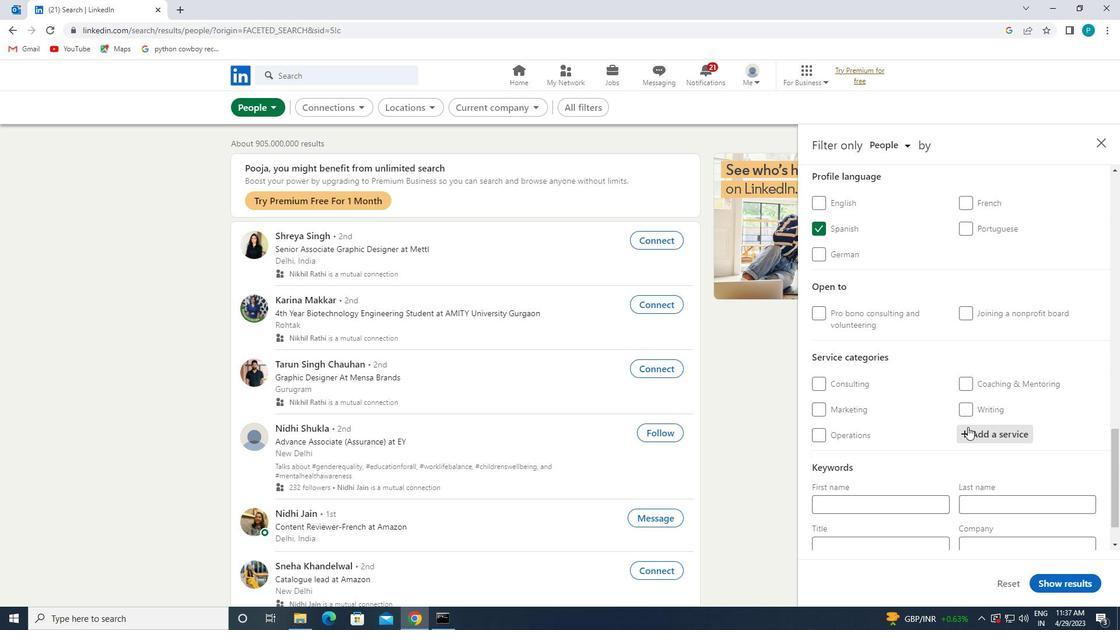 
Action: Key pressed <Key.caps_lock>E<Key.caps_lock>XECUTIB<Key.backspace>VE
Screenshot: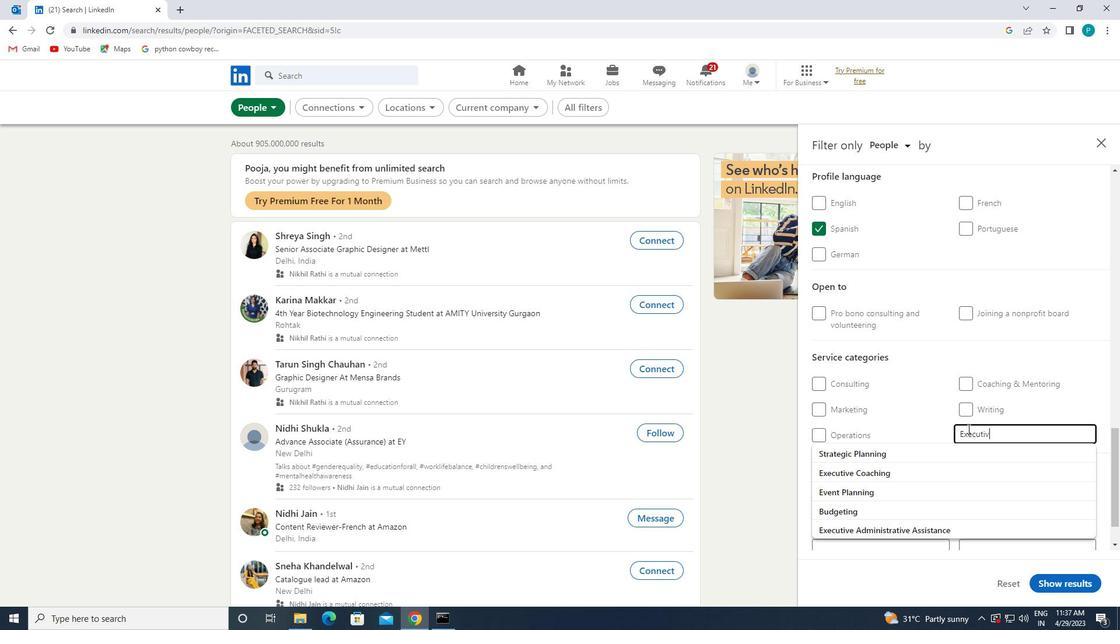 
Action: Mouse moved to (945, 449)
Screenshot: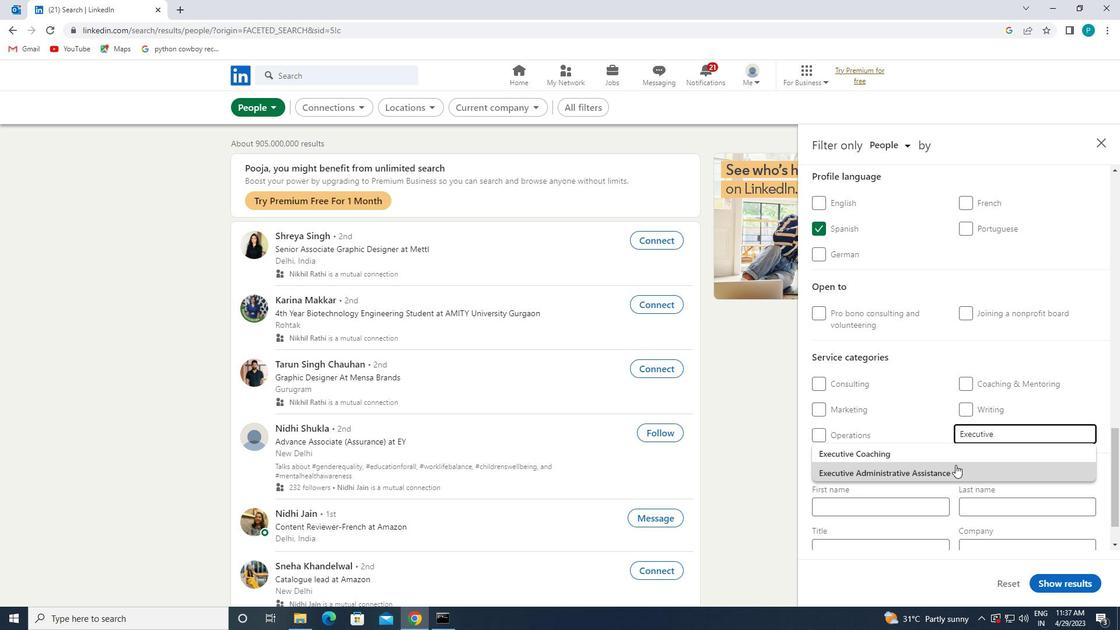 
Action: Mouse pressed left at (945, 449)
Screenshot: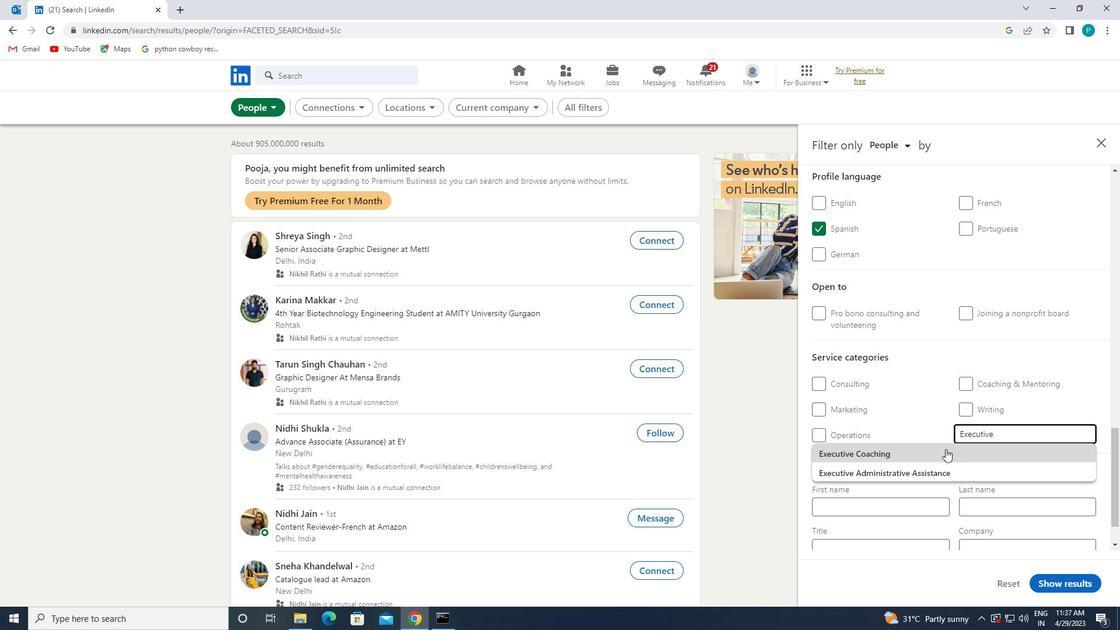 
Action: Mouse moved to (944, 449)
Screenshot: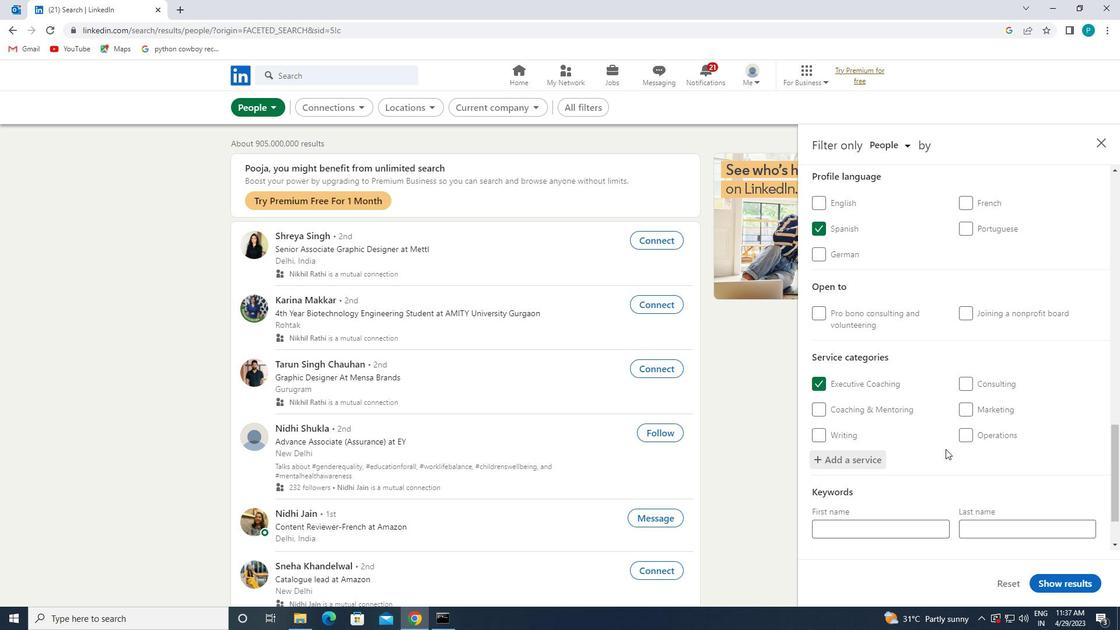 
Action: Mouse scrolled (944, 448) with delta (0, 0)
Screenshot: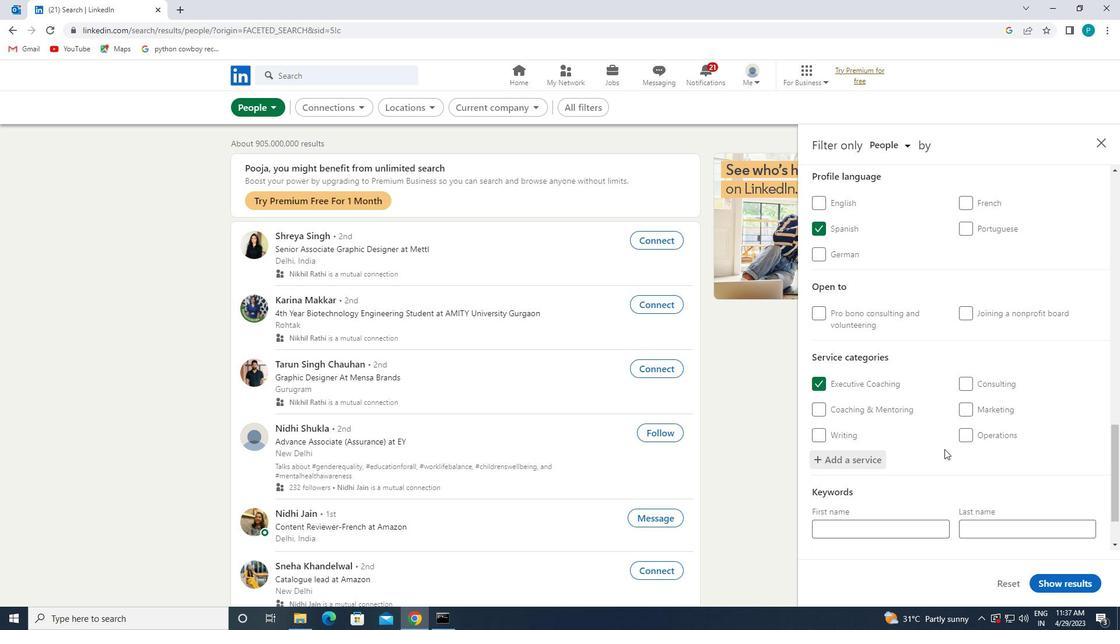 
Action: Mouse scrolled (944, 448) with delta (0, 0)
Screenshot: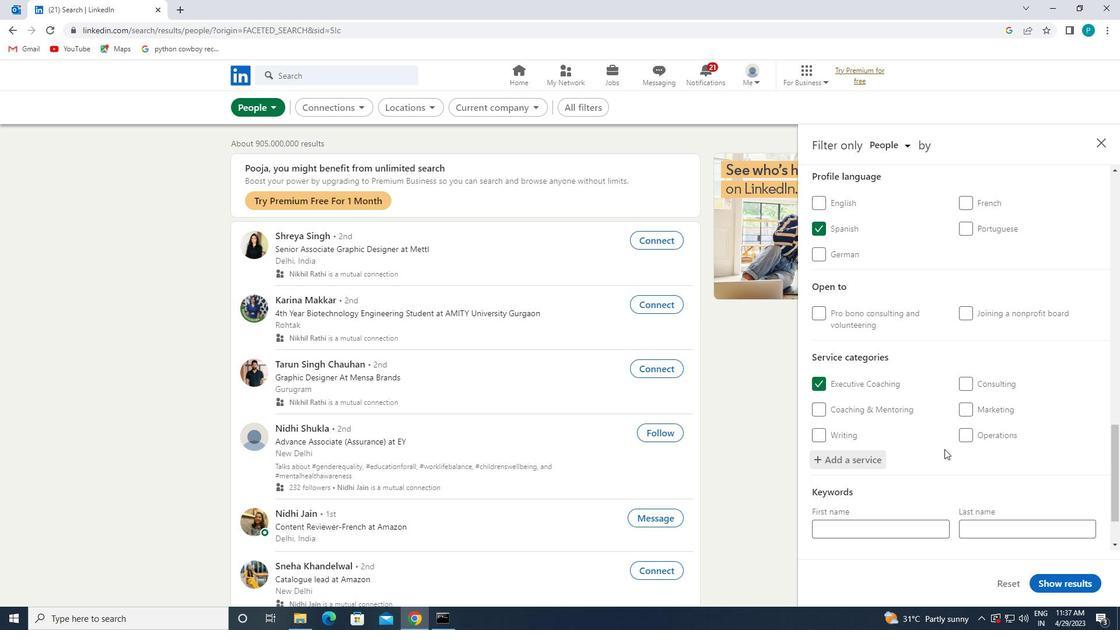 
Action: Mouse moved to (890, 498)
Screenshot: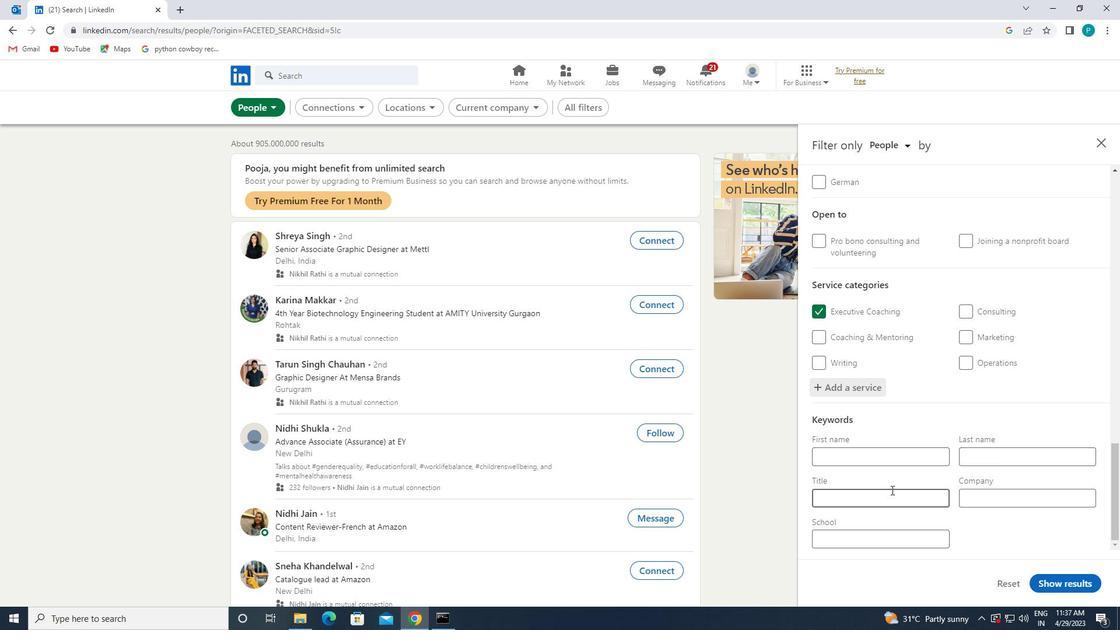 
Action: Mouse pressed left at (890, 498)
Screenshot: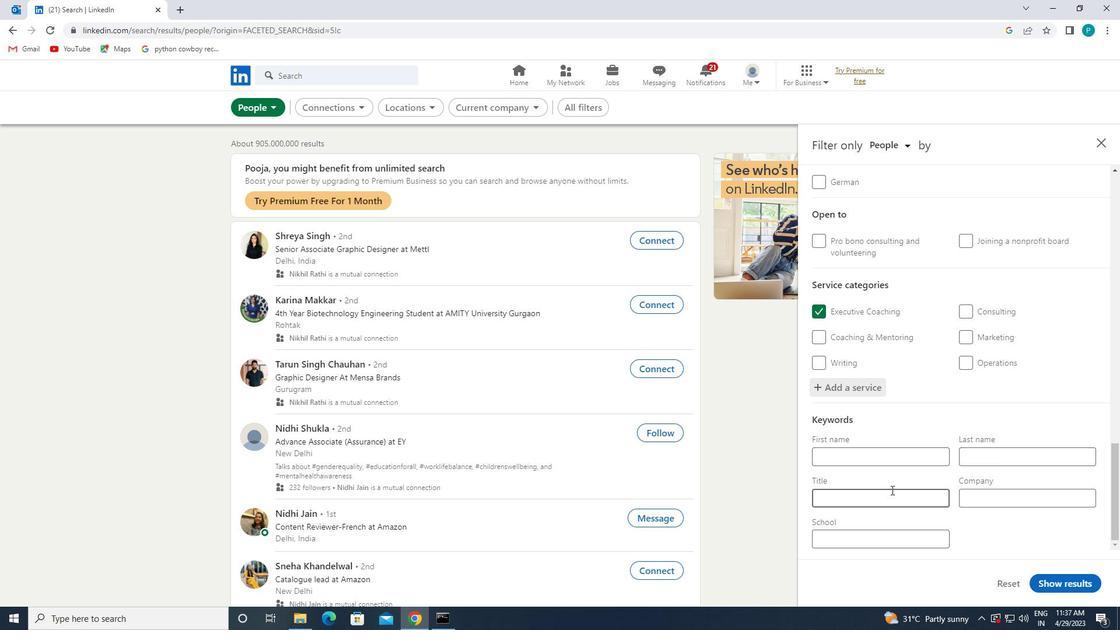 
Action: Mouse moved to (890, 498)
Screenshot: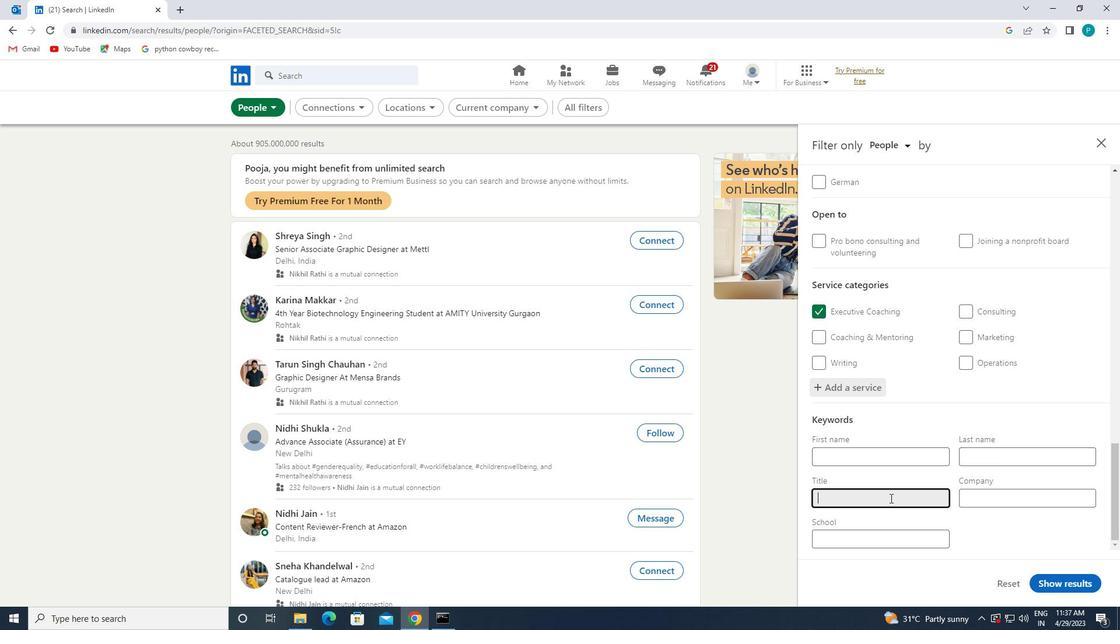 
Action: Key pressed <Key.caps_lock>A<Key.caps_lock>NIMAL<Key.space><Key.caps_lock>T<Key.caps_lock>RAINER
Screenshot: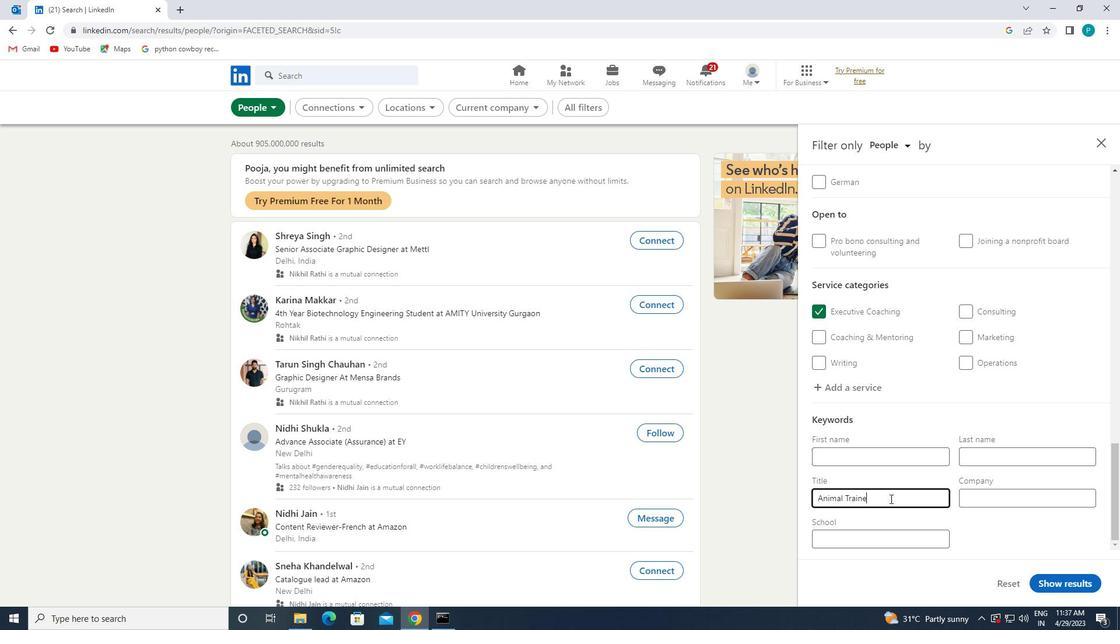 
Action: Mouse moved to (1046, 582)
Screenshot: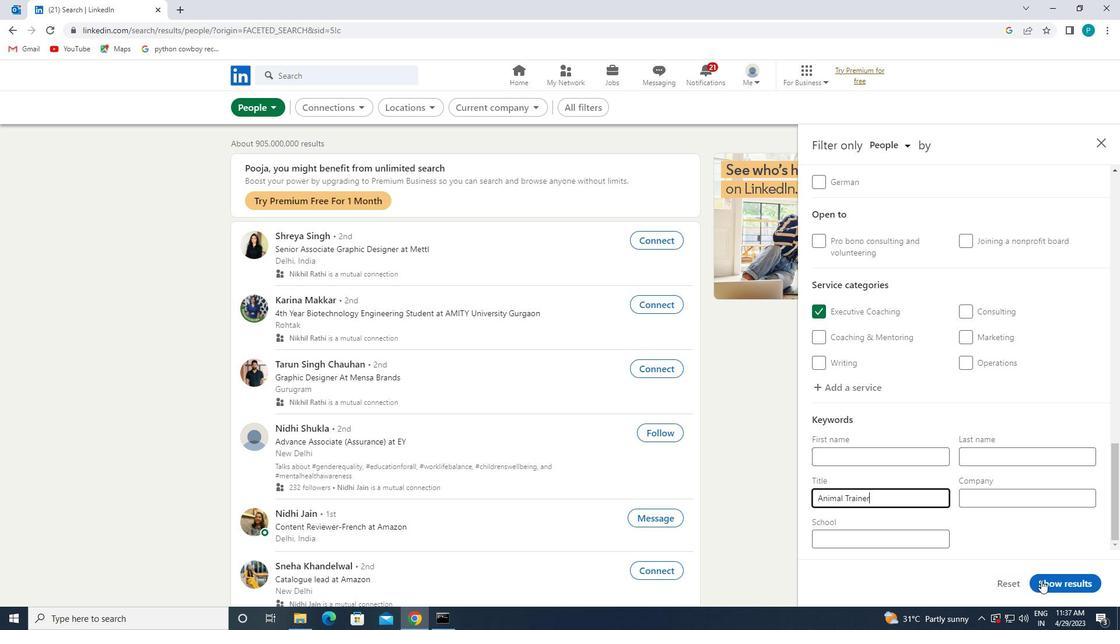 
Action: Mouse pressed left at (1046, 582)
Screenshot: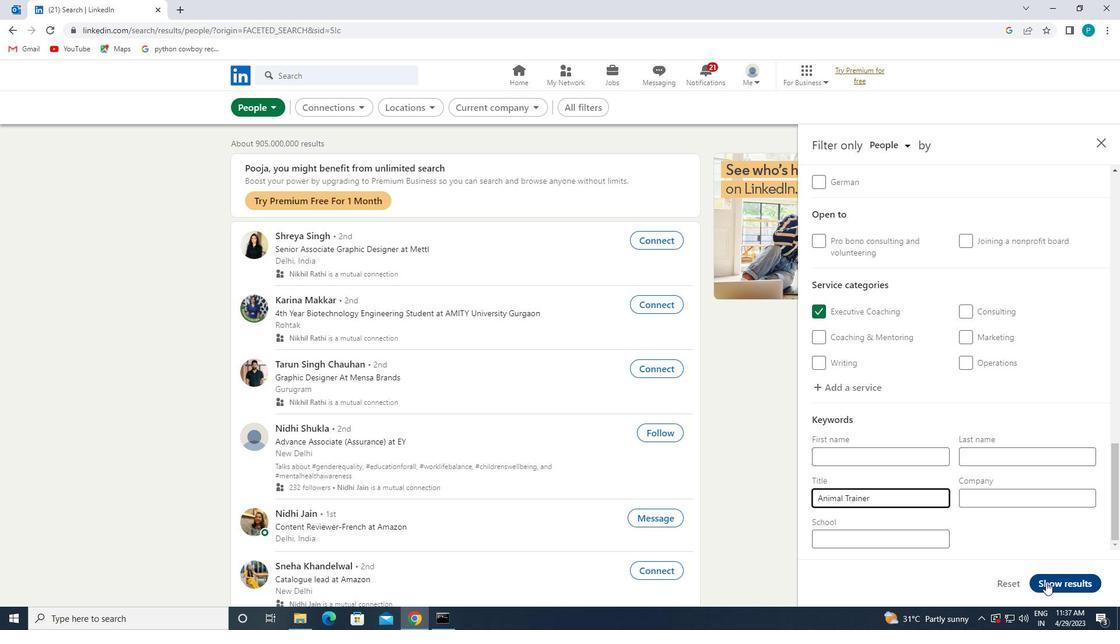 
